 Task: Create an event for the paper crafting and origami workshop.
Action: Mouse moved to (75, 100)
Screenshot: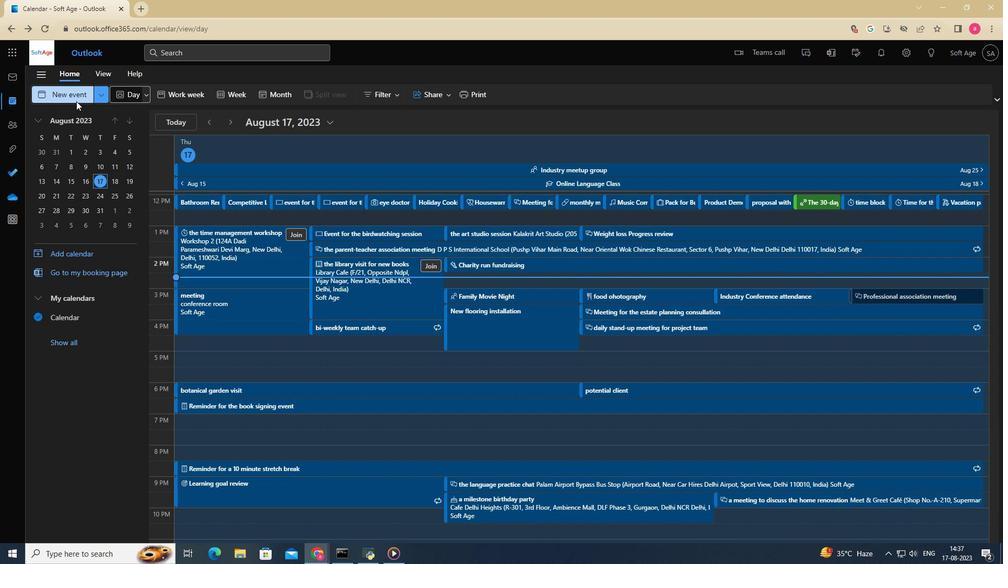 
Action: Mouse pressed left at (75, 100)
Screenshot: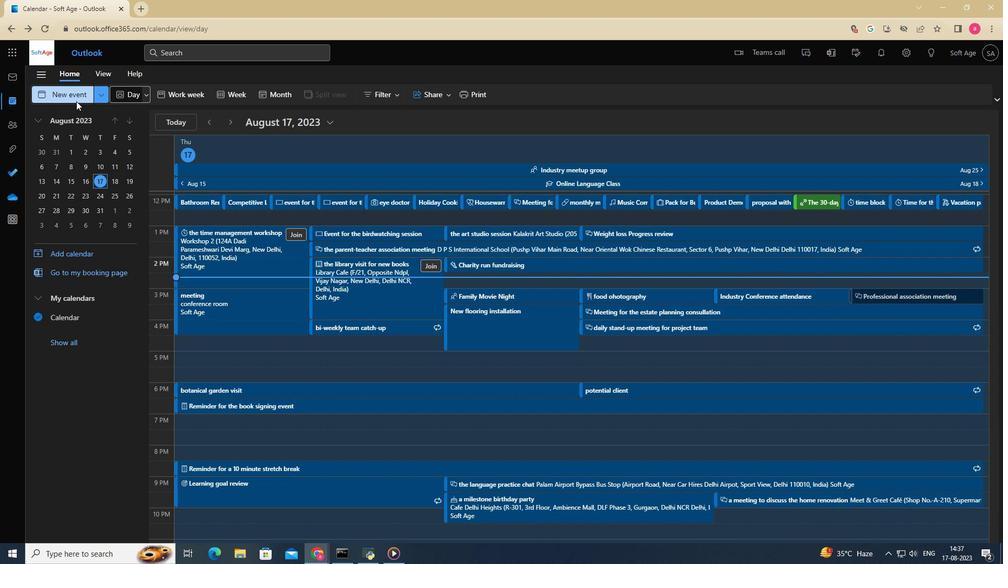 
Action: Mouse moved to (257, 157)
Screenshot: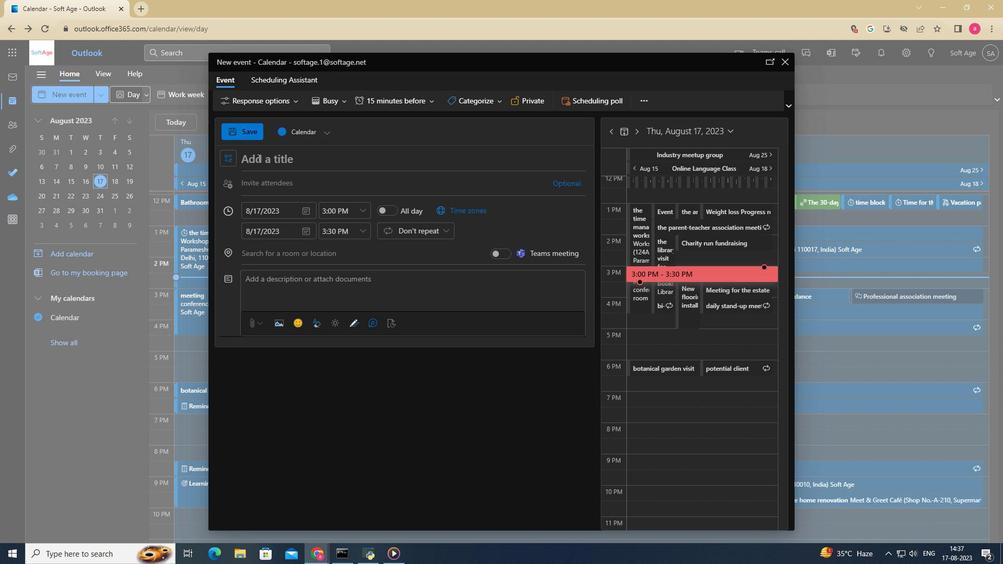 
Action: Key pressed the<Key.space>paper<Key.space>crafting<Key.space>and<Key.space>origami<Key.space>workshop
Screenshot: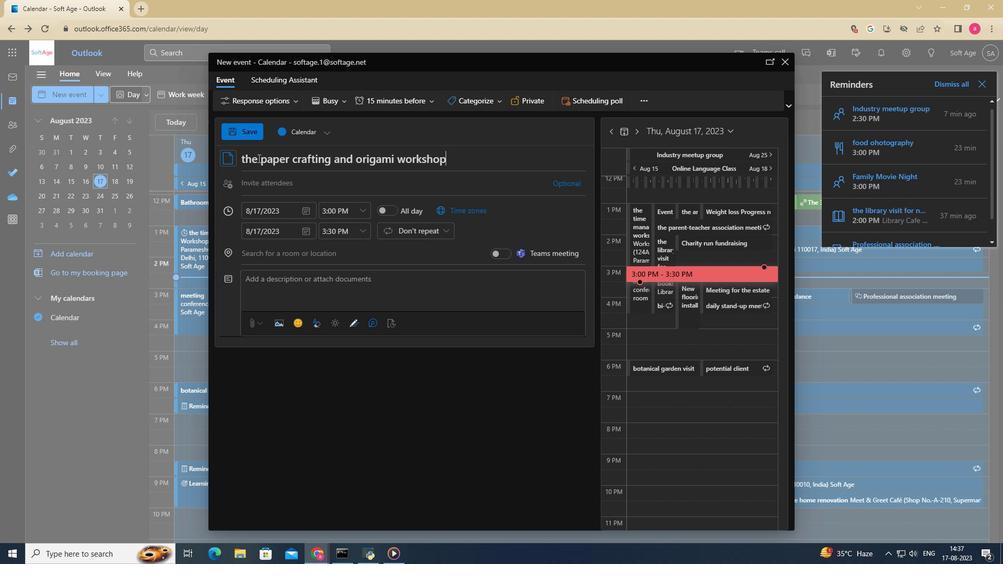 
Action: Mouse moved to (286, 187)
Screenshot: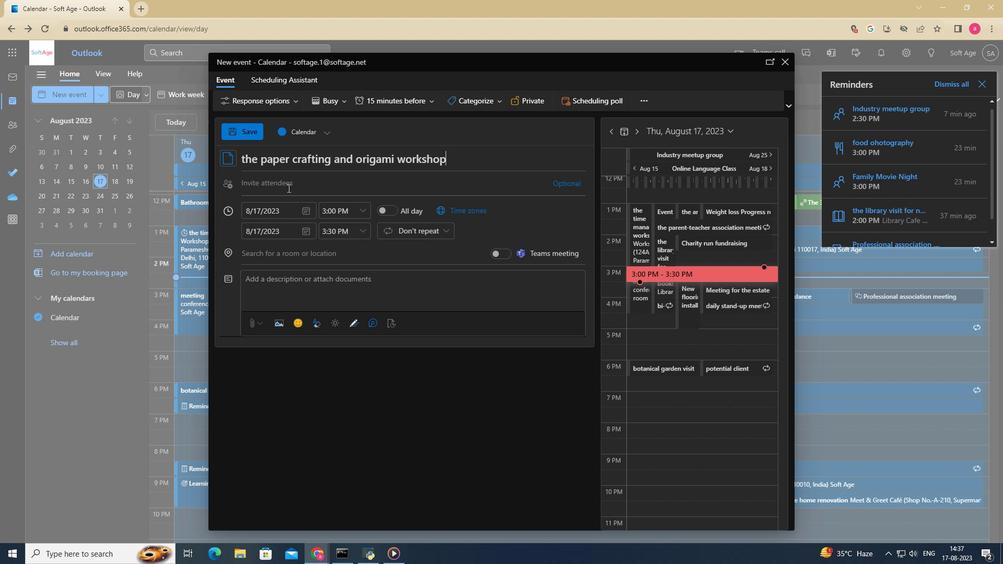 
Action: Mouse pressed left at (286, 187)
Screenshot: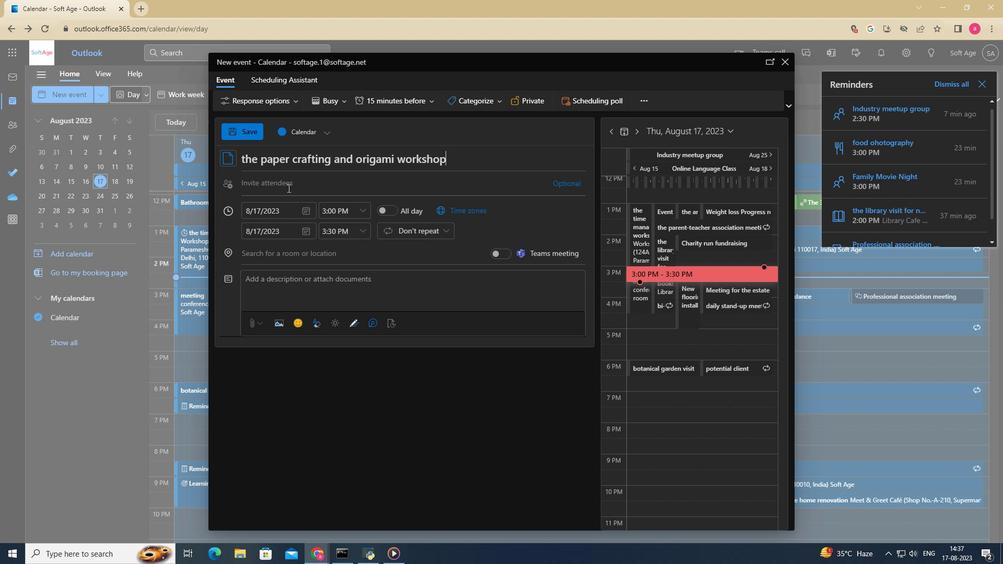 
Action: Mouse moved to (281, 224)
Screenshot: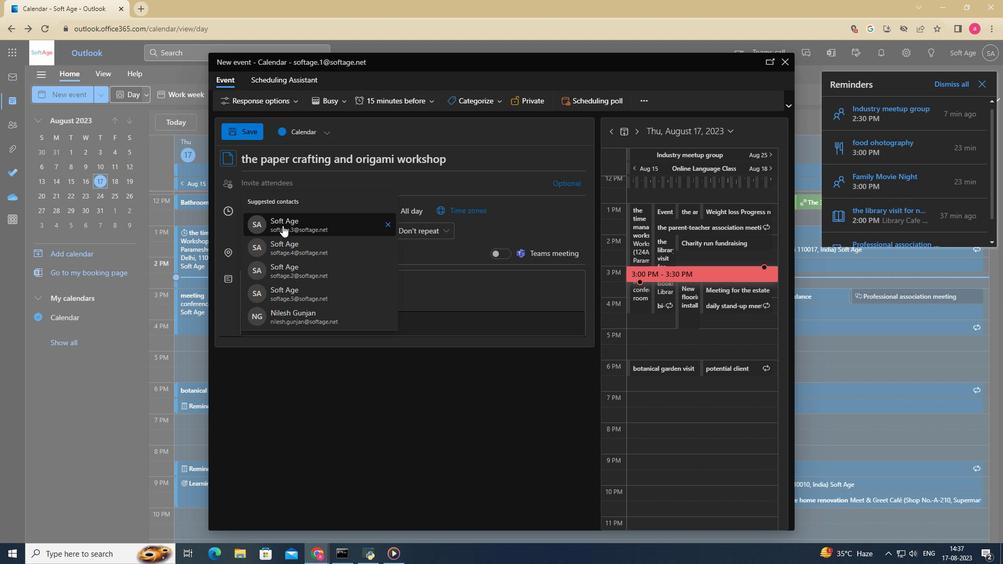 
Action: Mouse pressed left at (281, 224)
Screenshot: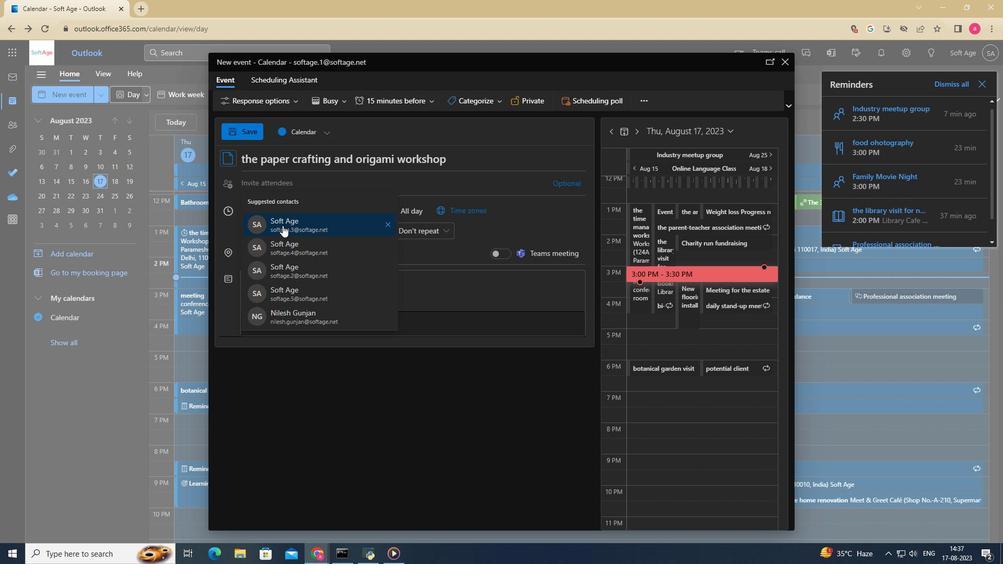 
Action: Mouse moved to (337, 267)
Screenshot: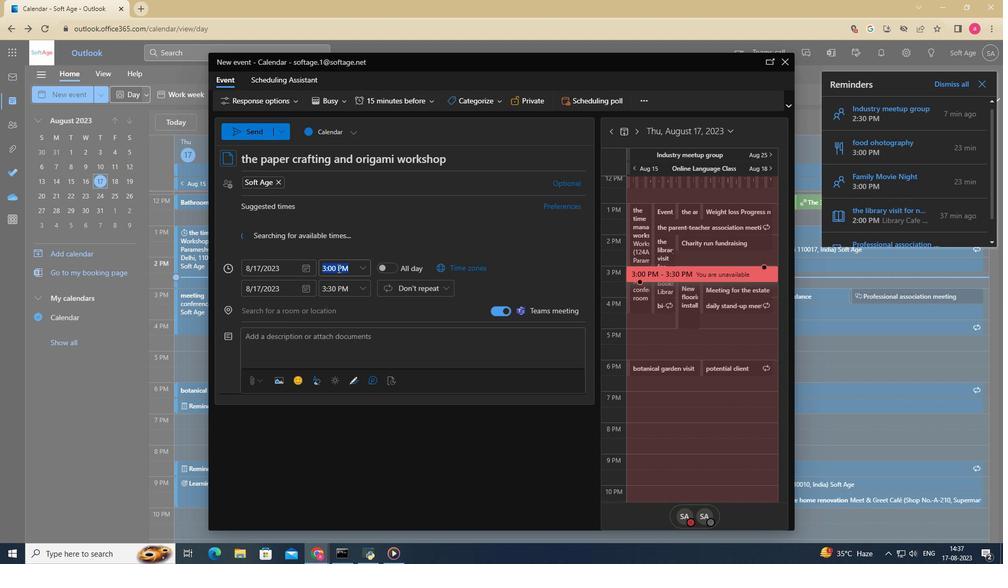 
Action: Mouse pressed left at (337, 267)
Screenshot: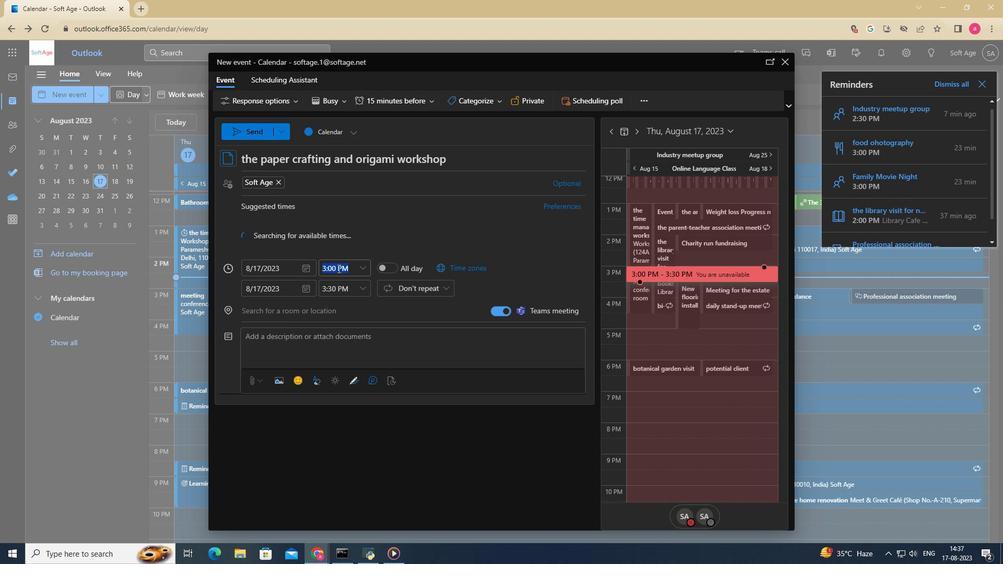 
Action: Mouse moved to (364, 267)
Screenshot: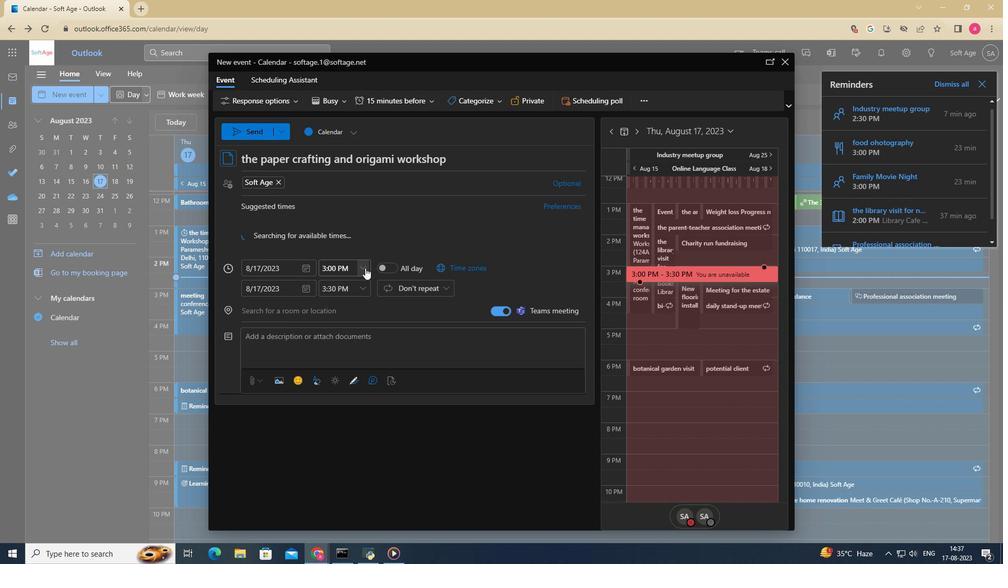 
Action: Mouse pressed left at (364, 267)
Screenshot: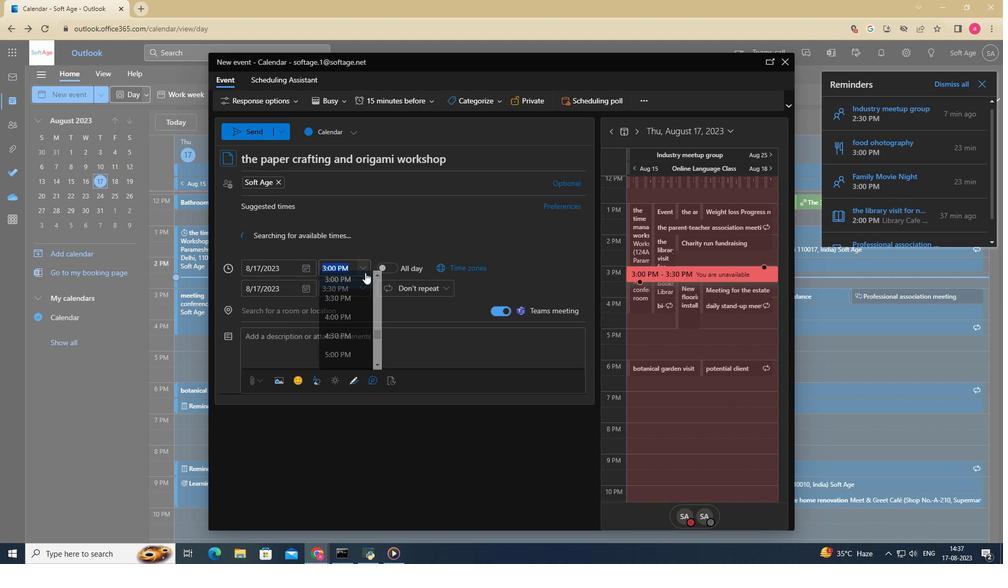 
Action: Mouse moved to (338, 322)
Screenshot: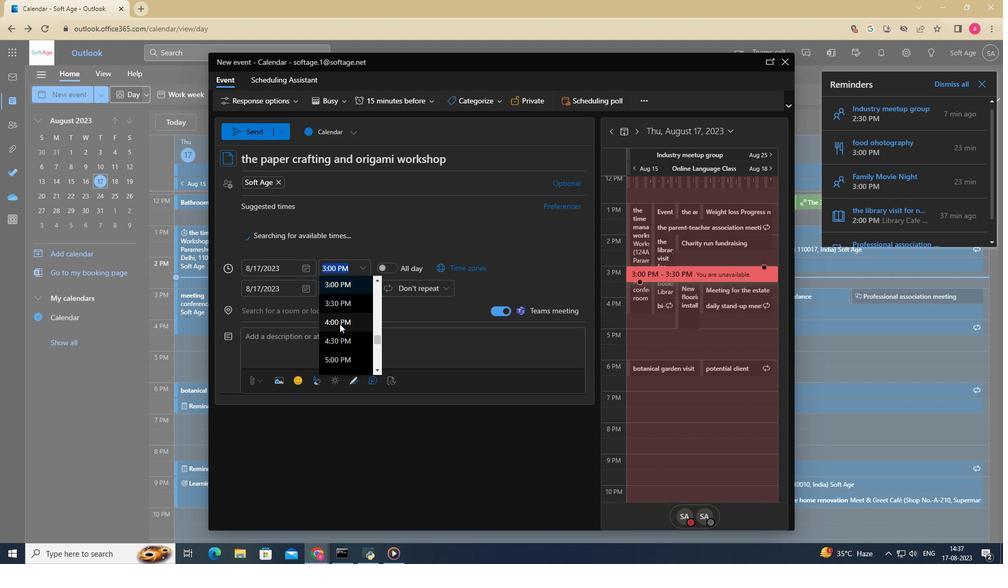 
Action: Mouse pressed left at (338, 322)
Screenshot: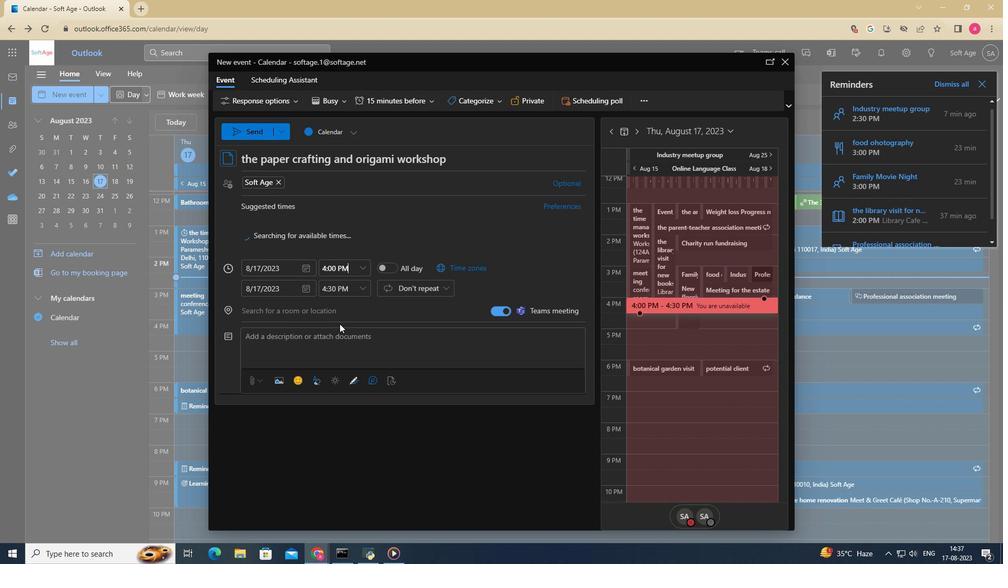 
Action: Mouse moved to (359, 286)
Screenshot: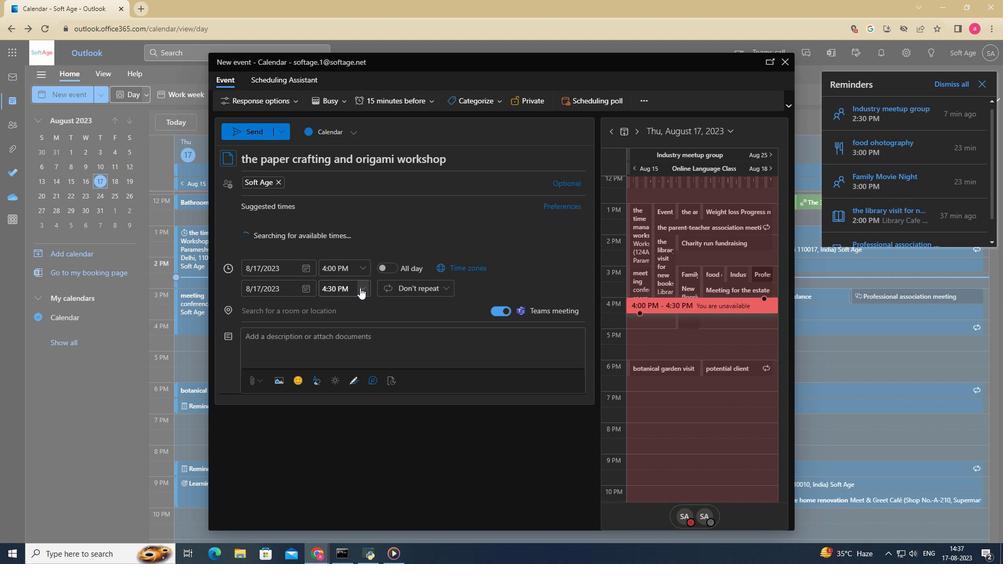 
Action: Mouse pressed left at (359, 286)
Screenshot: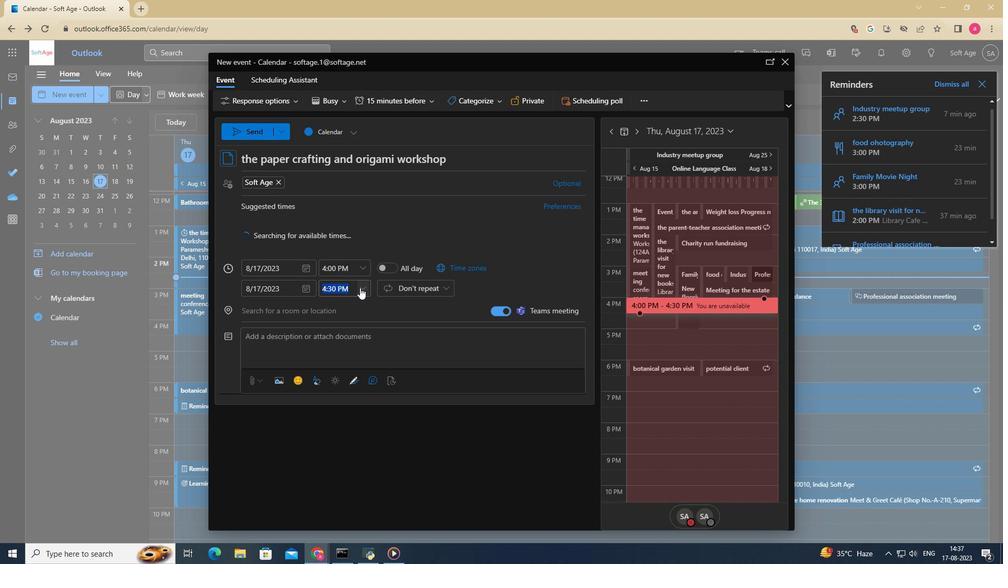 
Action: Mouse moved to (335, 342)
Screenshot: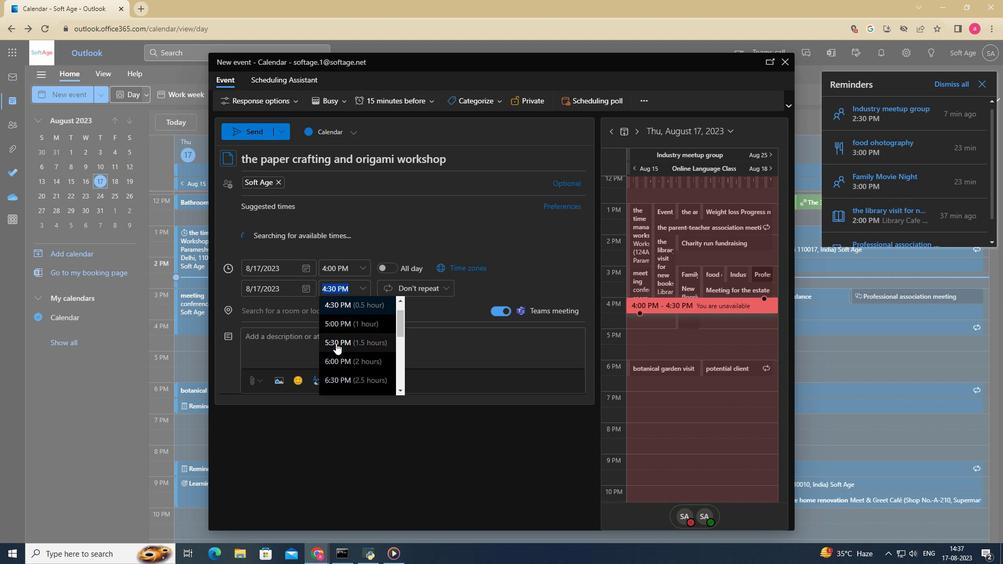 
Action: Mouse pressed left at (335, 342)
Screenshot: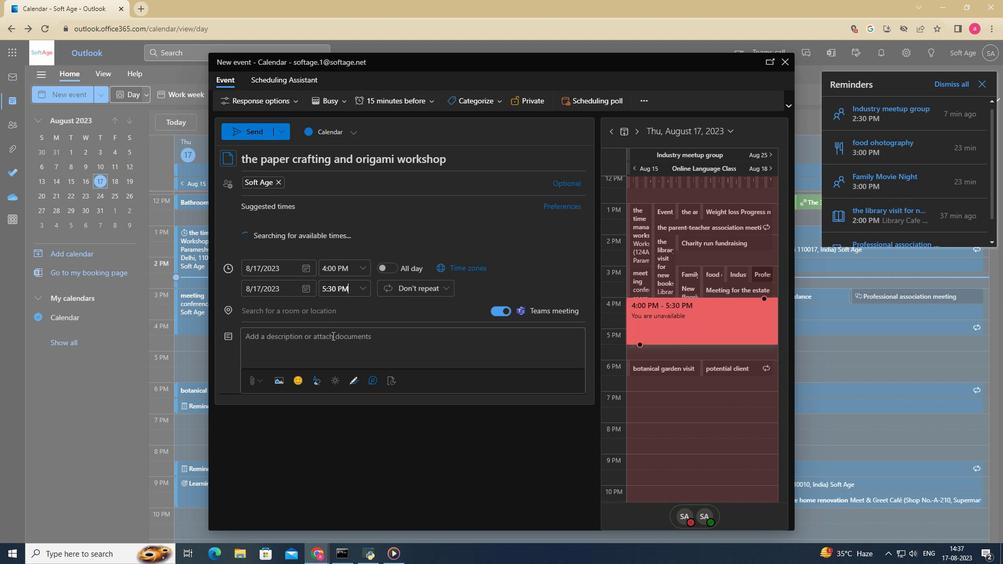 
Action: Mouse moved to (300, 310)
Screenshot: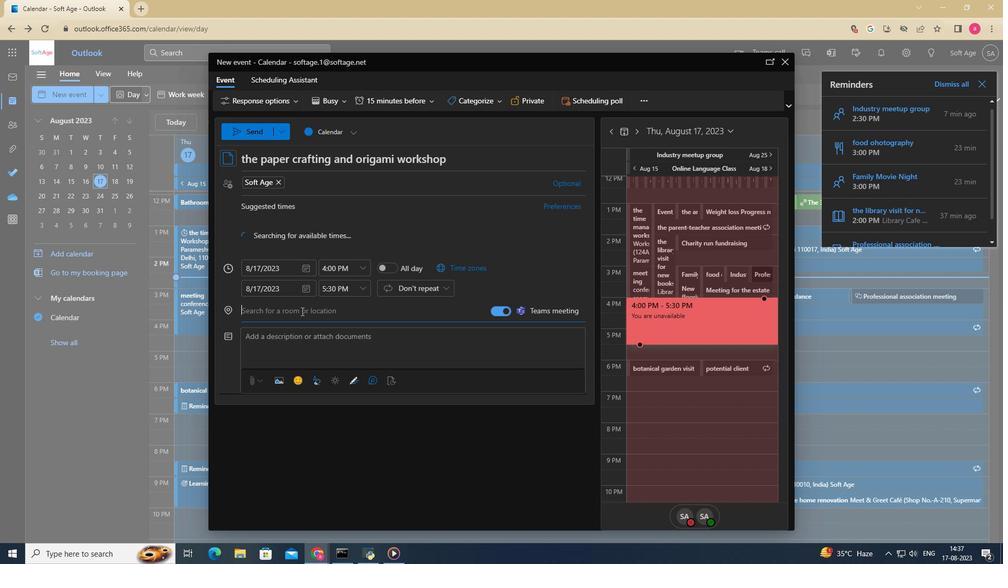 
Action: Mouse pressed left at (300, 310)
Screenshot: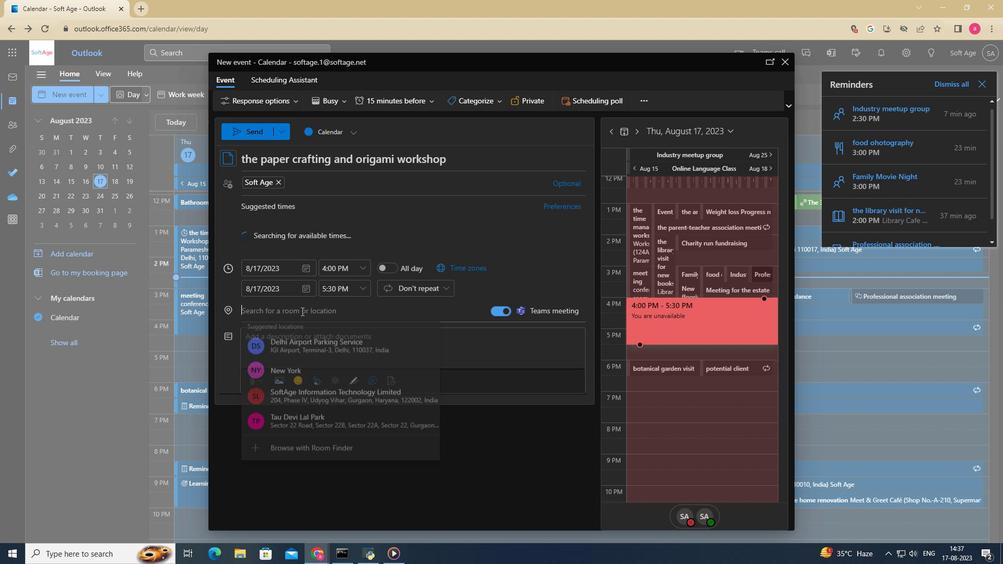 
Action: Key pressed china<Key.space>park
Screenshot: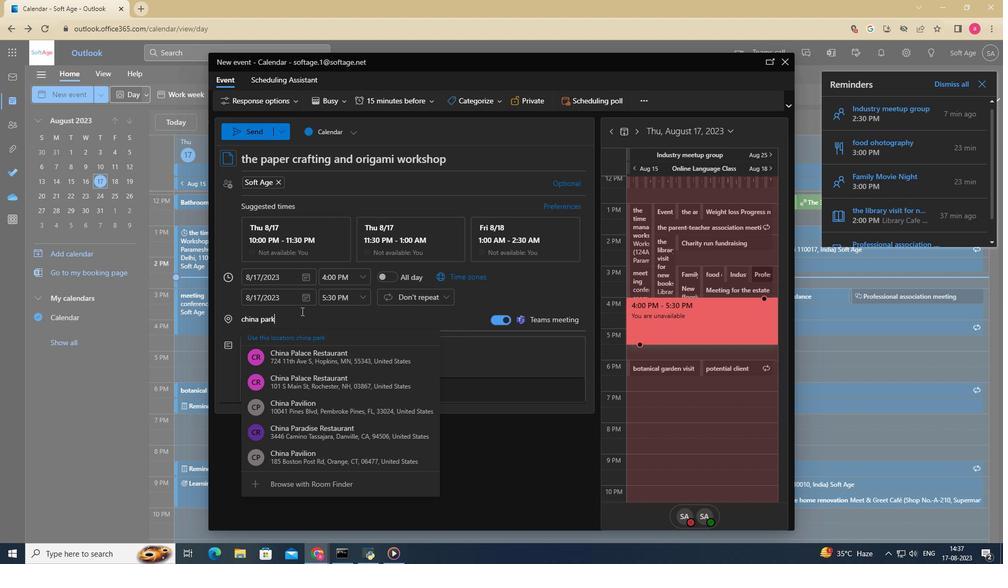 
Action: Mouse moved to (303, 366)
Screenshot: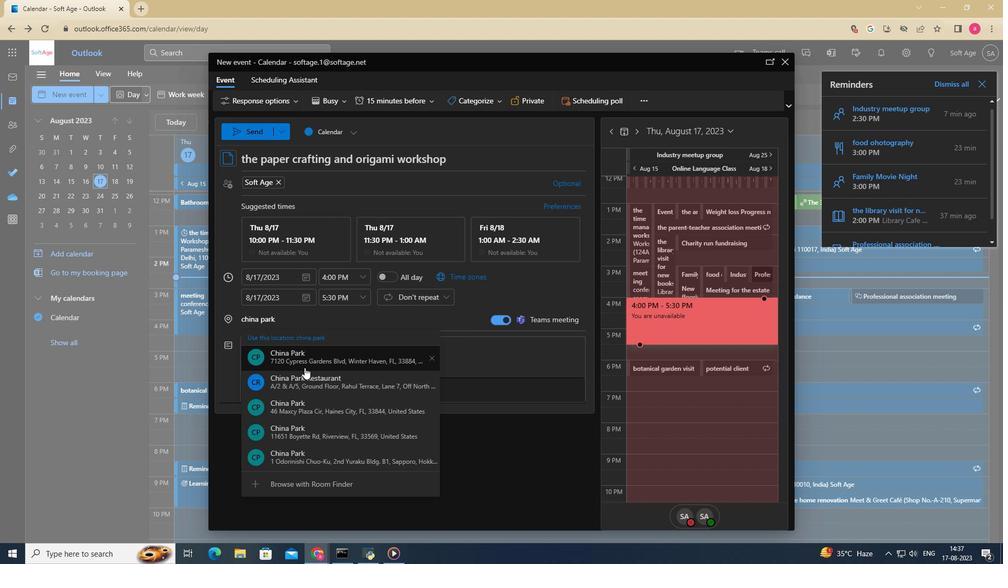 
Action: Mouse pressed left at (303, 366)
Screenshot: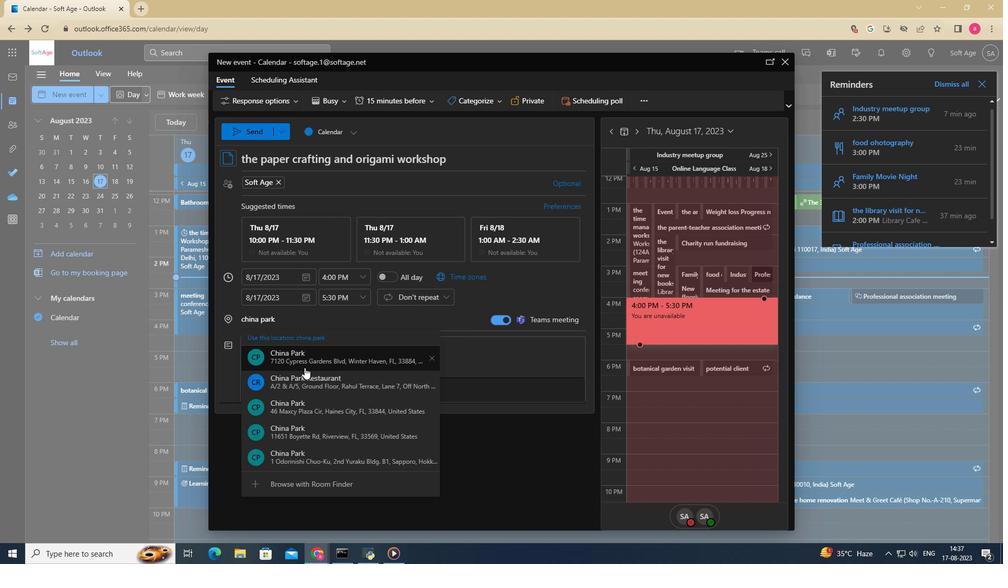 
Action: Mouse moved to (275, 343)
Screenshot: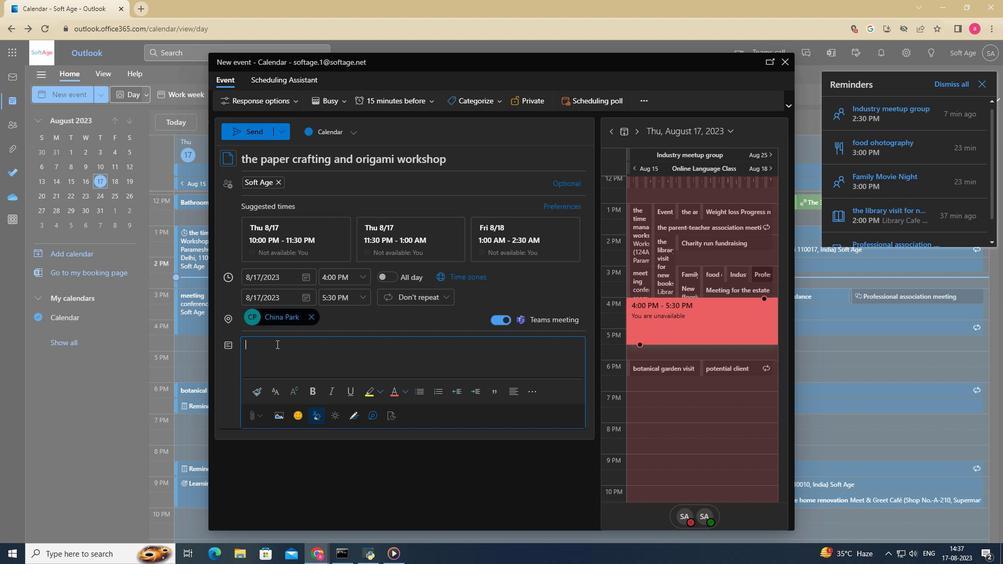 
Action: Mouse pressed left at (275, 343)
Screenshot: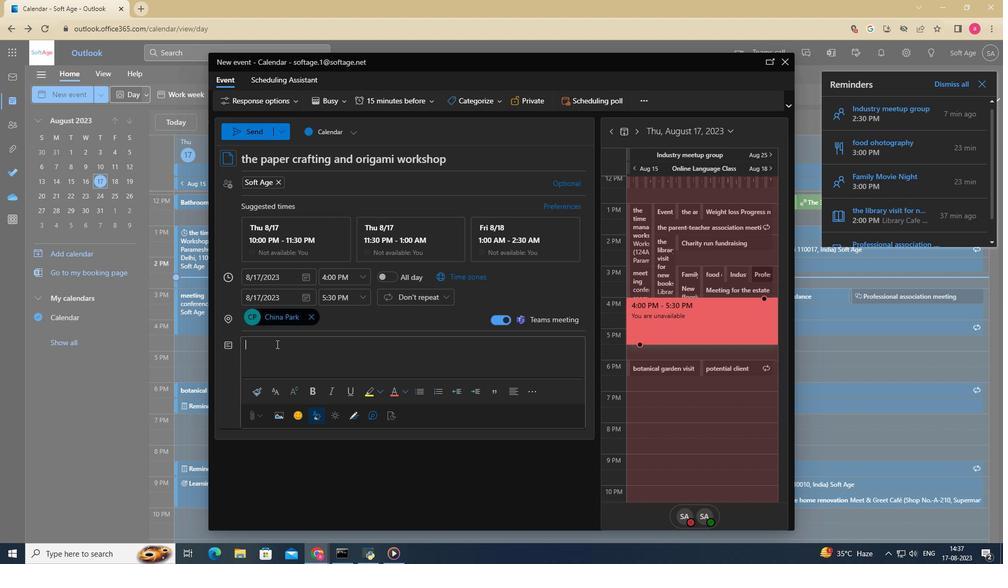 
Action: Key pressed <Key.shift>Unleash<Key.space>your<Key.space>creativity<Key.space>and<Key.space>dive<Key.space>into<Key.space>the<Key.space>enchanting<Key.space>world<Key.space>of<Key.space>paper<Key.space>craftiong<Key.space>and<Key.space>origami<Key.space>with<Key.space>our<Key.space>immersive<Key.space>workshop<Key.shift>!<Key.space><Key.shift>Whether<Key.space>you're<Key.space>a<Key.space>novice<Key.space>or<Key.space>an<Key.space>experinced<Key.space>paper<Key.space>enthusis<Key.backspace>asr<Key.backspace>t,<Key.space>this<Key.space>workshop<Key.space>offers<Key.space>an<Key.space>engaging<Key.space>and<Key.space>hands-on-experience<Key.space>that<Key.space>will<Key.space>leave<Key.space>you<Key.space>amazed<Key.space>by<Key.space>you<Key.space>can<Key.space>create<Key.space>with<Key.space>a<Key.space>simple<Key.space>sheet<Key.space>of<Key.space>paper.
Screenshot: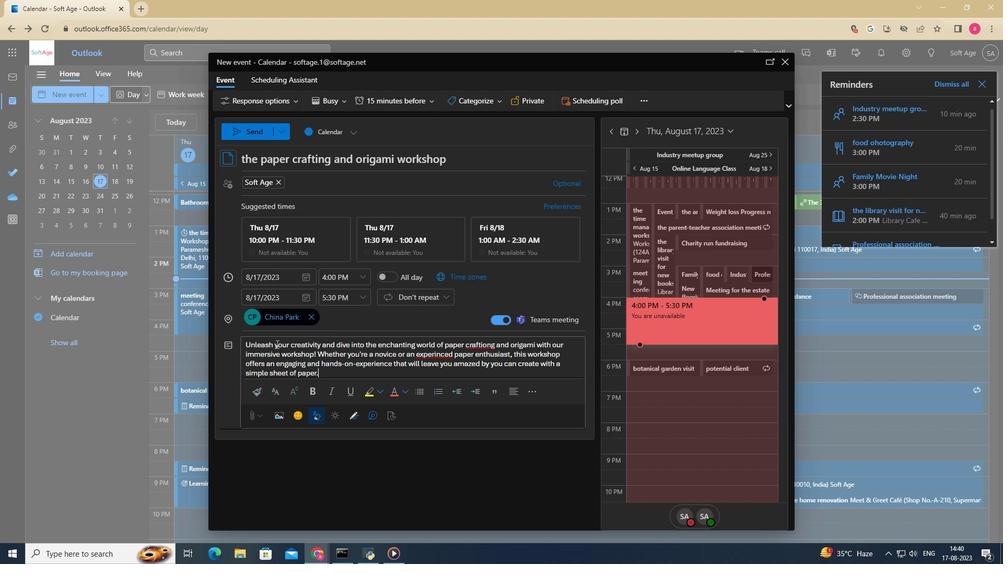 
Action: Mouse moved to (304, 355)
Screenshot: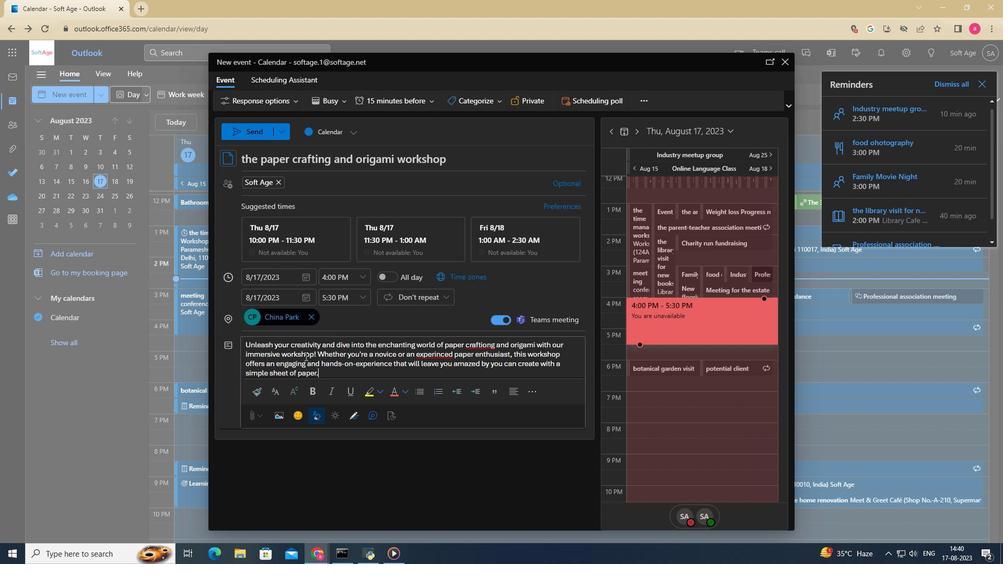 
Action: Mouse pressed left at (304, 355)
Screenshot: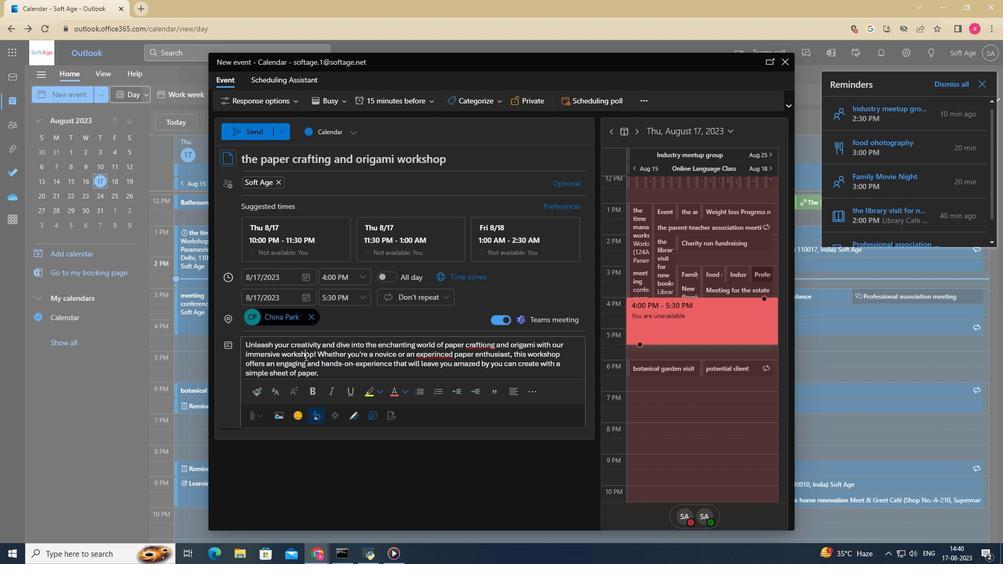 
Action: Mouse pressed left at (304, 355)
Screenshot: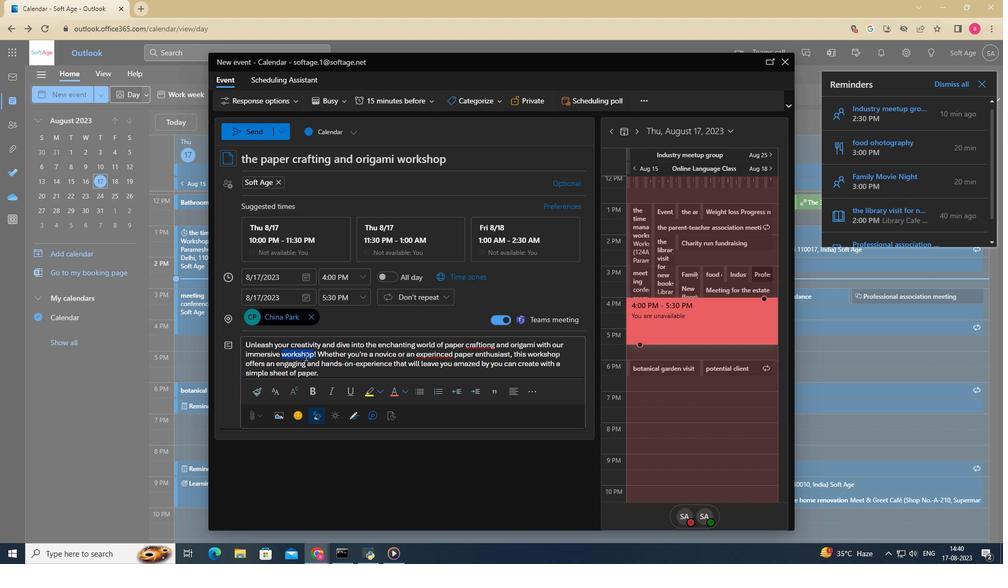 
Action: Mouse pressed left at (304, 355)
Screenshot: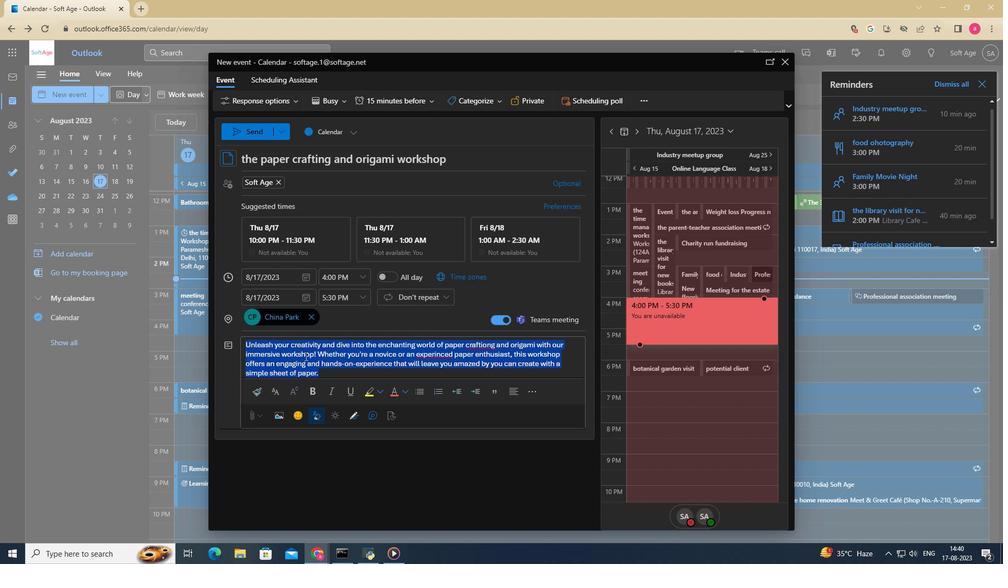 
Action: Mouse moved to (280, 393)
Screenshot: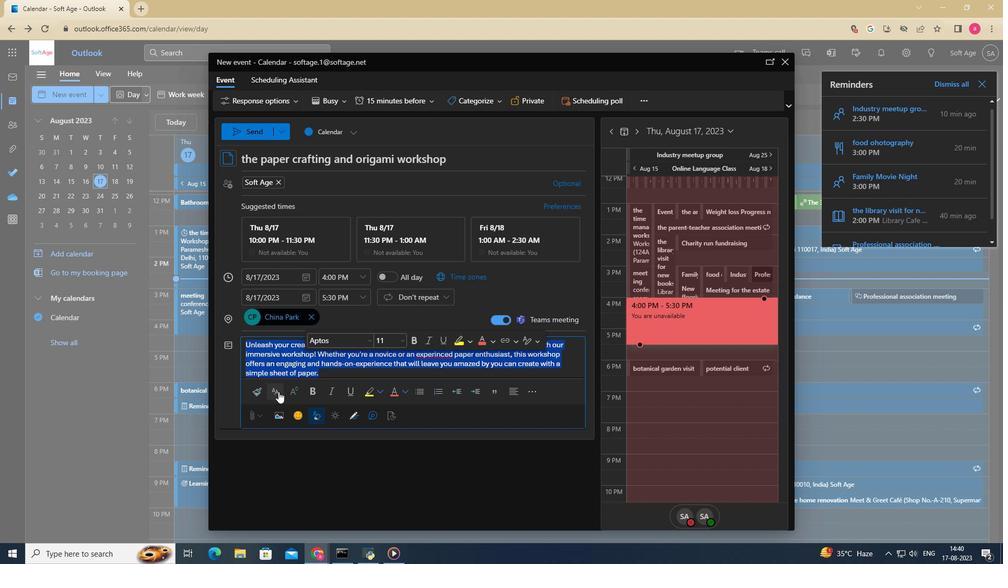 
Action: Mouse pressed left at (280, 393)
Screenshot: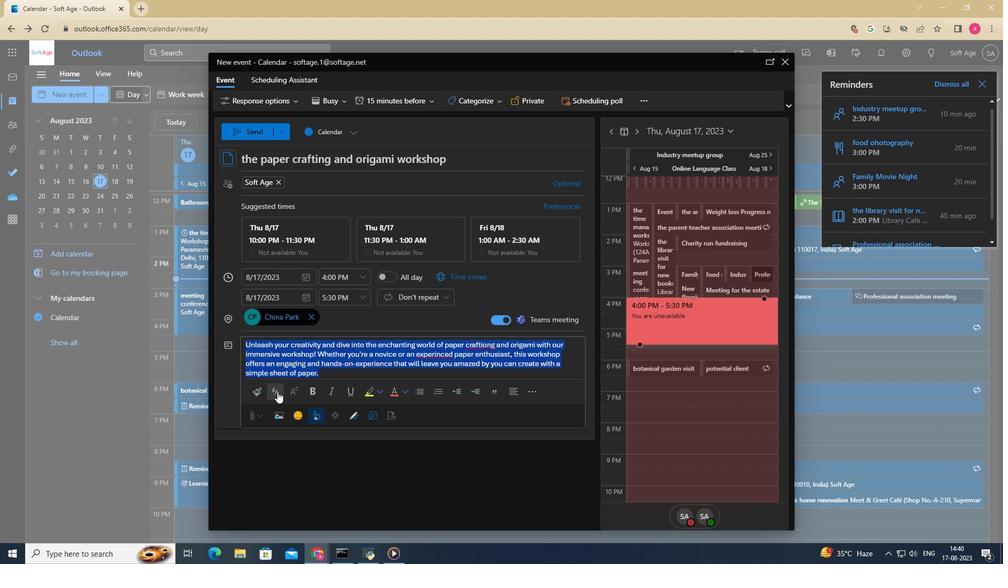 
Action: Mouse moved to (287, 343)
Screenshot: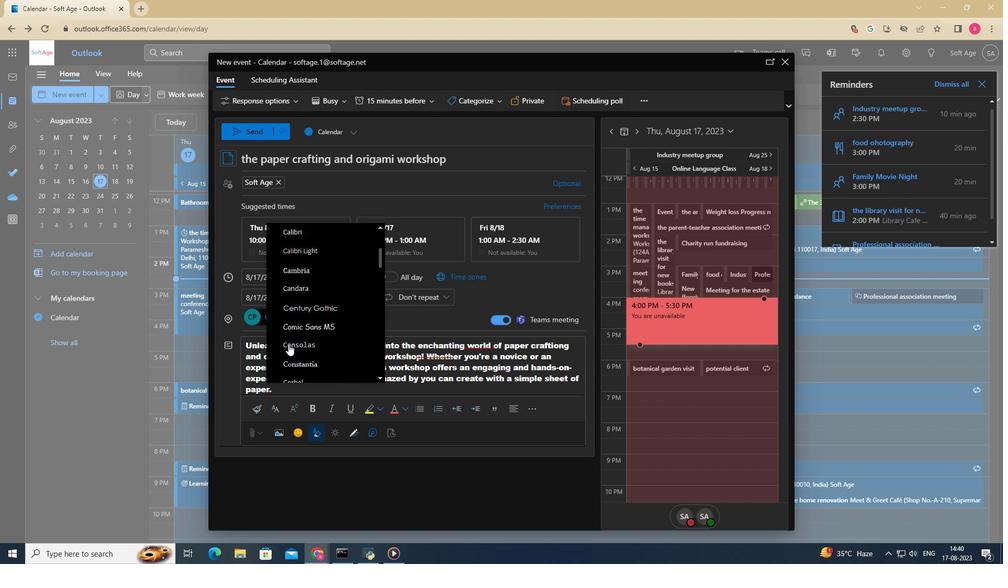 
Action: Mouse scrolled (287, 342) with delta (0, 0)
Screenshot: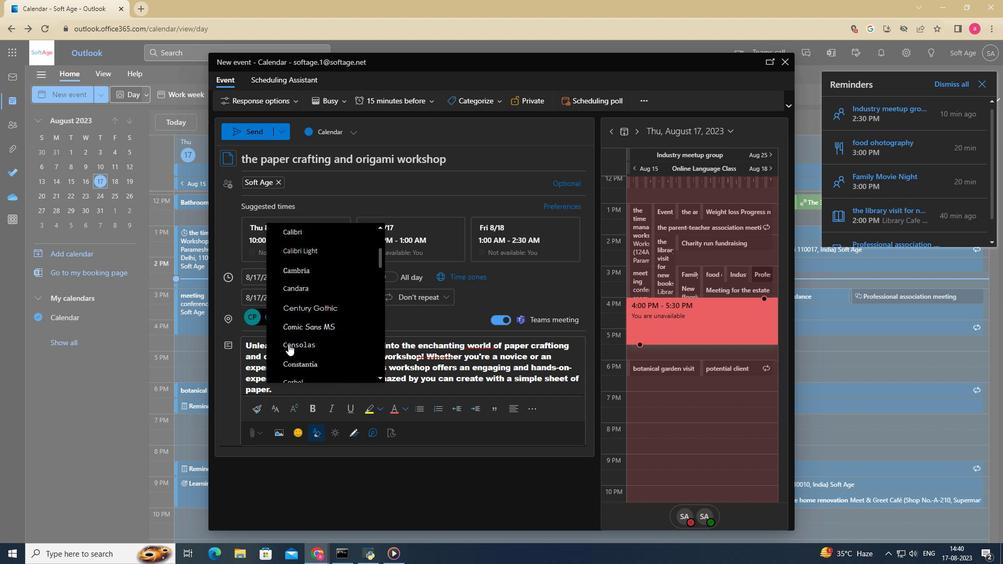 
Action: Mouse scrolled (287, 342) with delta (0, 0)
Screenshot: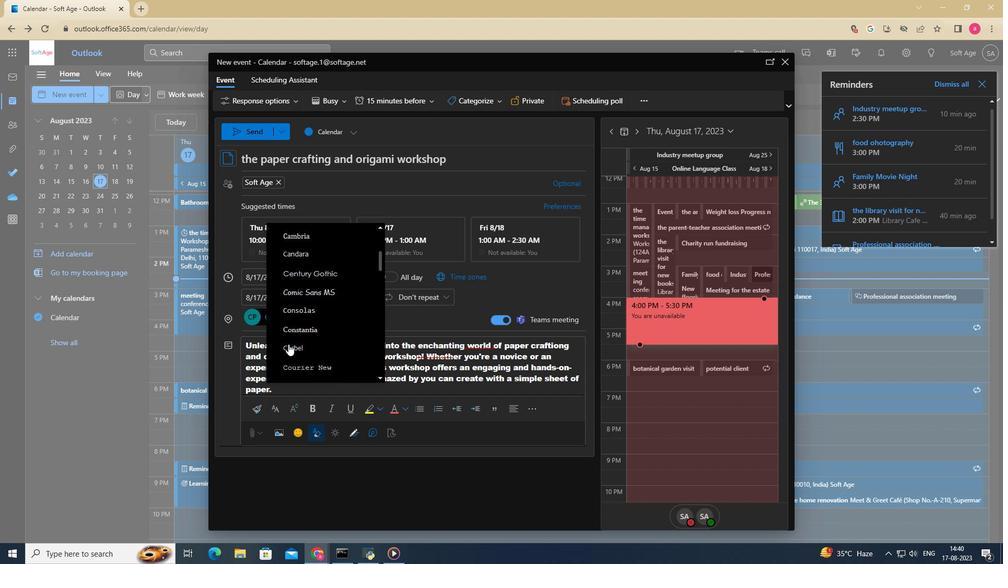 
Action: Mouse scrolled (287, 342) with delta (0, 0)
Screenshot: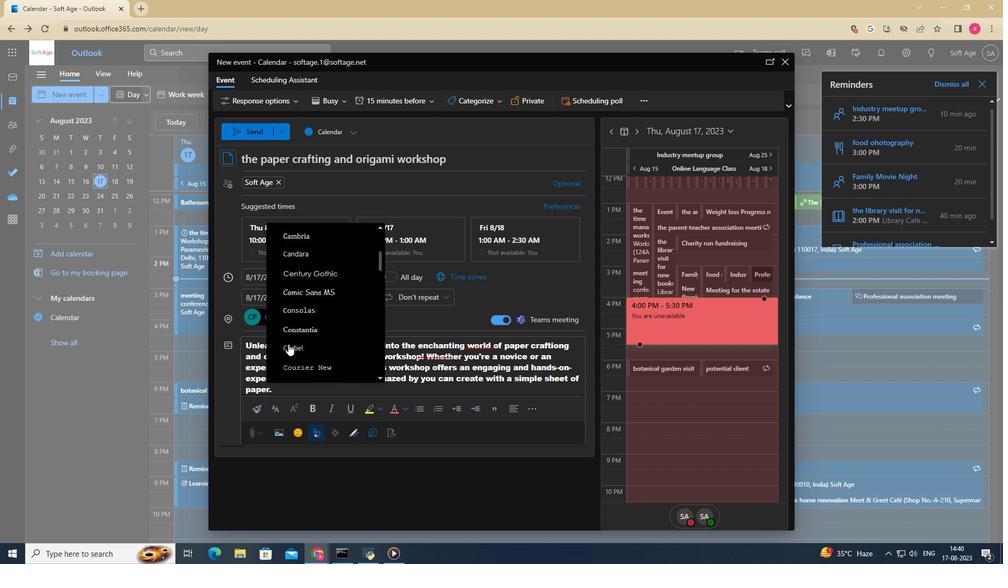 
Action: Mouse moved to (315, 297)
Screenshot: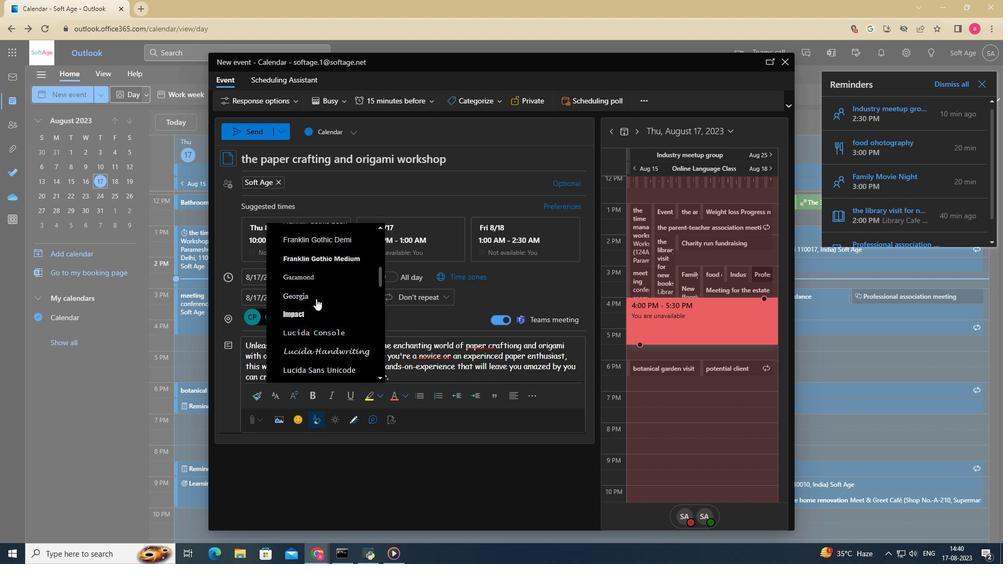 
Action: Mouse scrolled (315, 297) with delta (0, 0)
Screenshot: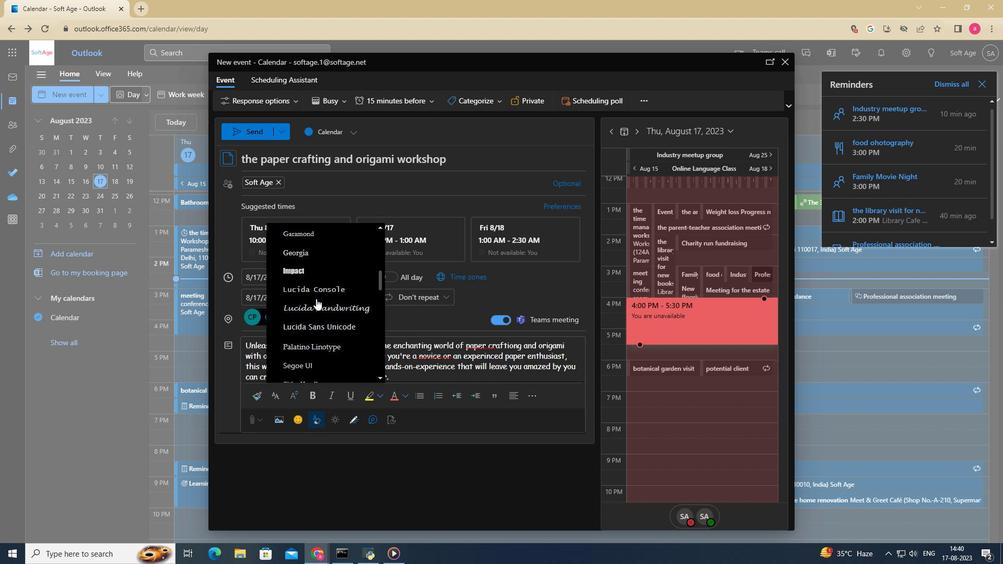 
Action: Mouse scrolled (315, 297) with delta (0, 0)
Screenshot: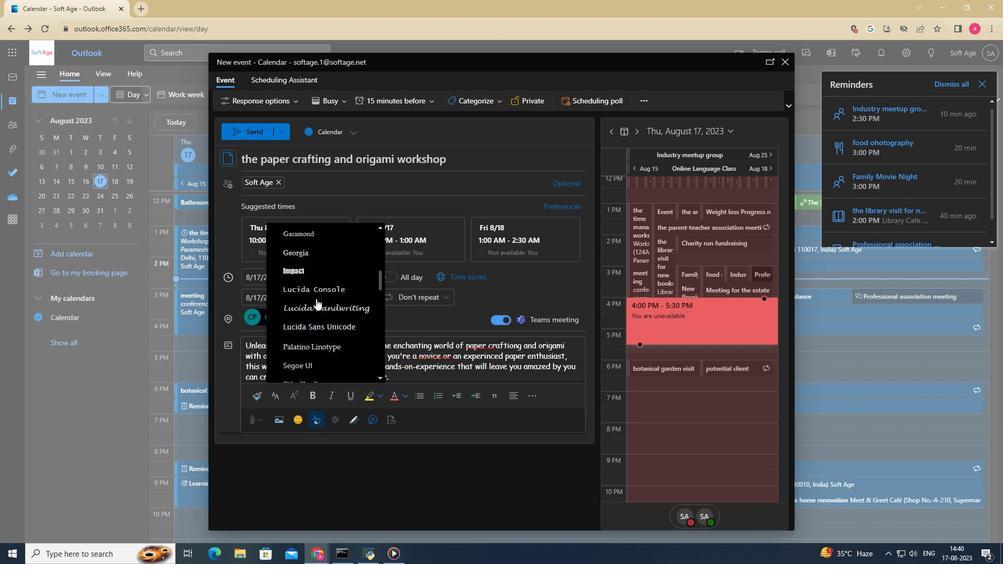 
Action: Mouse scrolled (315, 297) with delta (0, 0)
Screenshot: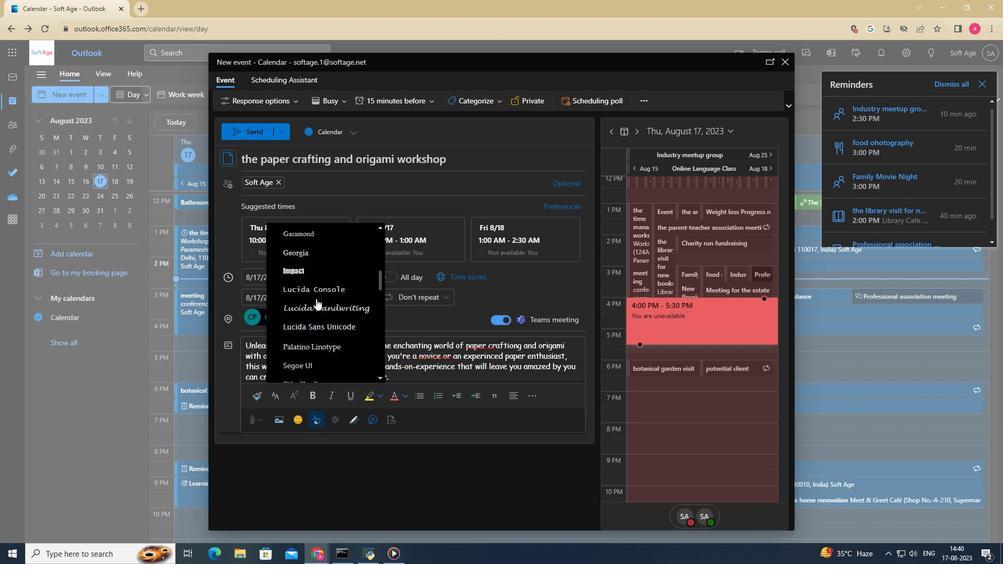 
Action: Mouse scrolled (315, 297) with delta (0, 0)
Screenshot: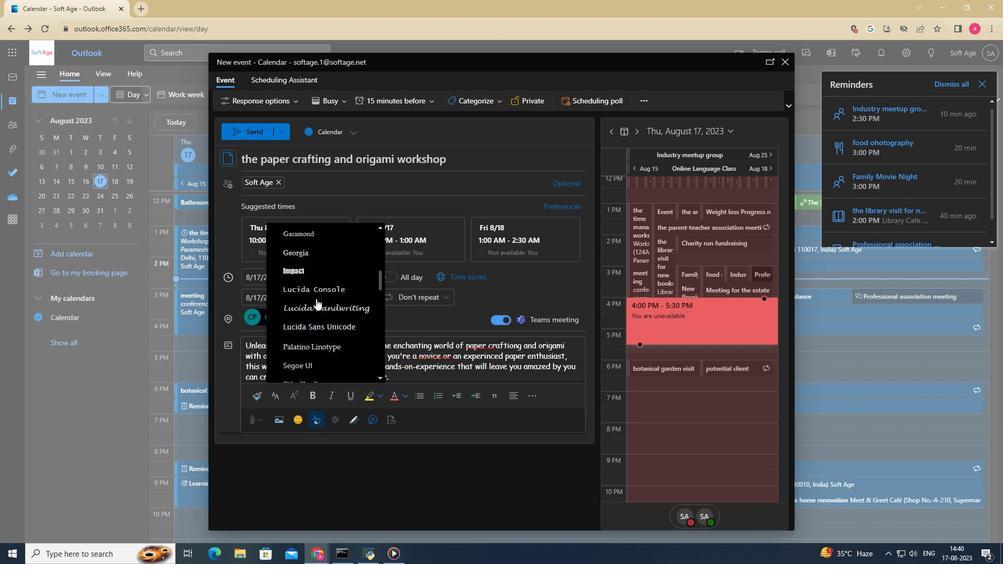
Action: Mouse moved to (295, 301)
Screenshot: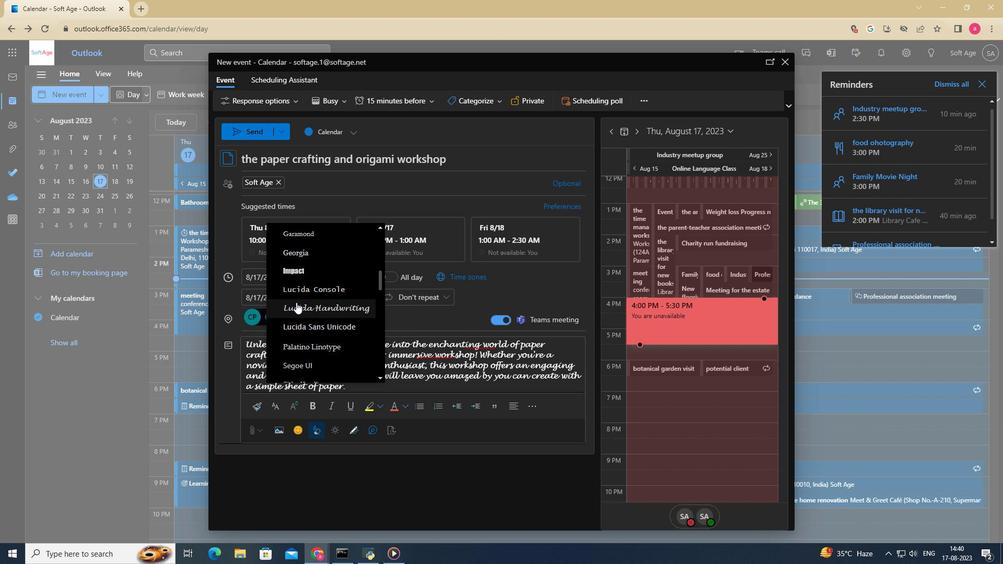 
Action: Mouse pressed left at (295, 301)
Screenshot: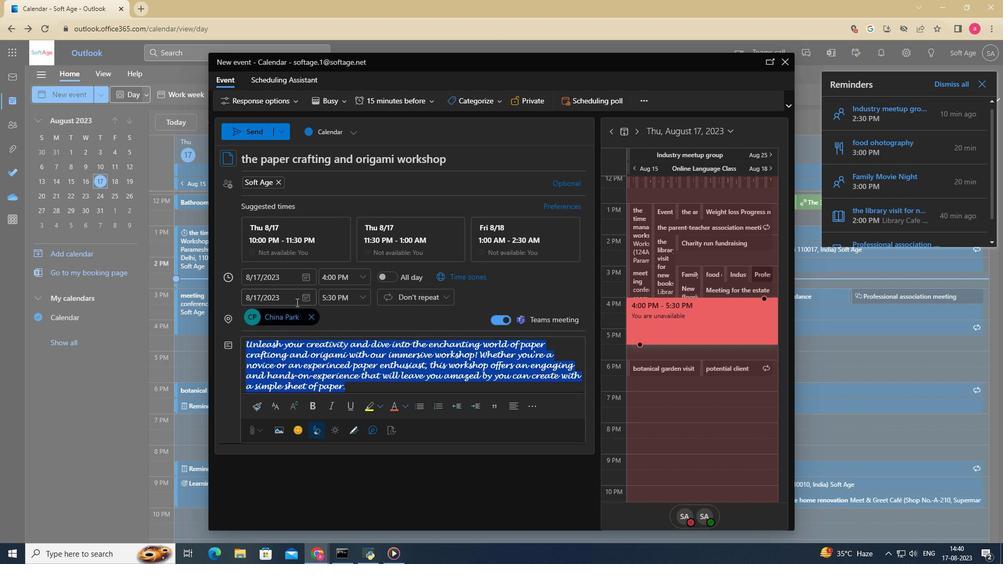 
Action: Mouse moved to (327, 411)
Screenshot: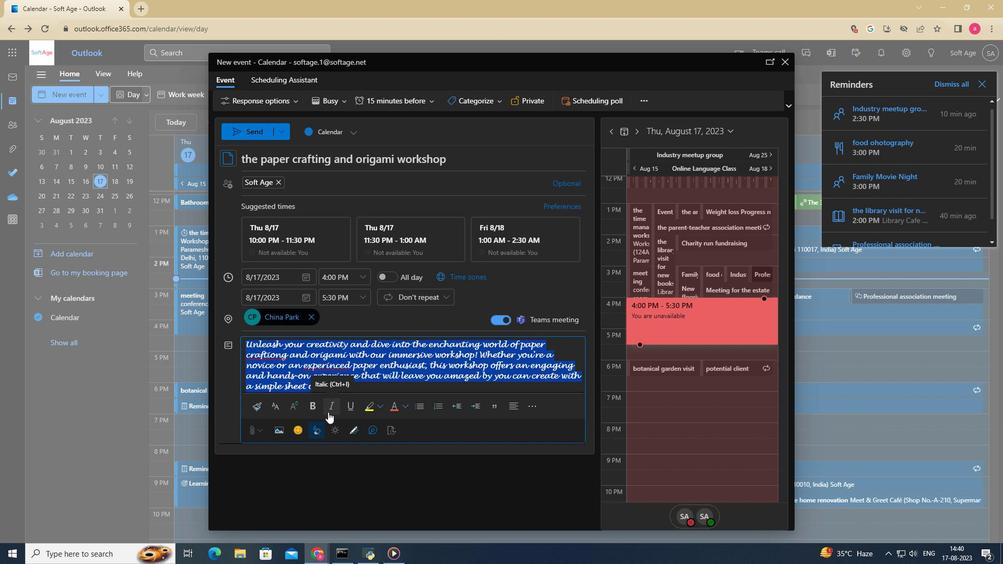 
Action: Mouse pressed left at (327, 411)
Screenshot: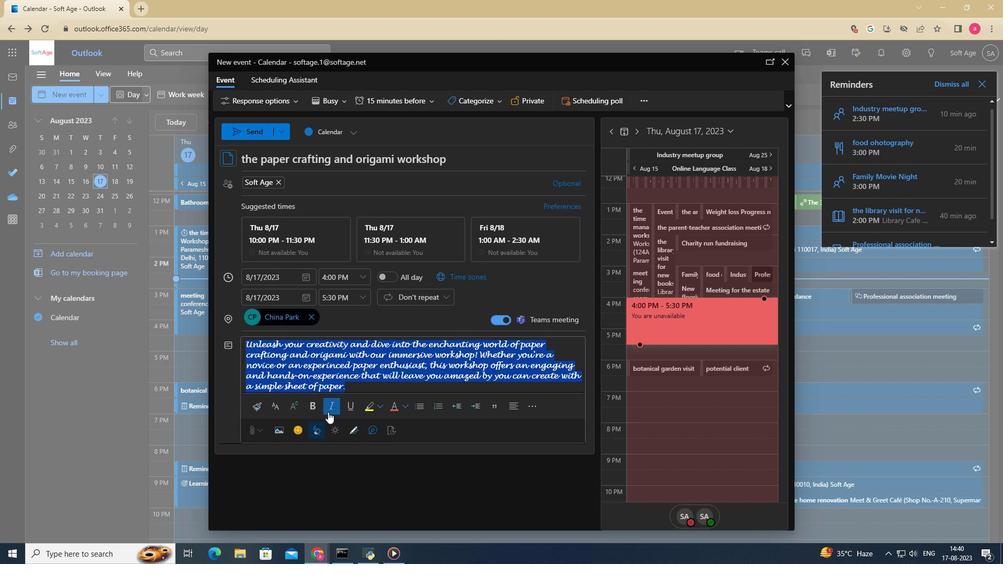 
Action: Mouse moved to (393, 403)
Screenshot: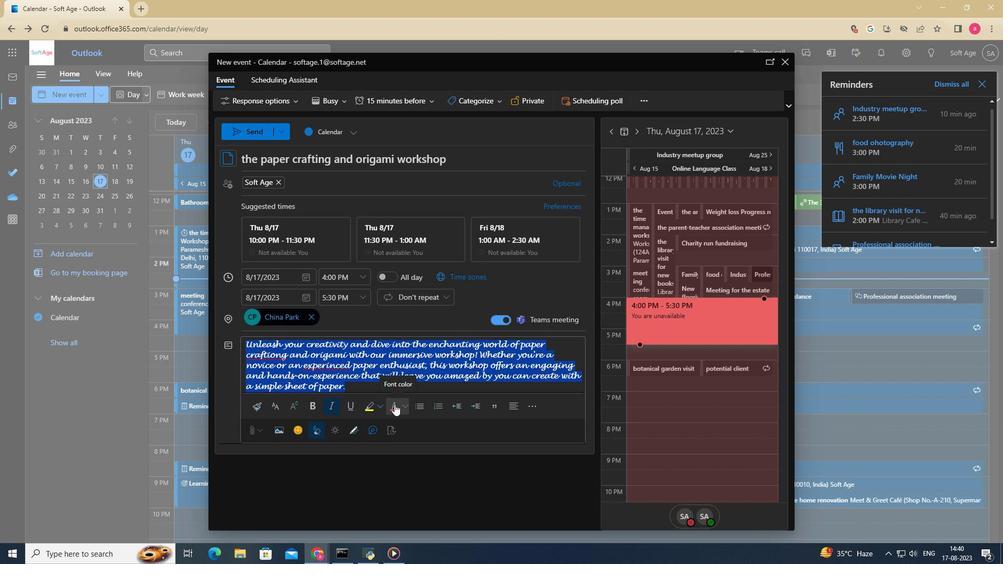 
Action: Mouse pressed left at (393, 403)
Screenshot: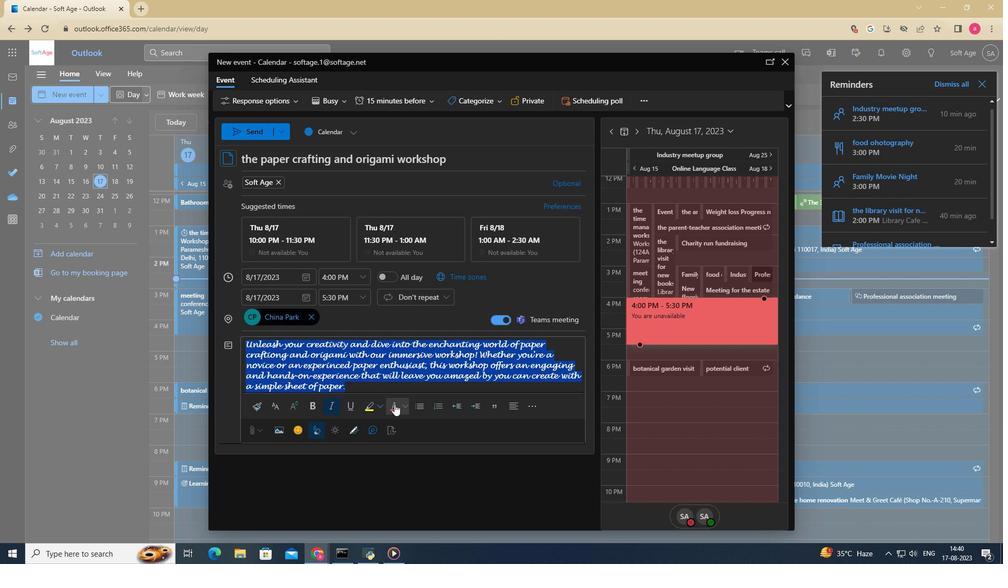 
Action: Mouse moved to (403, 401)
Screenshot: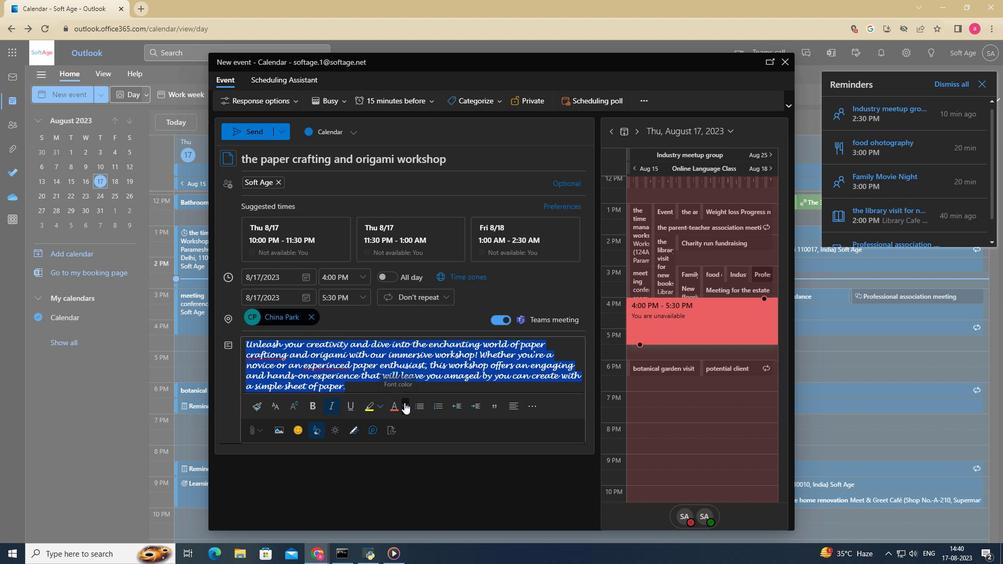 
Action: Mouse pressed left at (403, 401)
Screenshot: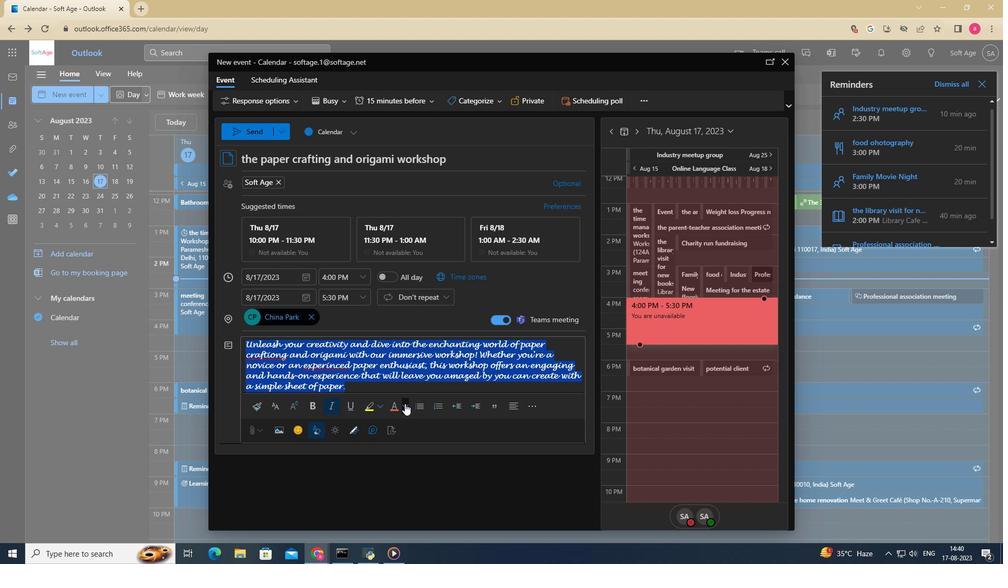 
Action: Mouse moved to (463, 445)
Screenshot: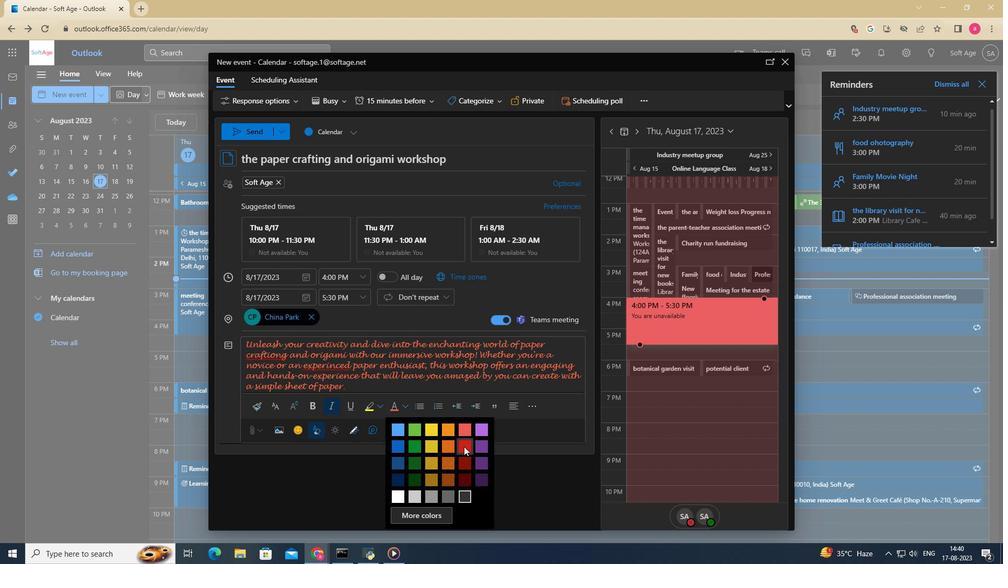 
Action: Mouse pressed left at (463, 445)
Screenshot: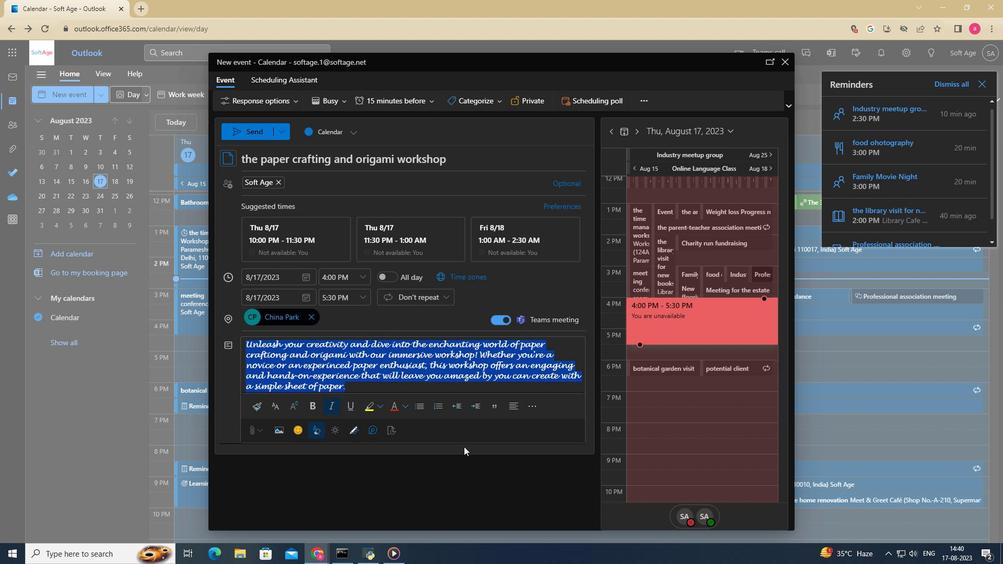 
Action: Mouse moved to (350, 387)
Screenshot: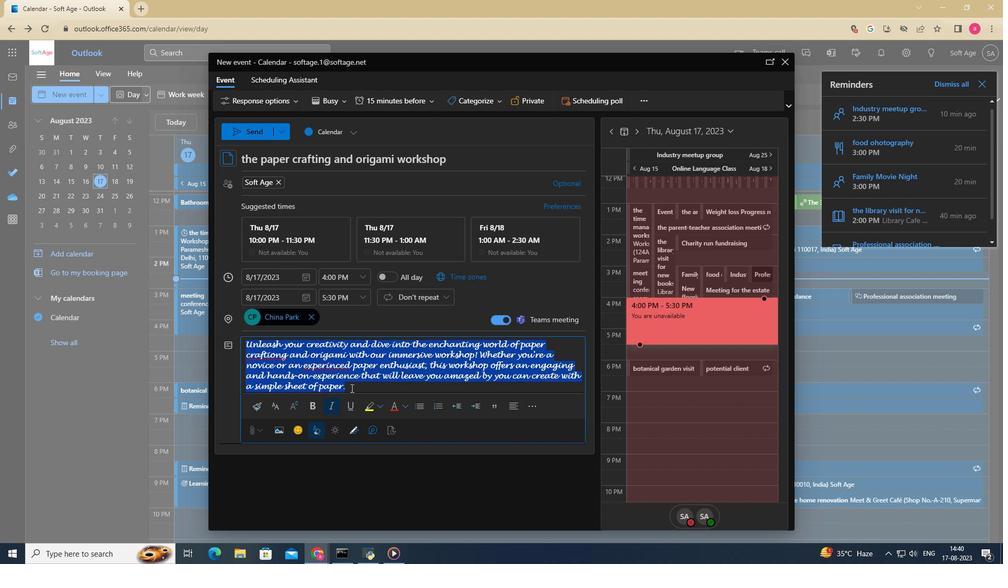 
Action: Mouse pressed left at (350, 387)
Screenshot: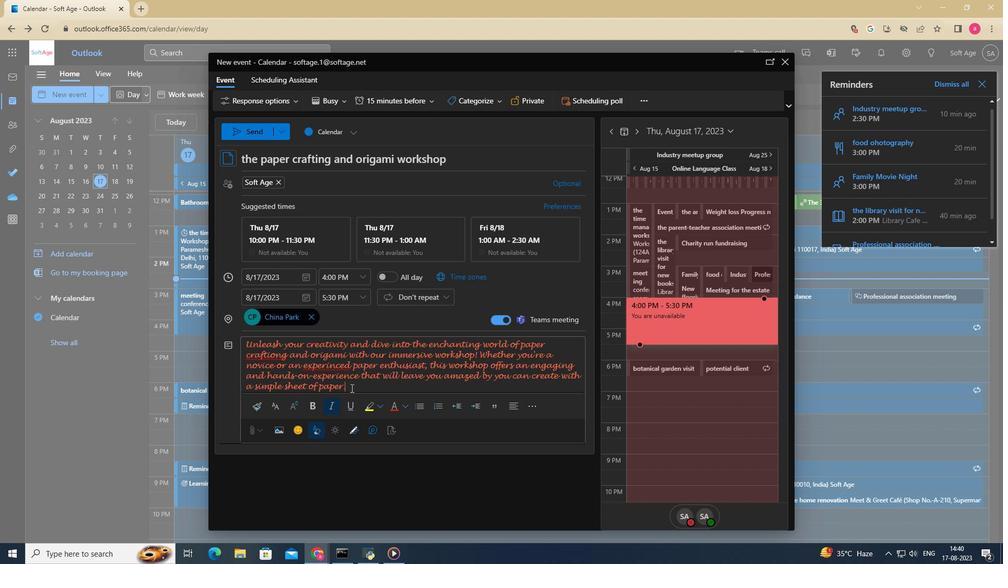 
Action: Mouse moved to (295, 427)
Screenshot: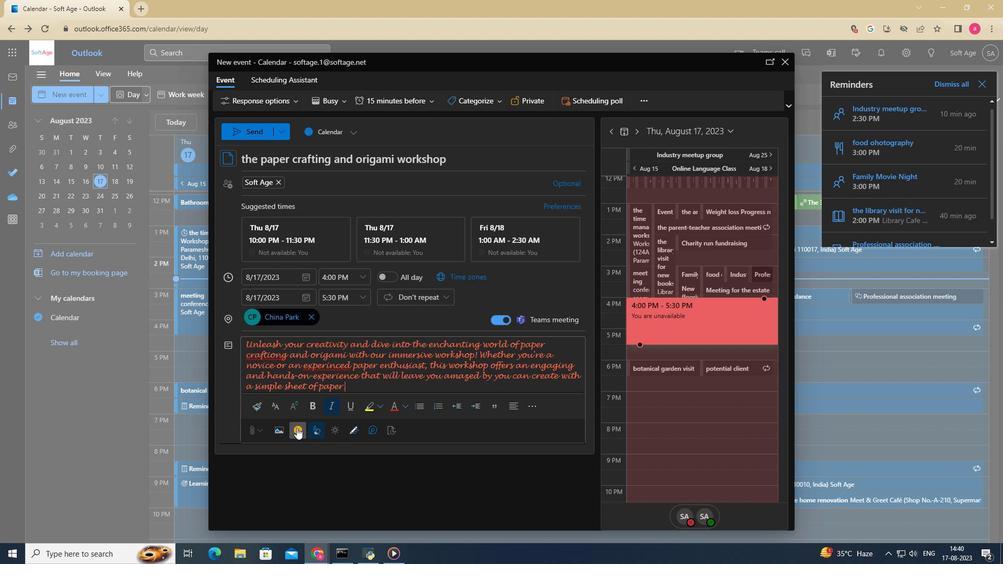 
Action: Mouse pressed left at (295, 427)
Screenshot: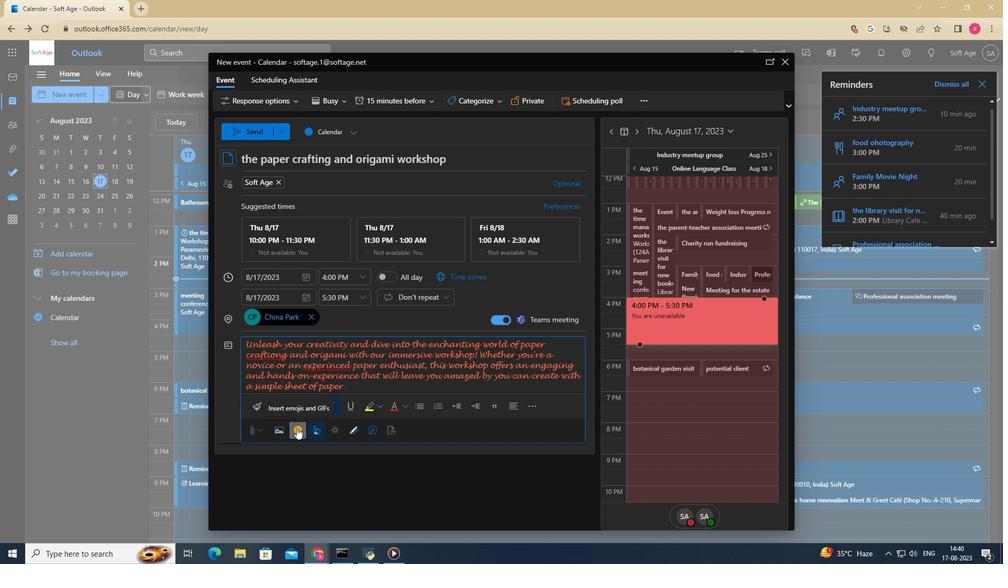 
Action: Mouse moved to (752, 211)
Screenshot: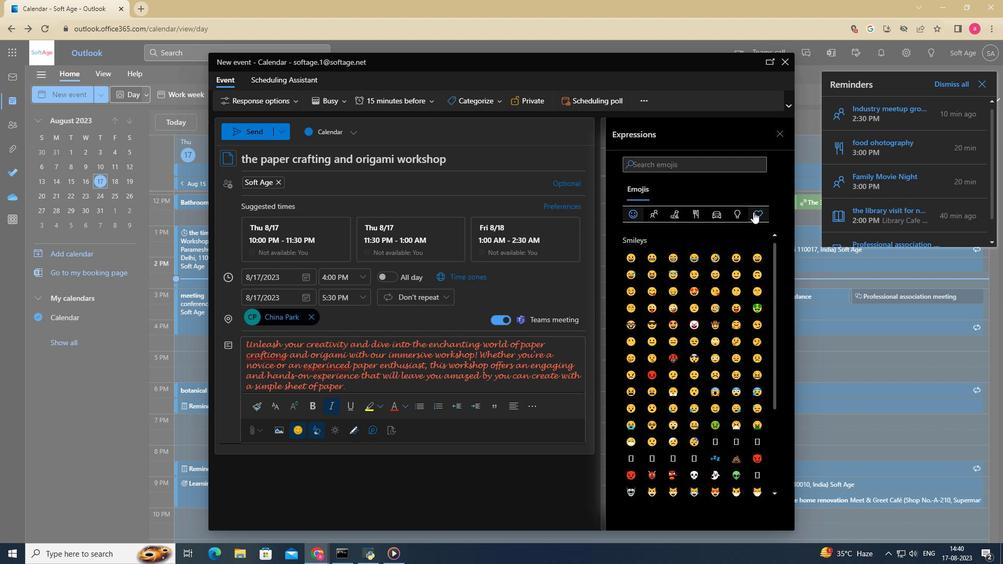 
Action: Mouse pressed left at (752, 211)
Screenshot: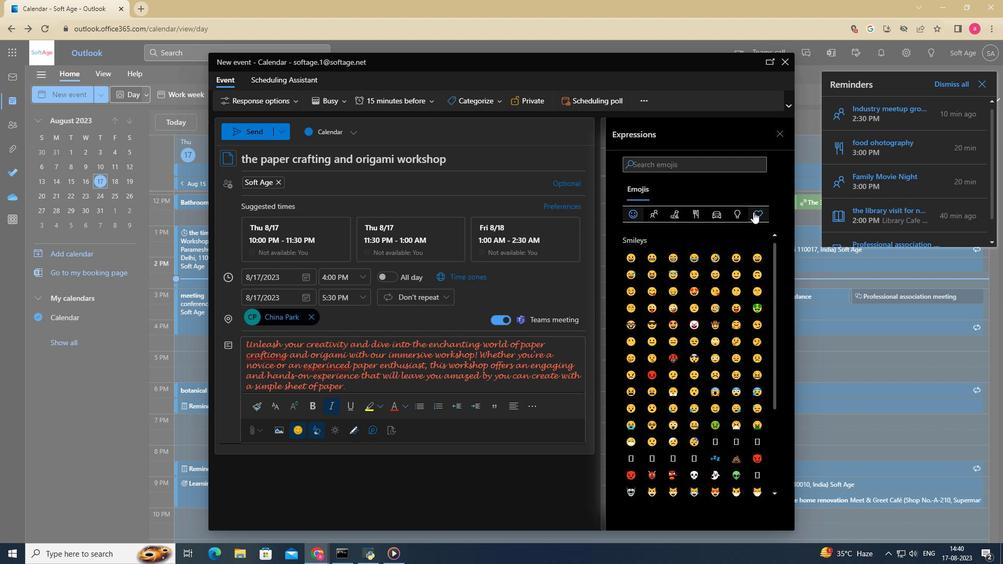 
Action: Mouse moved to (740, 272)
Screenshot: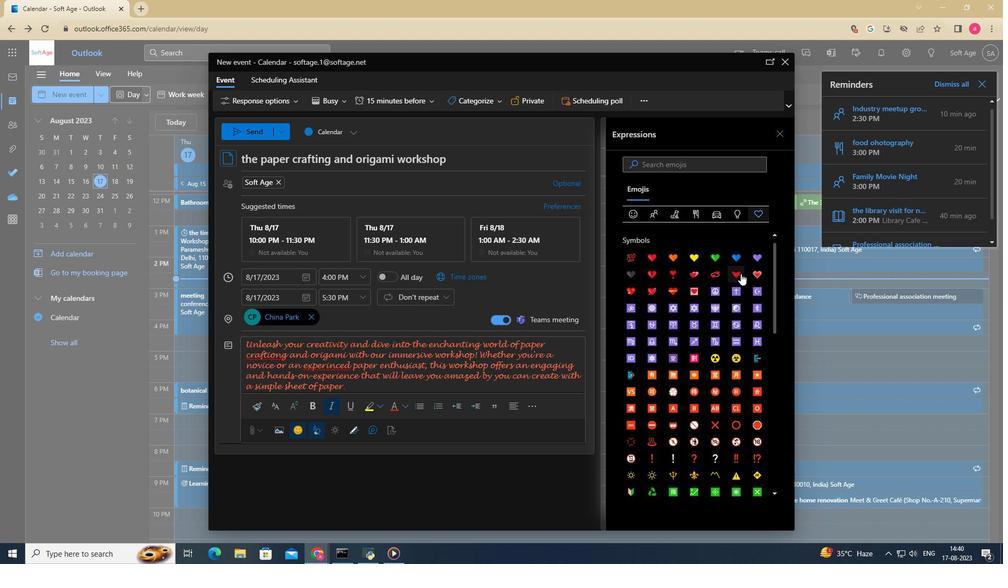
Action: Mouse pressed left at (740, 272)
Screenshot: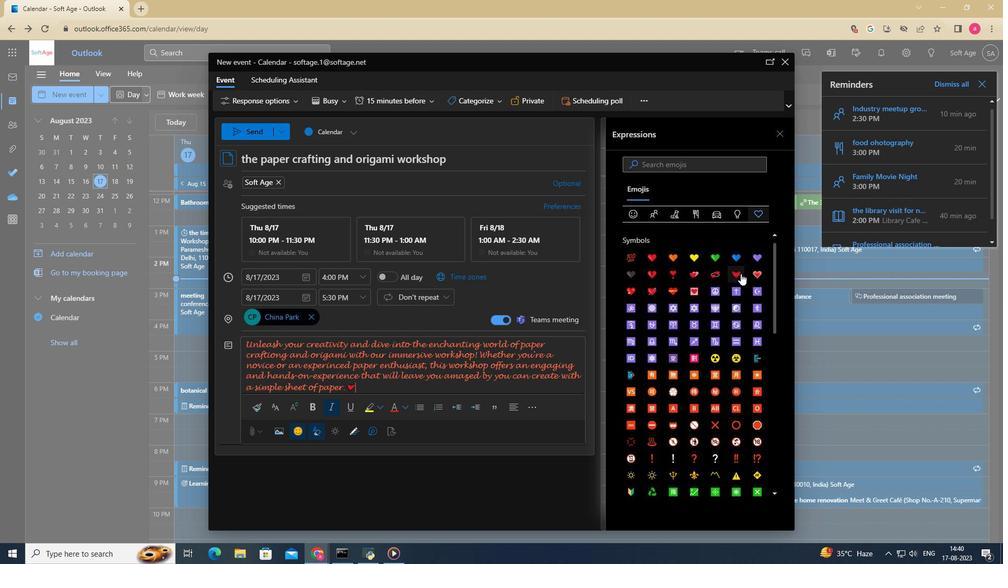 
Action: Mouse pressed left at (740, 272)
Screenshot: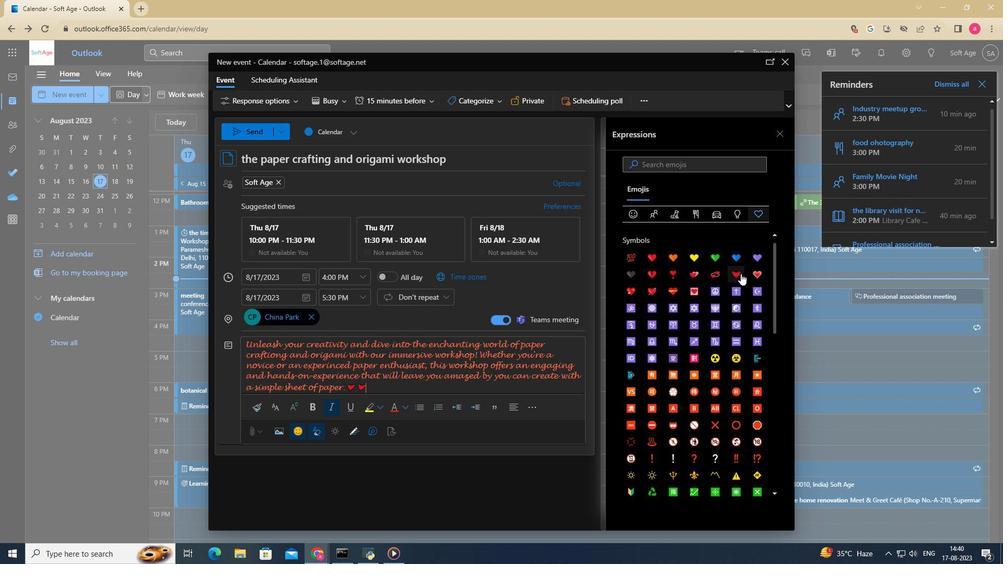 
Action: Mouse pressed left at (740, 272)
Screenshot: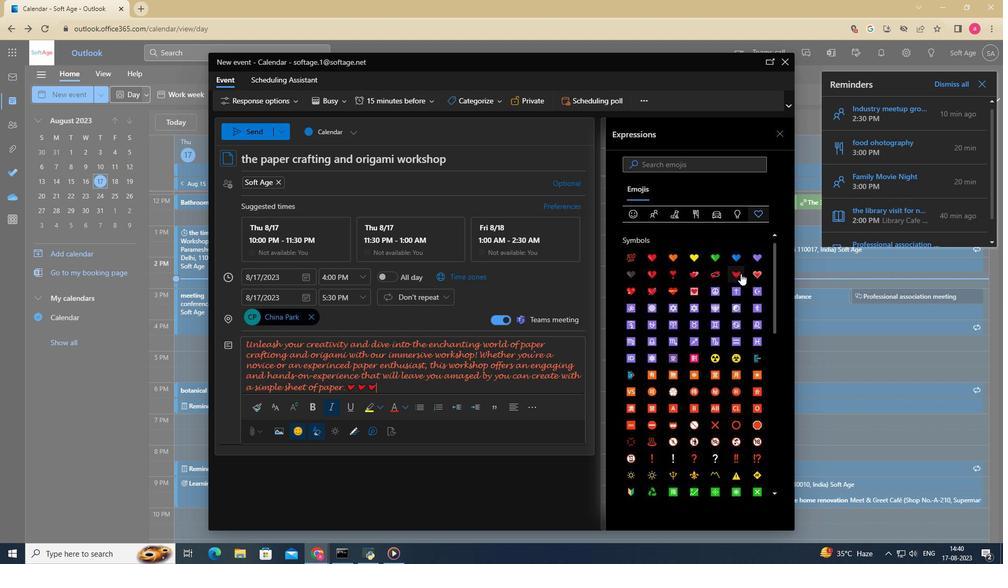 
Action: Mouse moved to (279, 435)
Screenshot: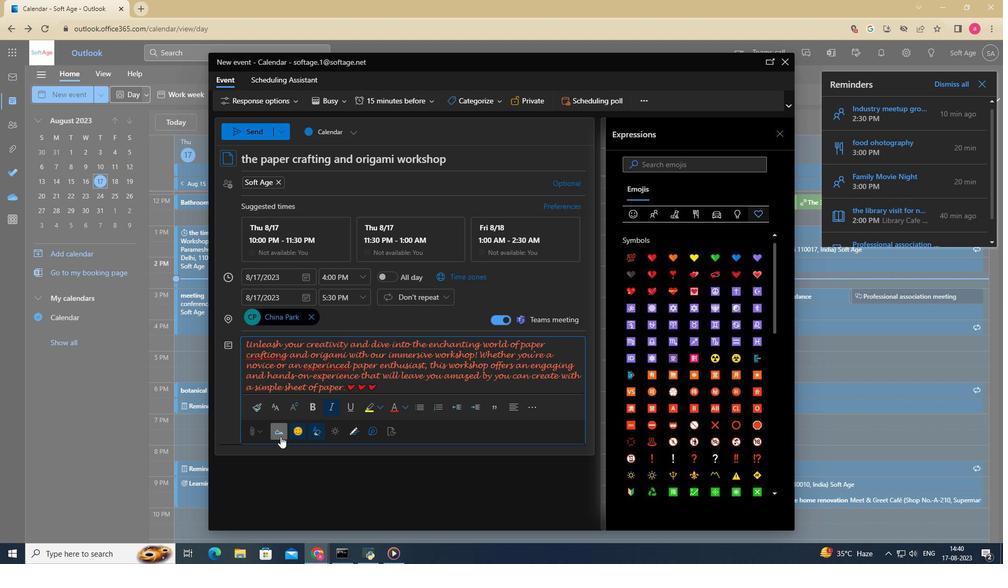 
Action: Mouse pressed left at (279, 435)
Screenshot: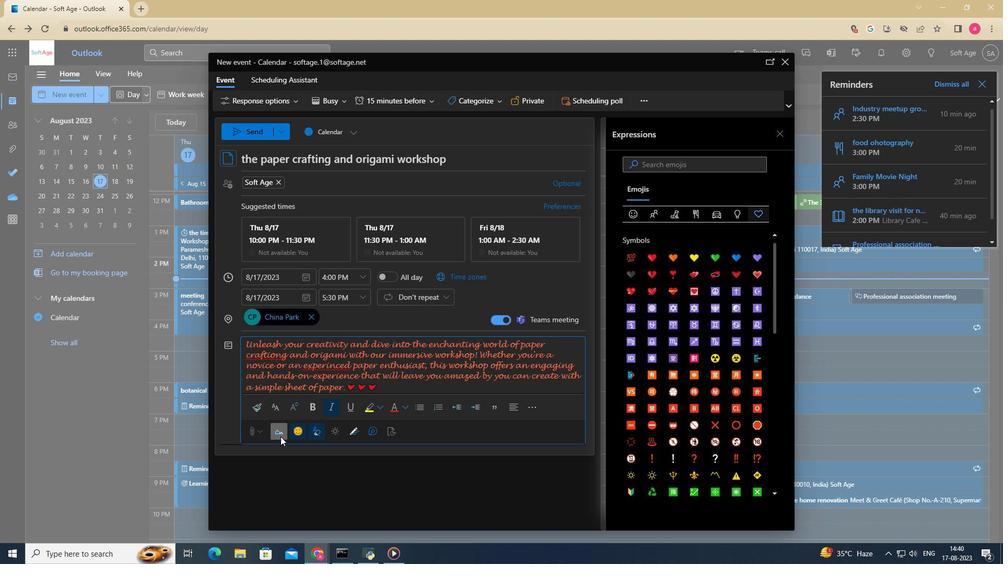 
Action: Mouse moved to (212, 163)
Screenshot: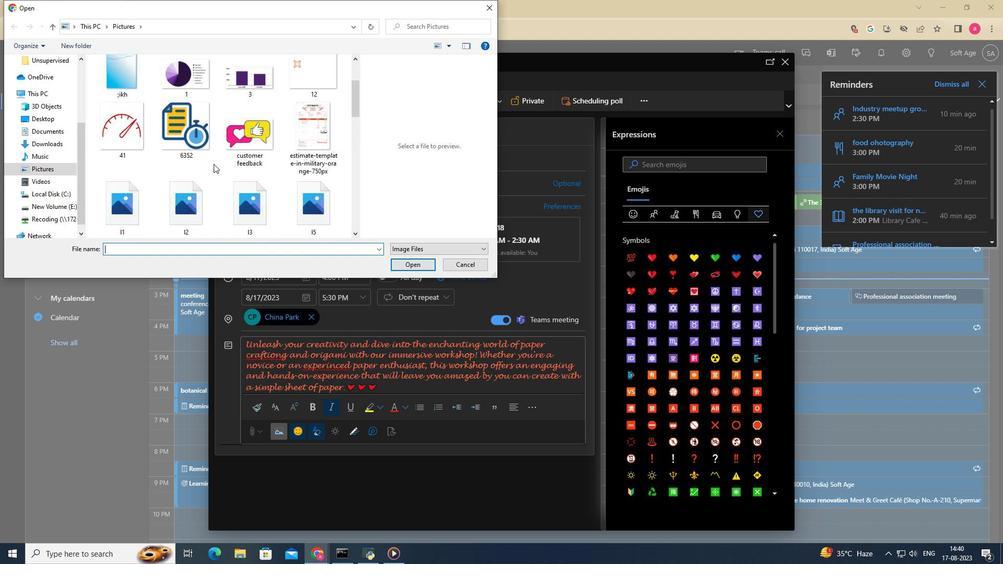 
Action: Mouse scrolled (212, 163) with delta (0, 0)
Screenshot: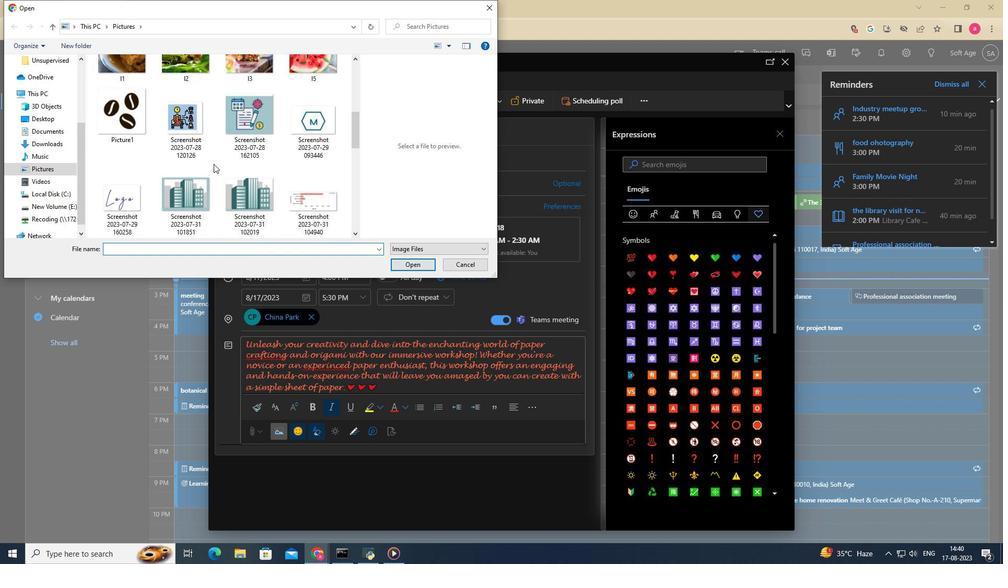 
Action: Mouse scrolled (212, 163) with delta (0, 0)
Screenshot: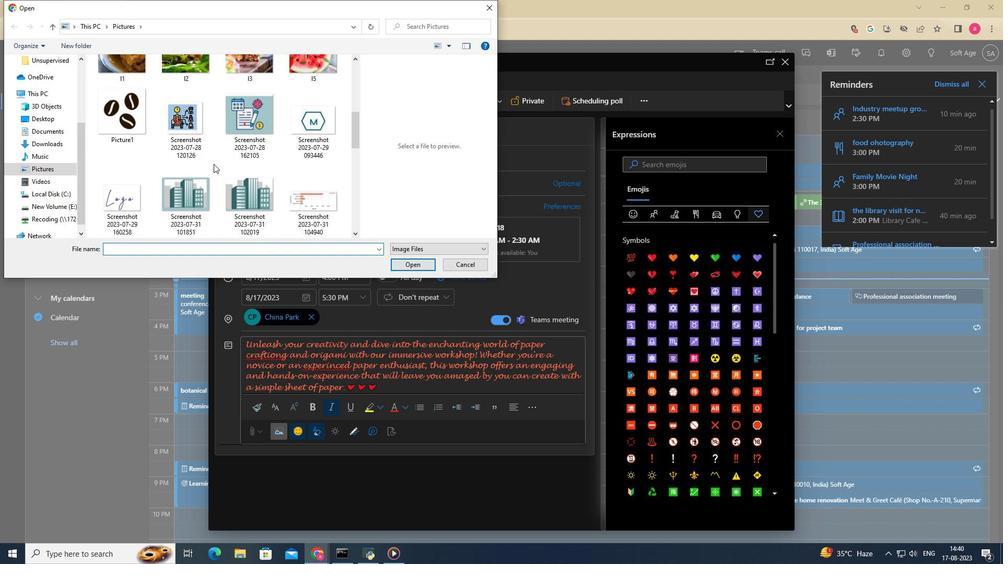 
Action: Mouse moved to (212, 163)
Screenshot: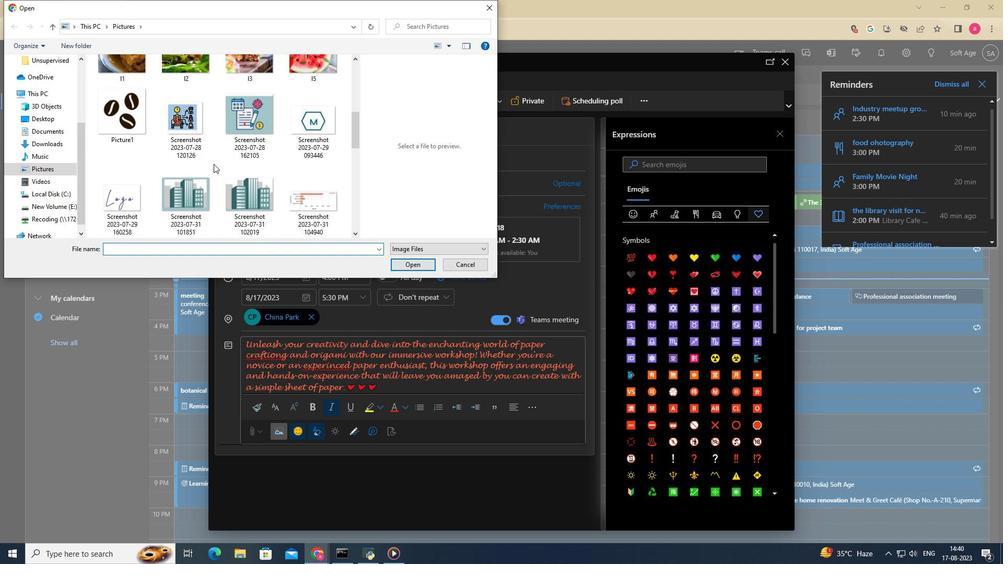 
Action: Mouse scrolled (212, 162) with delta (0, 0)
Screenshot: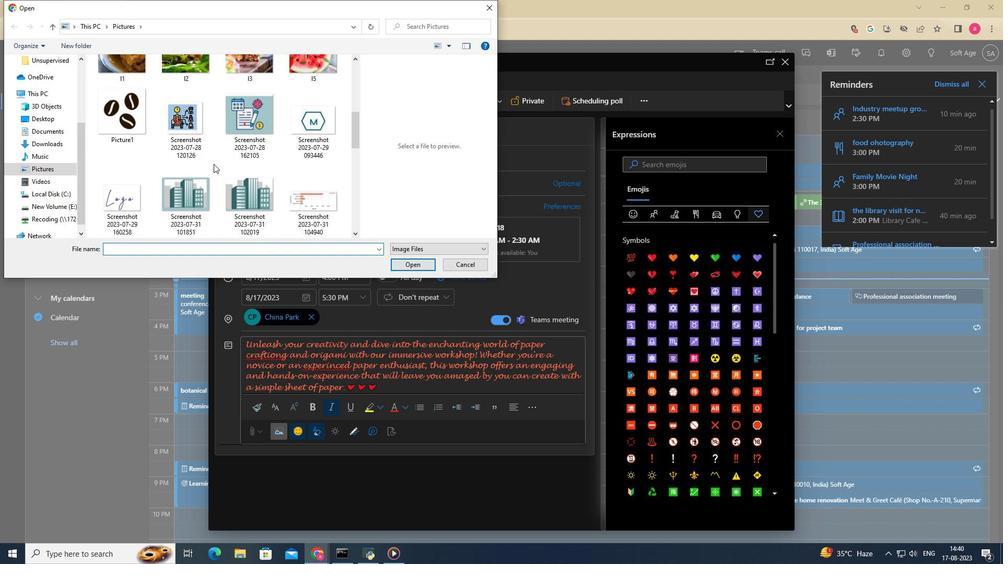 
Action: Mouse scrolled (212, 162) with delta (0, 0)
Screenshot: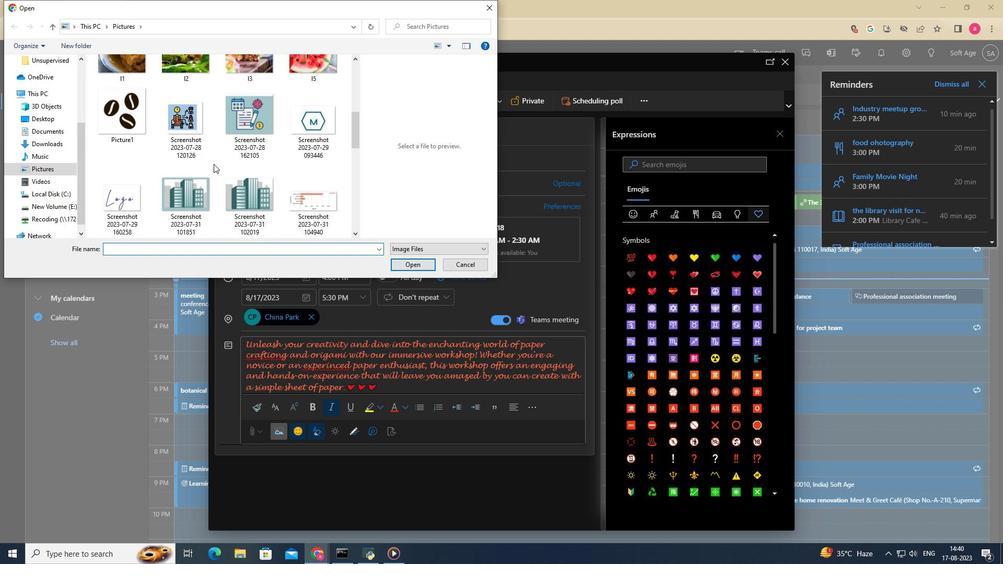 
Action: Mouse scrolled (212, 162) with delta (0, 0)
Screenshot: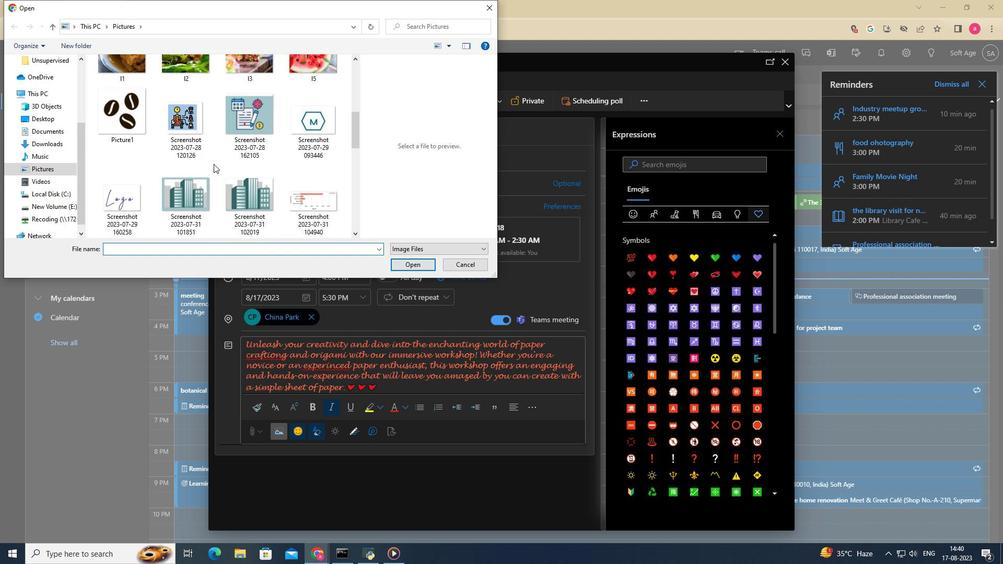 
Action: Mouse moved to (221, 174)
Screenshot: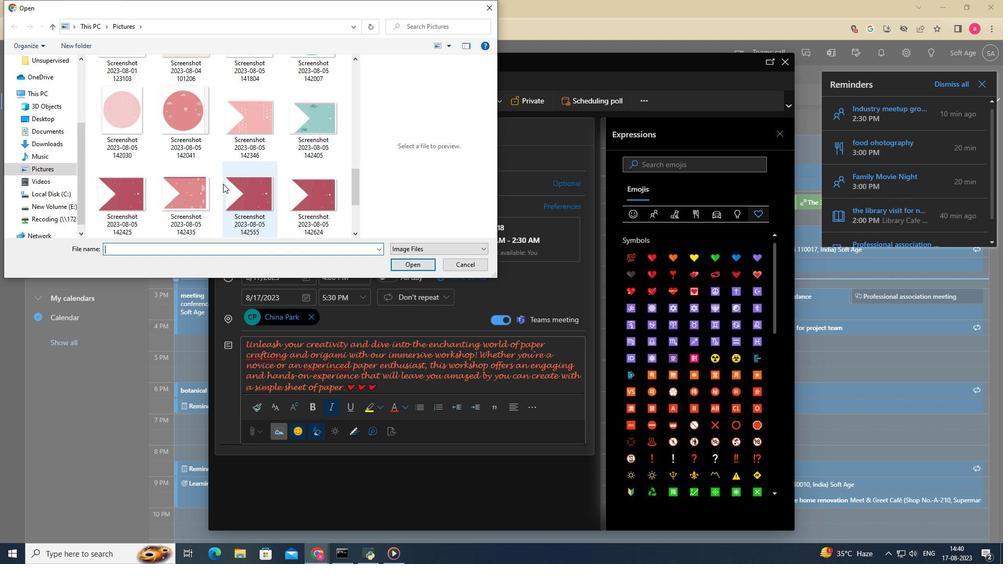 
Action: Mouse scrolled (221, 171) with delta (0, 0)
Screenshot: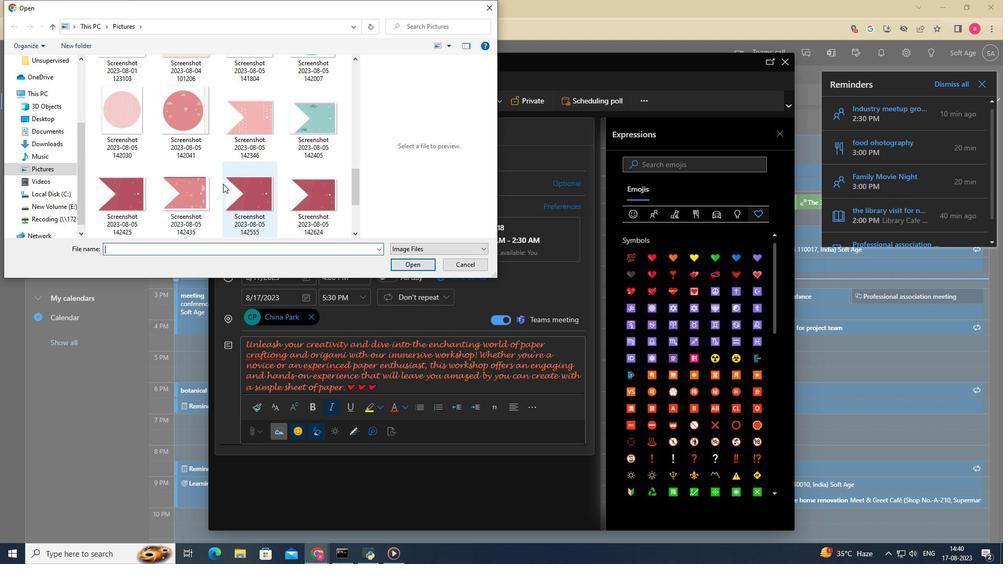 
Action: Mouse moved to (221, 176)
Screenshot: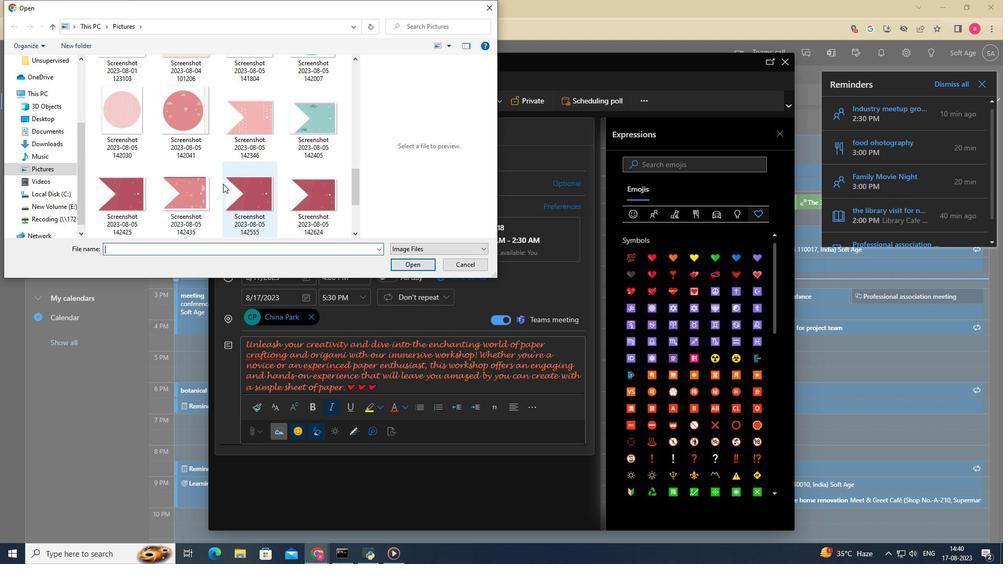 
Action: Mouse scrolled (221, 174) with delta (0, 0)
Screenshot: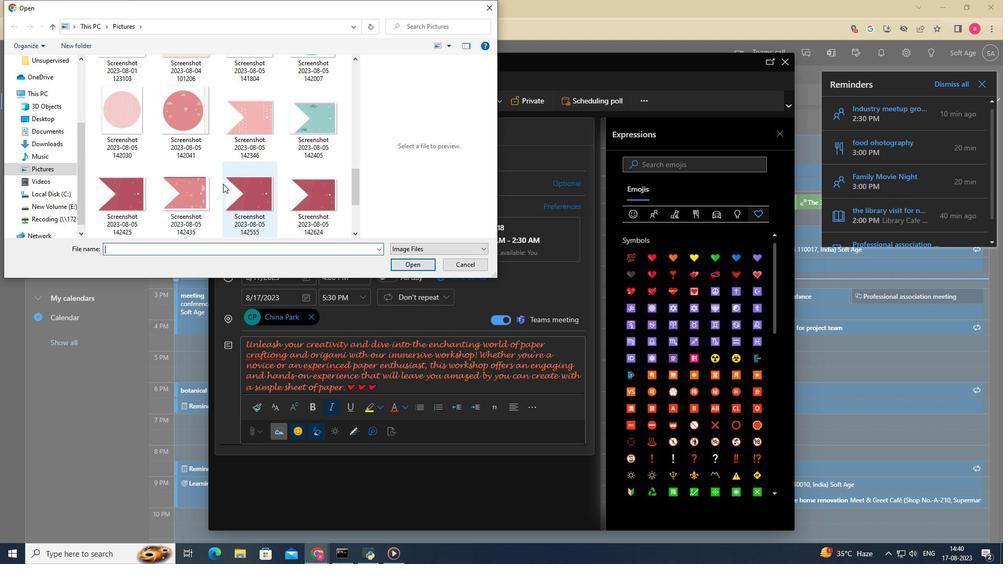 
Action: Mouse moved to (221, 179)
Screenshot: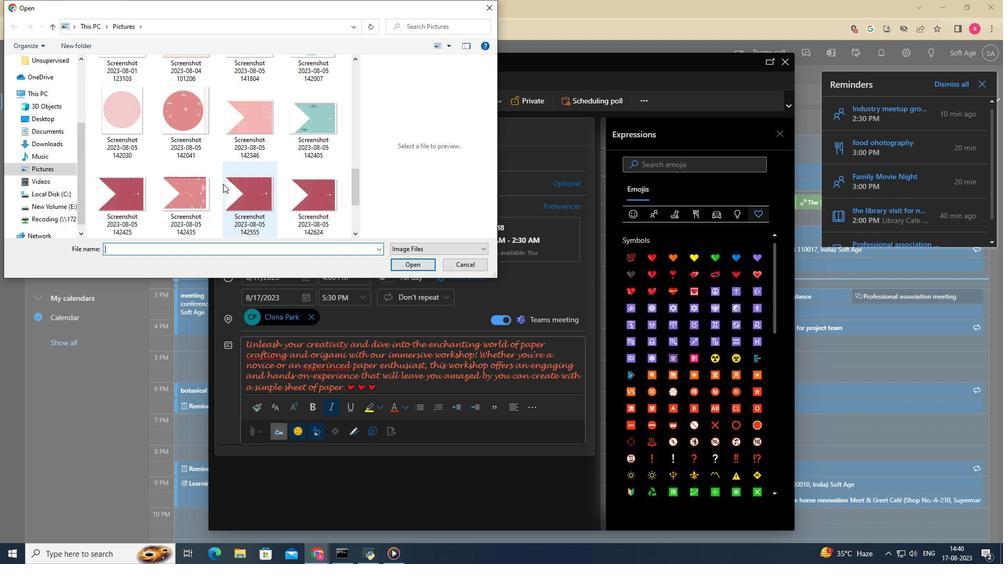 
Action: Mouse scrolled (221, 177) with delta (0, 0)
Screenshot: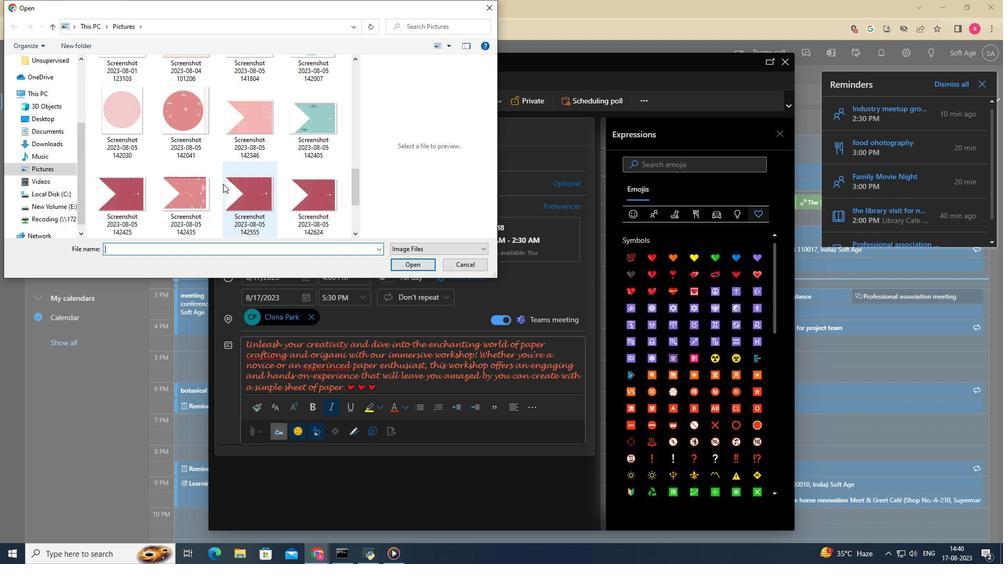 
Action: Mouse moved to (221, 181)
Screenshot: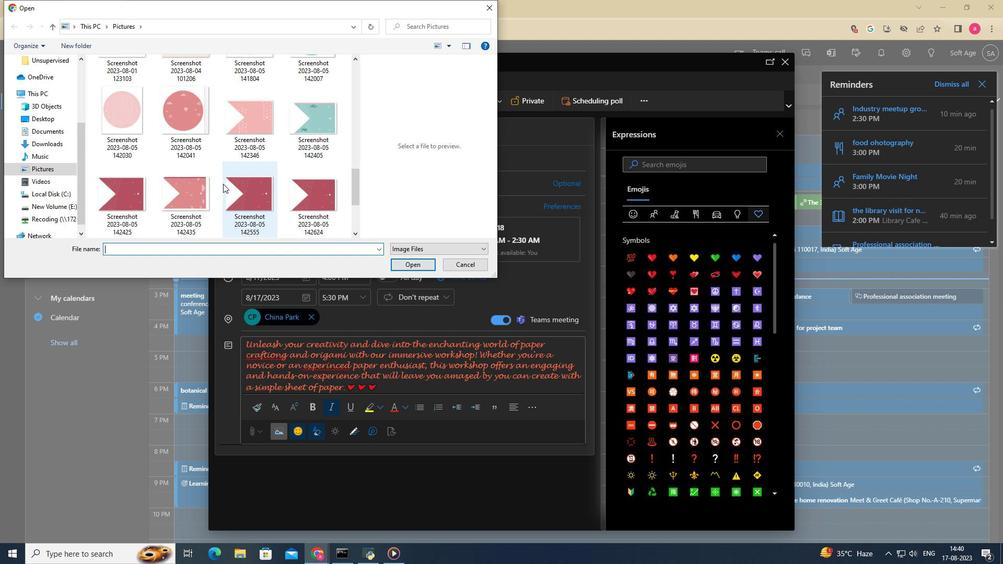 
Action: Mouse scrolled (221, 179) with delta (0, 0)
Screenshot: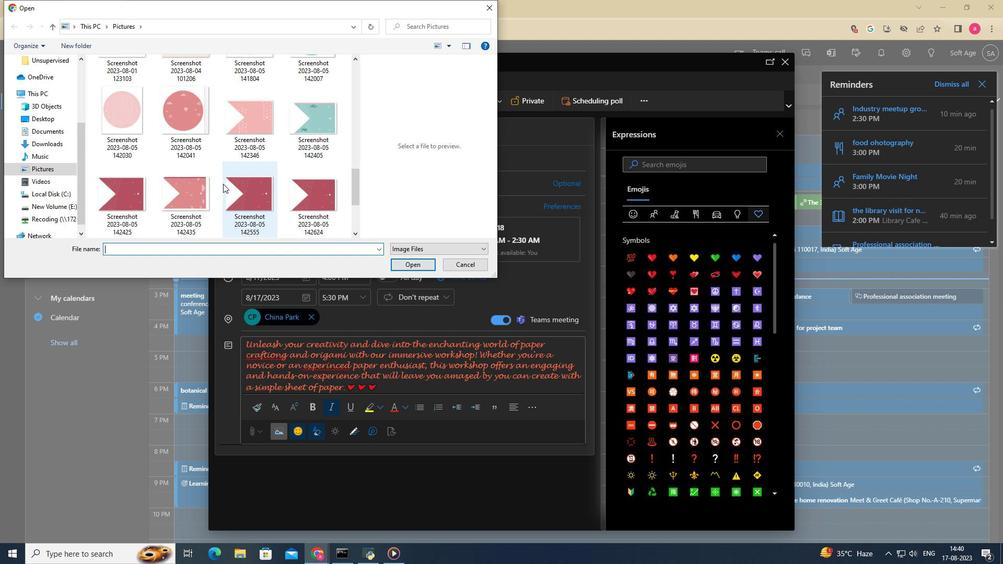 
Action: Mouse moved to (146, 135)
Screenshot: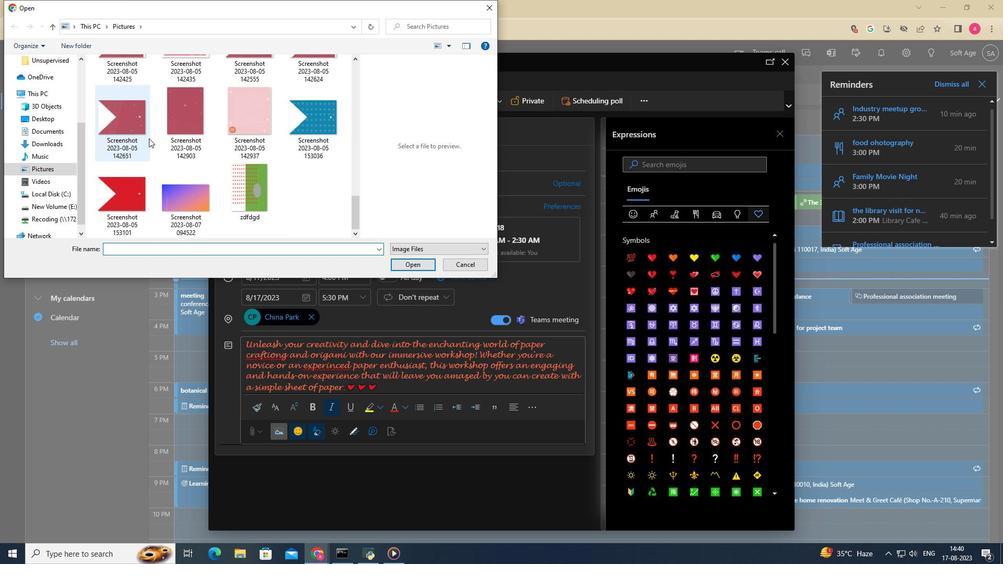 
Action: Mouse scrolled (145, 131) with delta (0, 0)
Screenshot: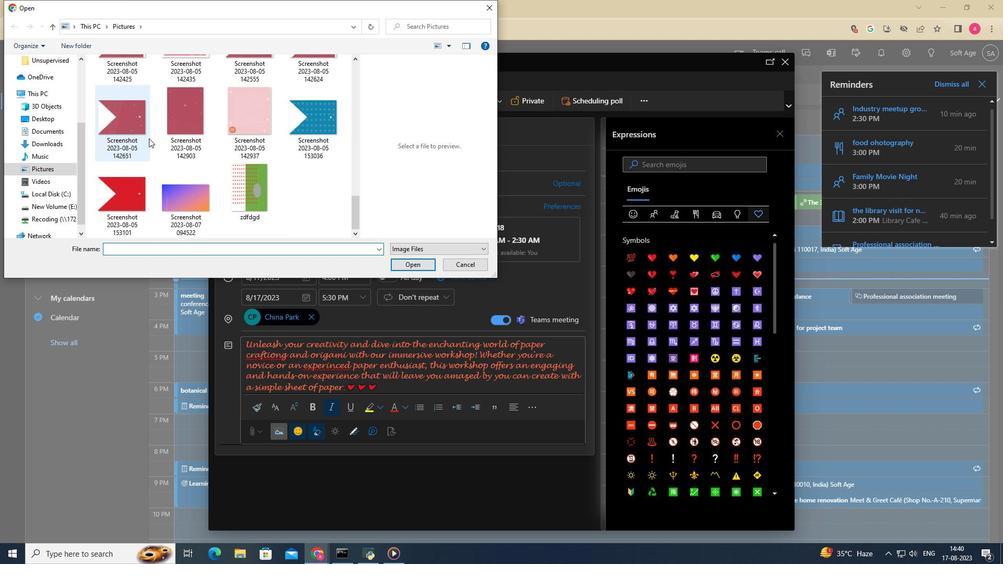 
Action: Mouse moved to (146, 135)
Screenshot: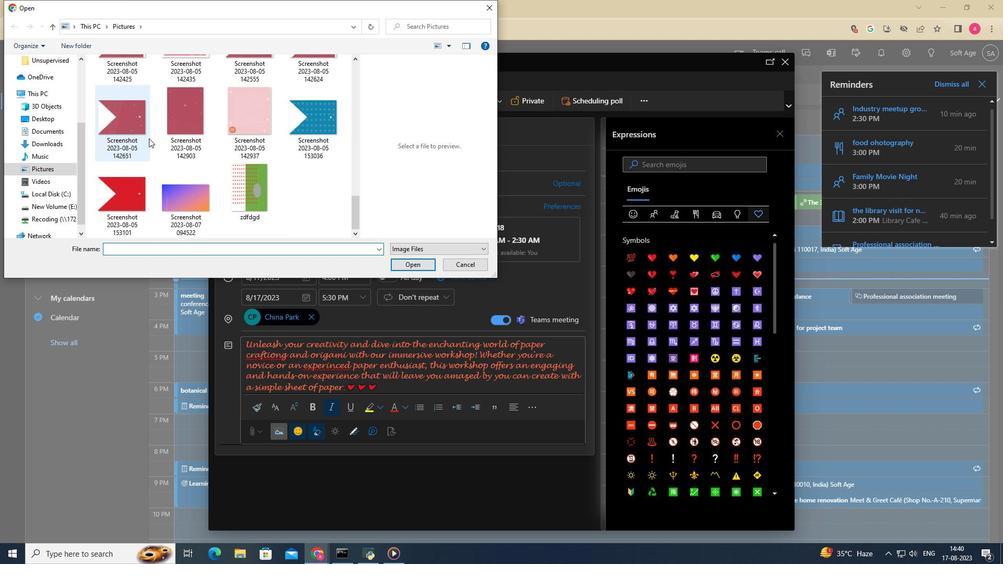 
Action: Mouse scrolled (145, 133) with delta (0, 0)
Screenshot: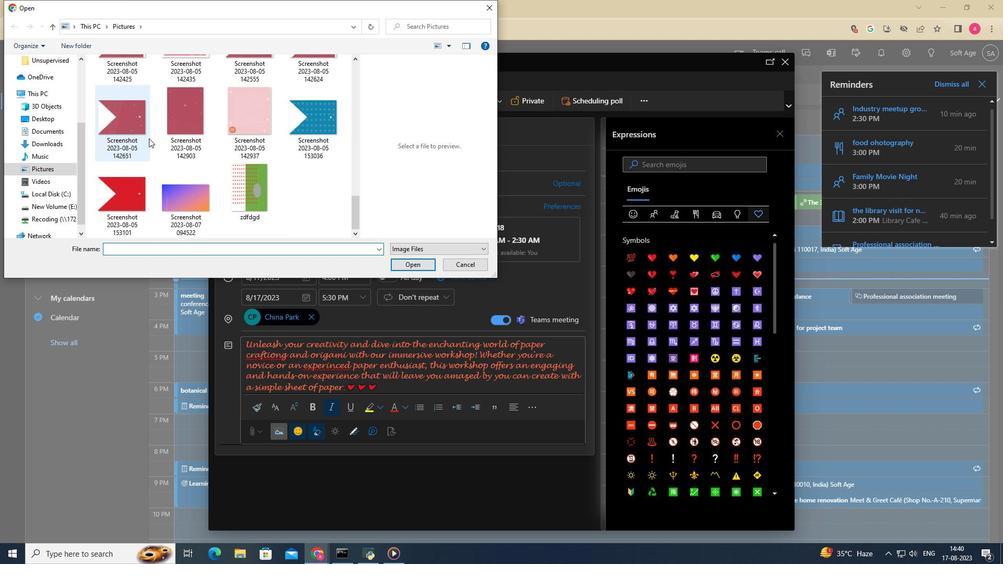 
Action: Mouse moved to (146, 135)
Screenshot: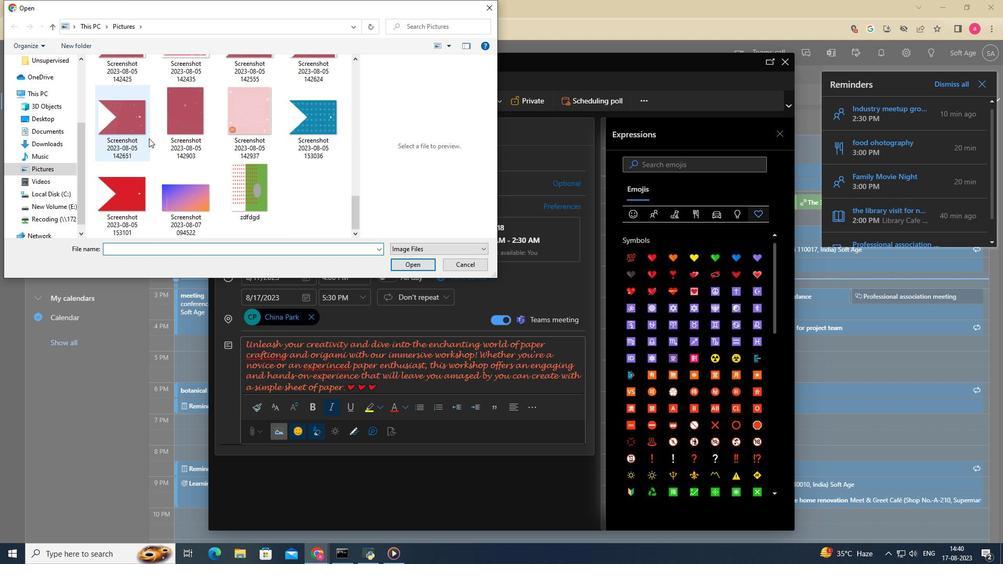 
Action: Mouse scrolled (146, 134) with delta (0, 0)
Screenshot: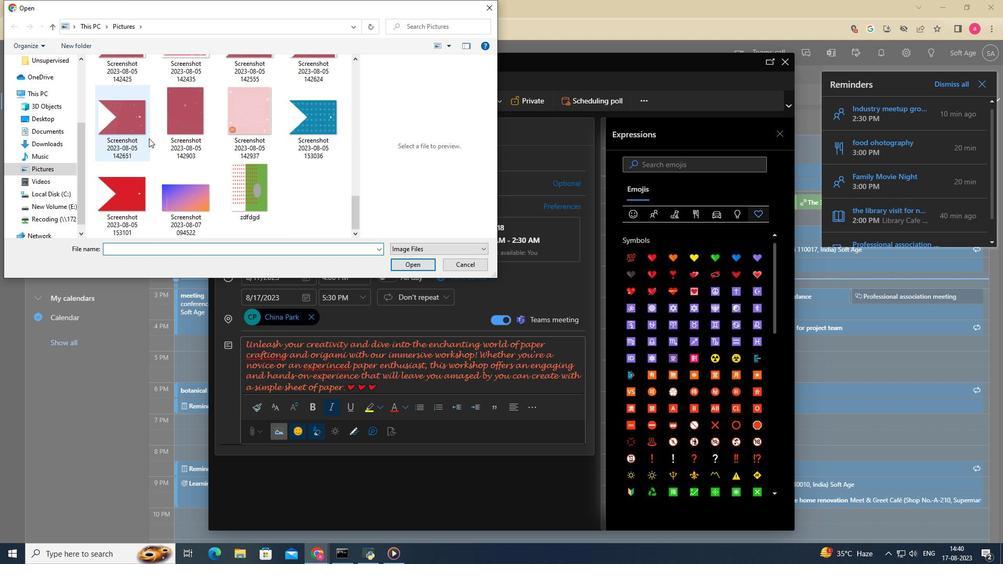 
Action: Mouse moved to (147, 136)
Screenshot: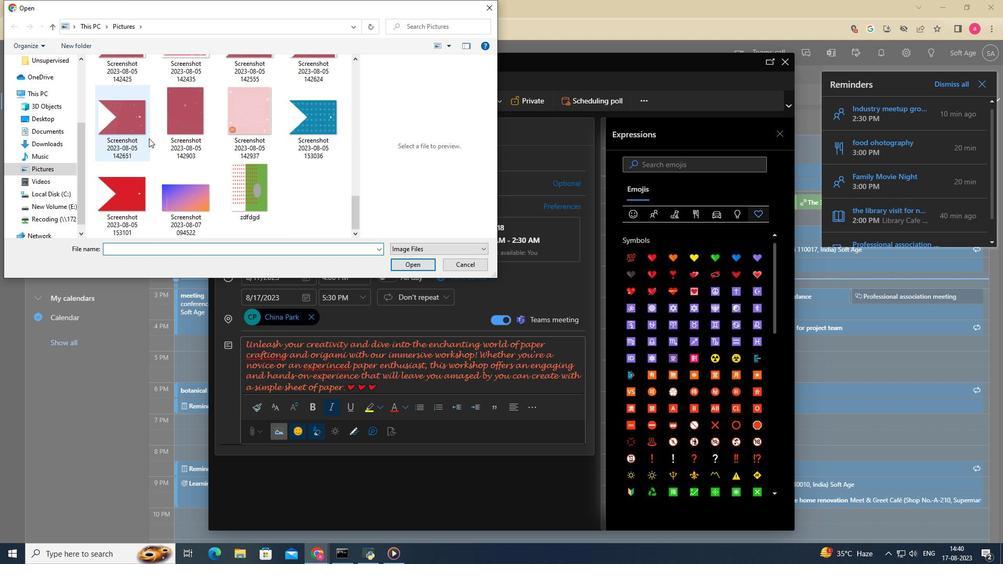 
Action: Mouse scrolled (146, 135) with delta (0, 0)
Screenshot: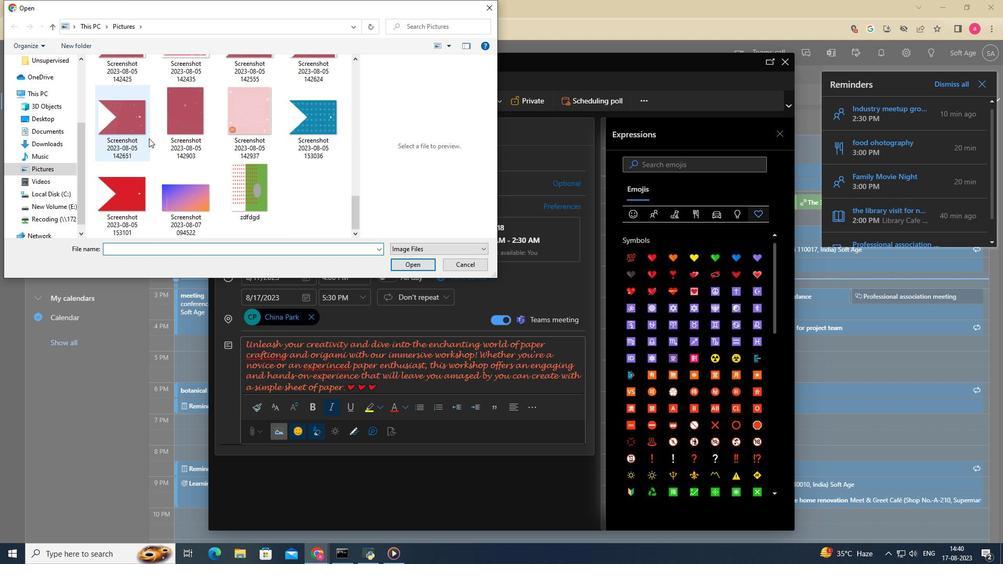 
Action: Mouse moved to (147, 137)
Screenshot: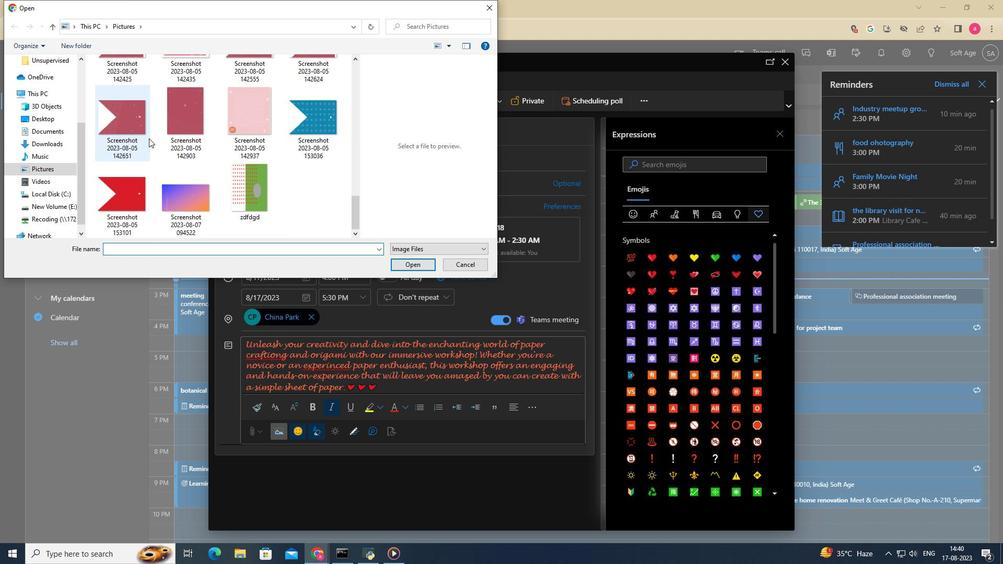 
Action: Mouse scrolled (147, 136) with delta (0, 0)
Screenshot: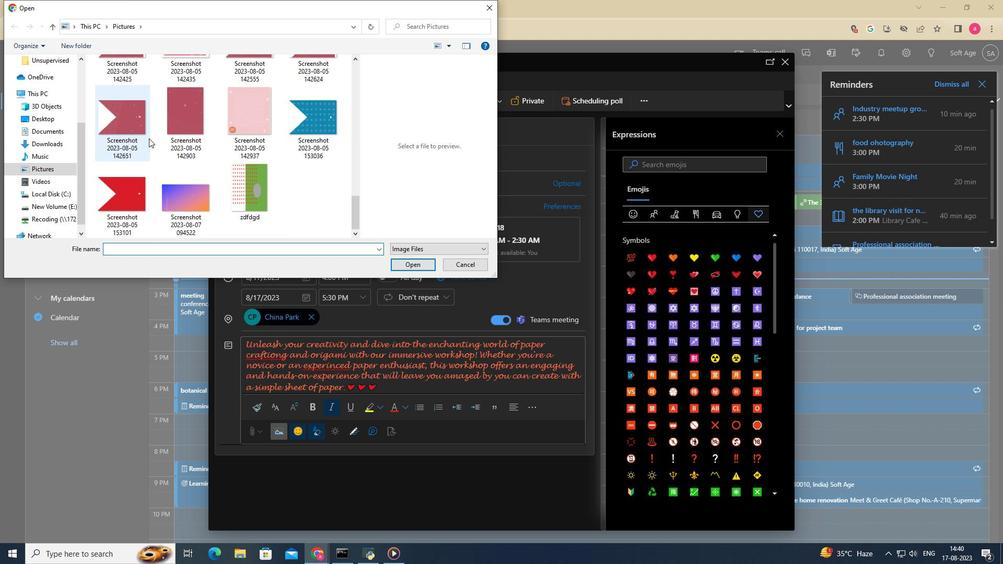 
Action: Mouse moved to (180, 190)
Screenshot: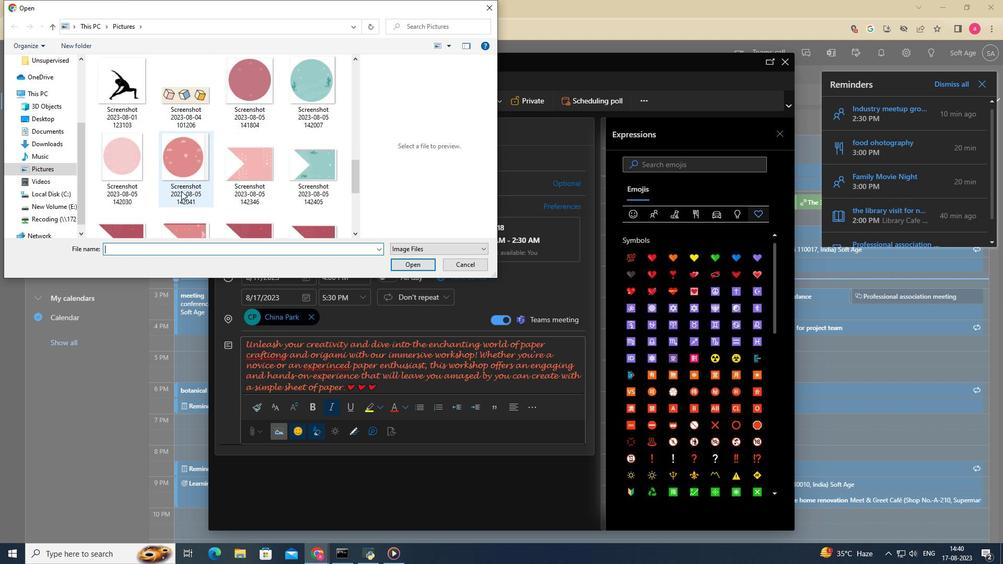 
Action: Mouse scrolled (180, 190) with delta (0, 0)
Screenshot: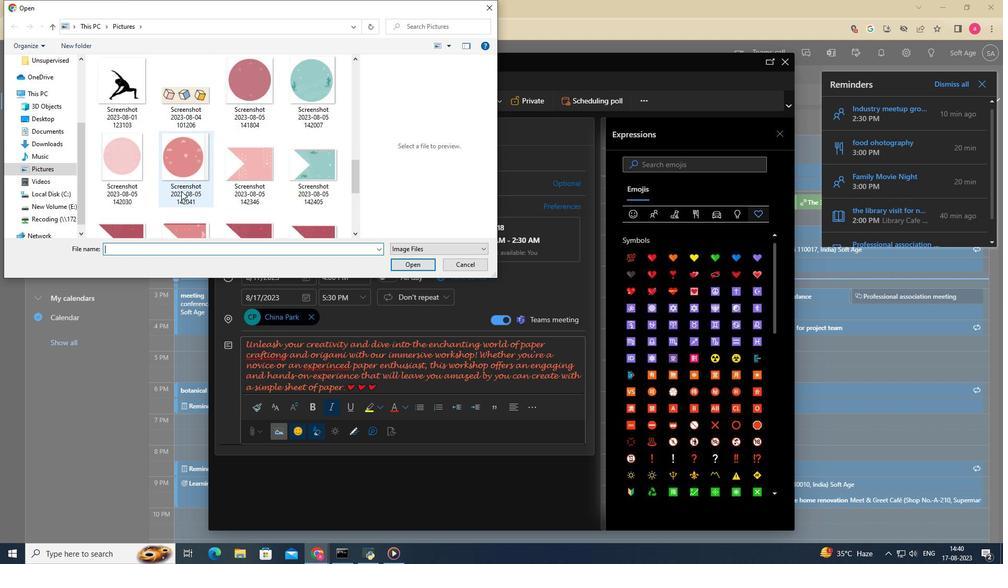 
Action: Mouse scrolled (180, 190) with delta (0, 0)
Screenshot: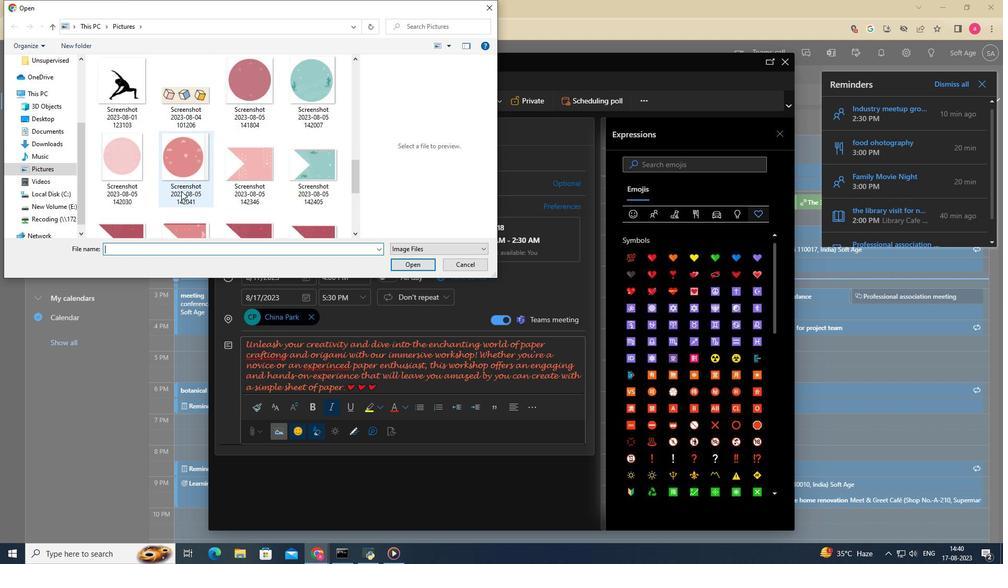 
Action: Mouse scrolled (180, 190) with delta (0, 0)
Screenshot: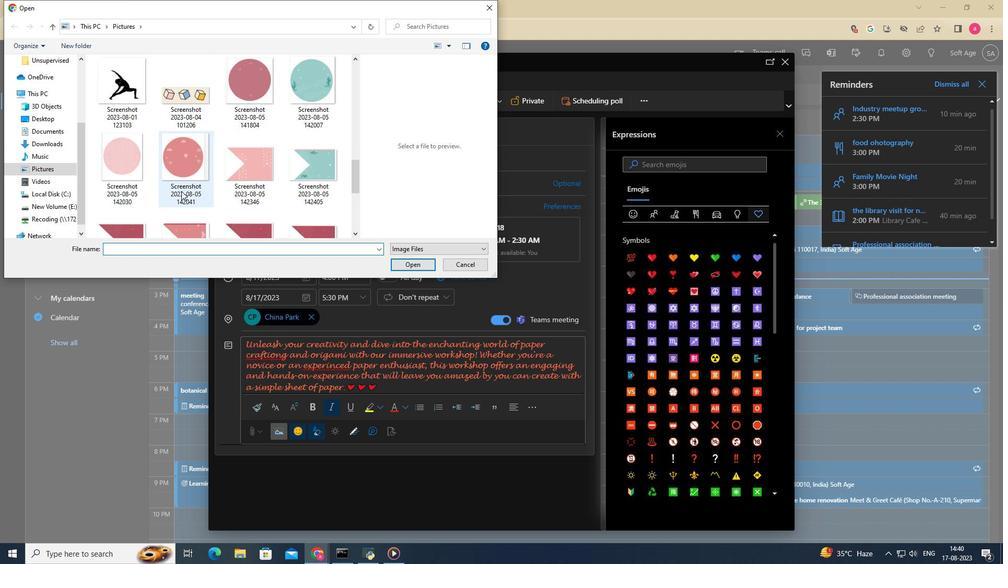 
Action: Mouse scrolled (180, 190) with delta (0, 0)
Screenshot: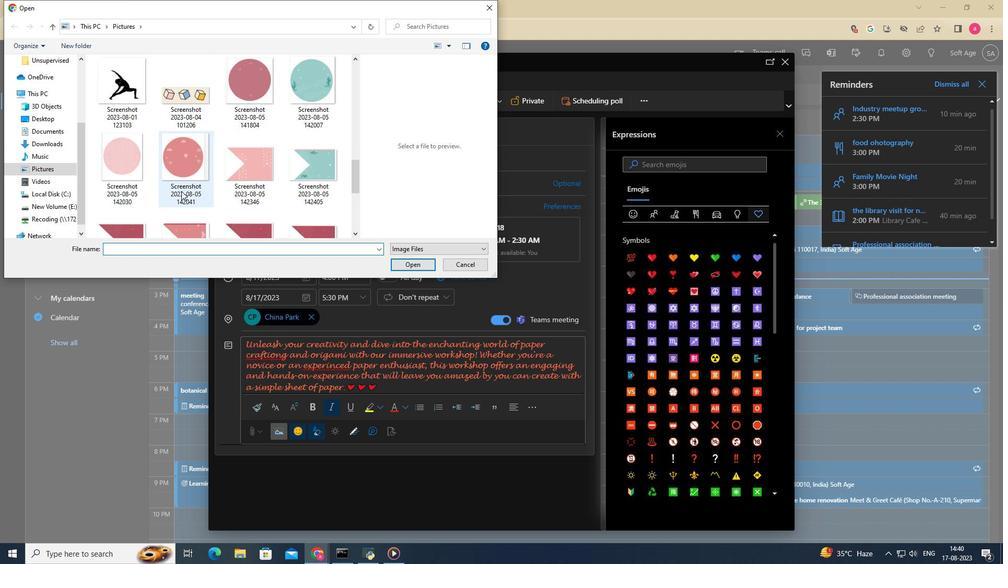
Action: Mouse scrolled (180, 190) with delta (0, 0)
Screenshot: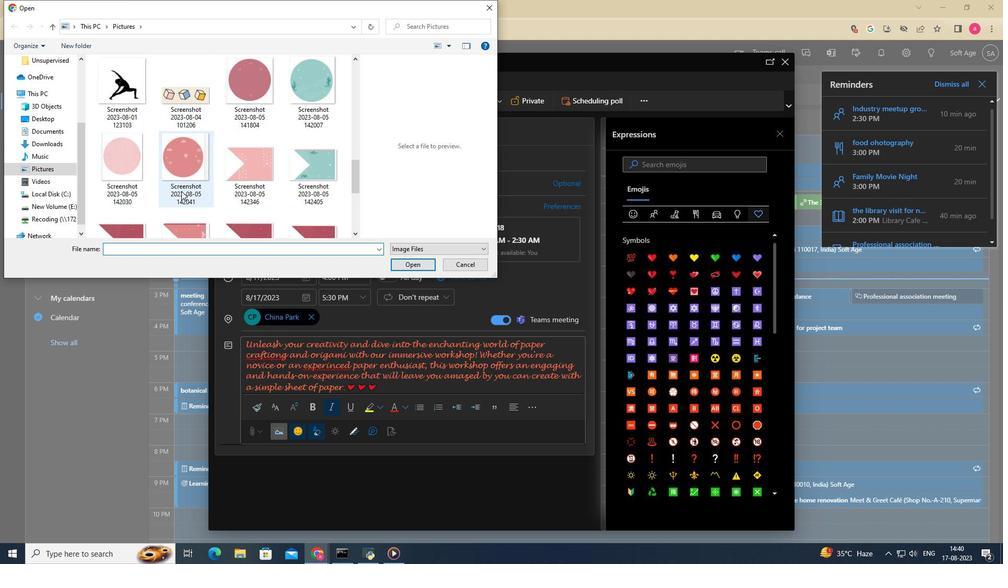 
Action: Mouse moved to (165, 98)
Screenshot: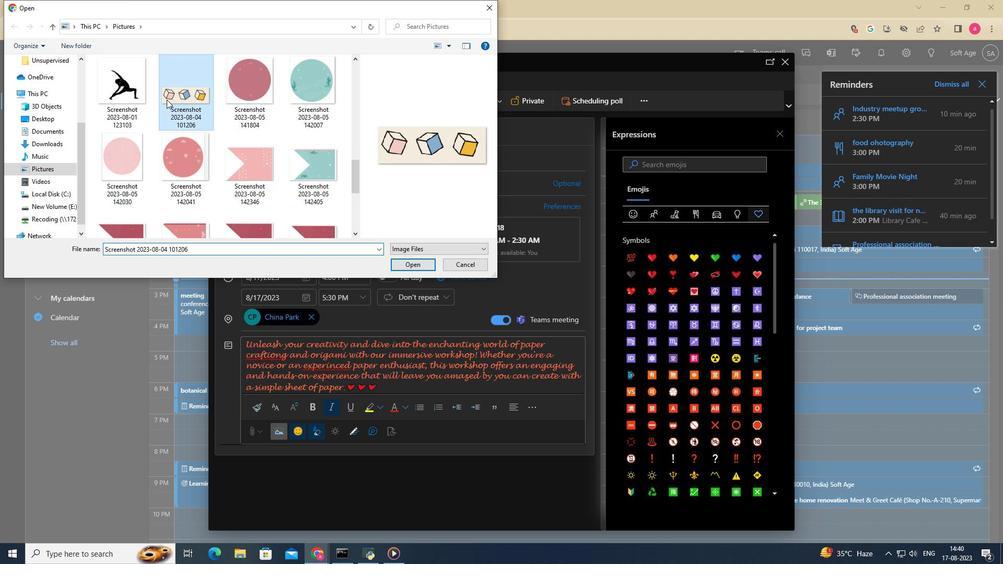 
Action: Mouse pressed left at (165, 98)
Screenshot: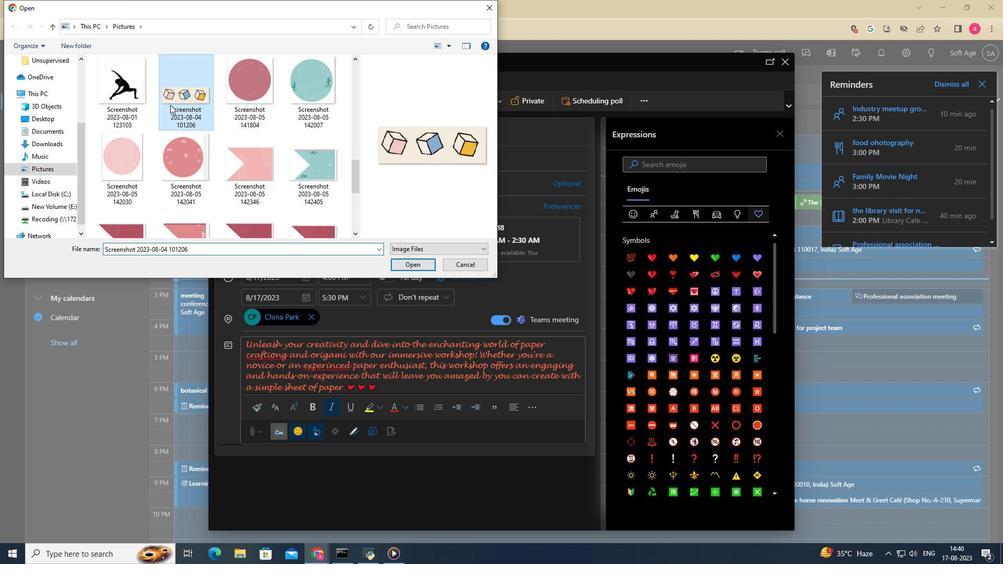 
Action: Mouse moved to (408, 267)
Screenshot: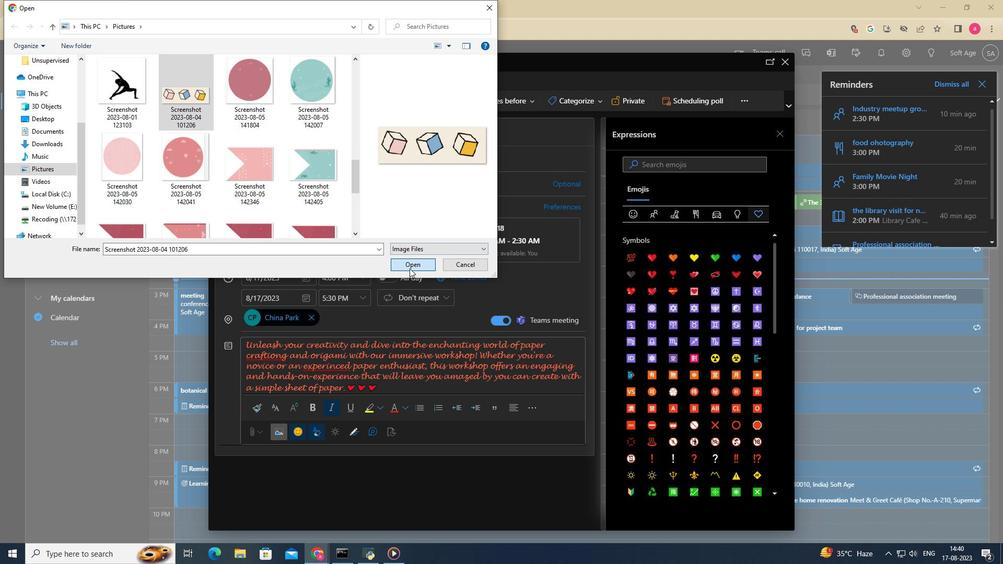 
Action: Mouse pressed left at (408, 267)
Screenshot: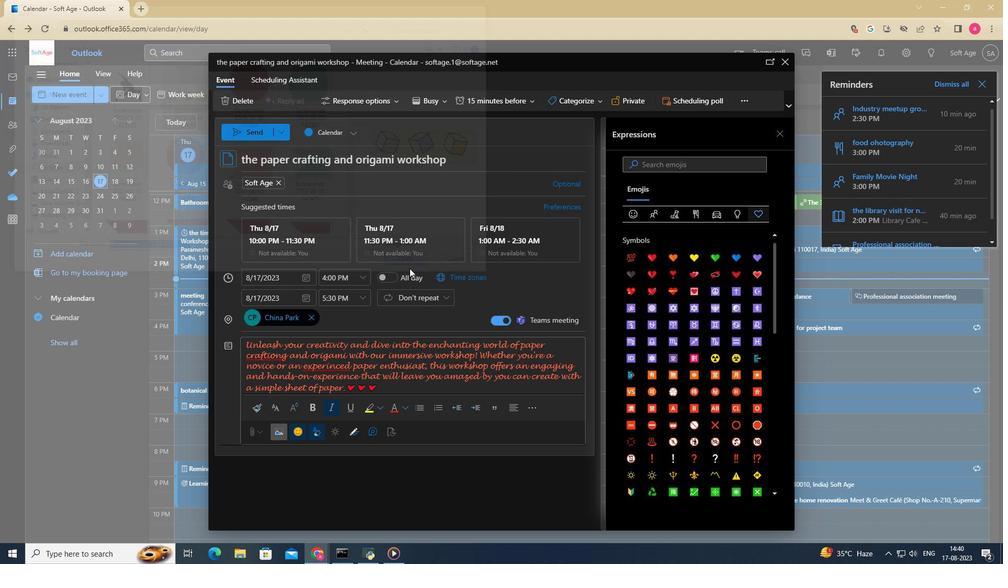 
Action: Mouse moved to (378, 313)
Screenshot: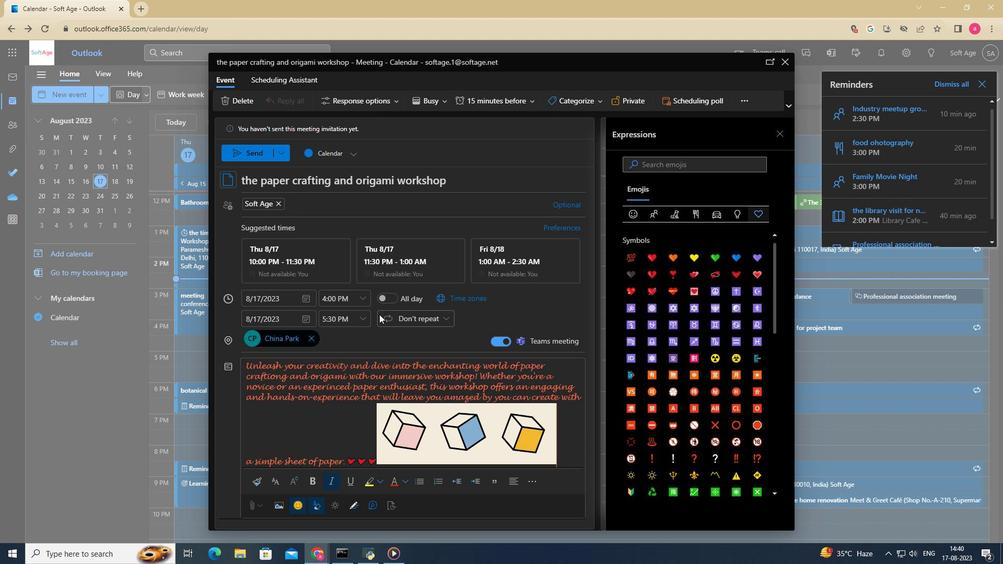 
Action: Mouse scrolled (378, 313) with delta (0, 0)
Screenshot: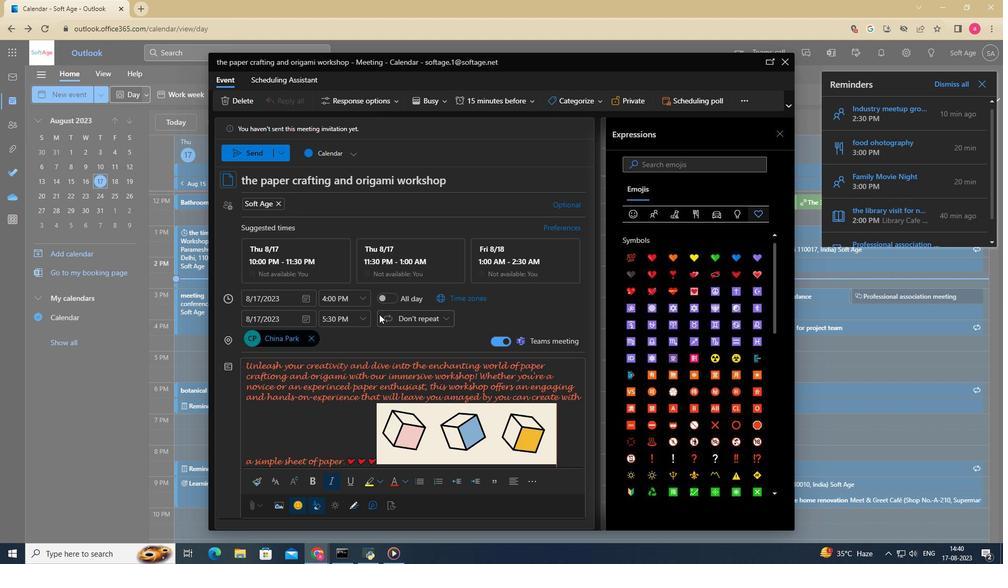 
Action: Mouse scrolled (378, 313) with delta (0, 0)
Screenshot: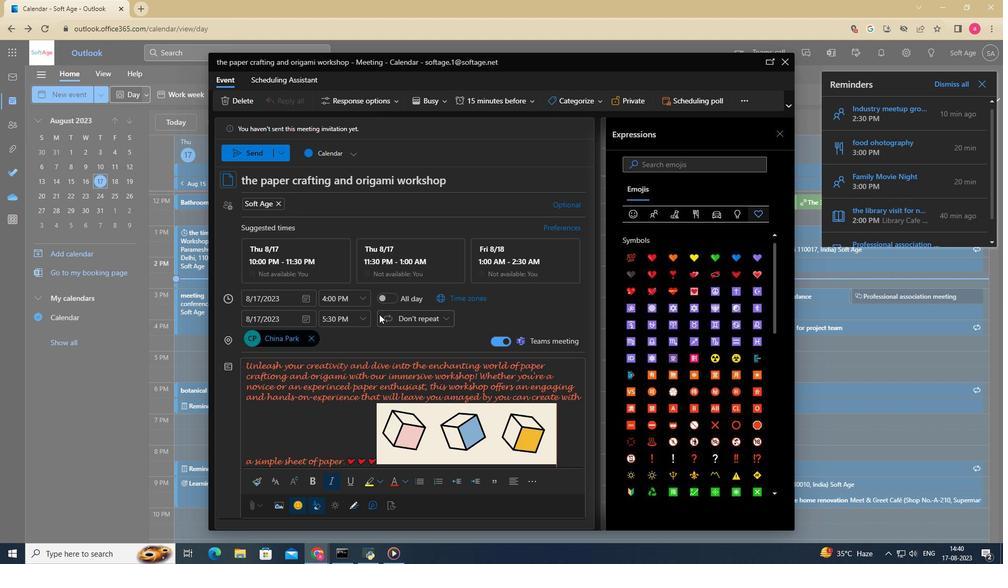 
Action: Mouse moved to (418, 367)
Screenshot: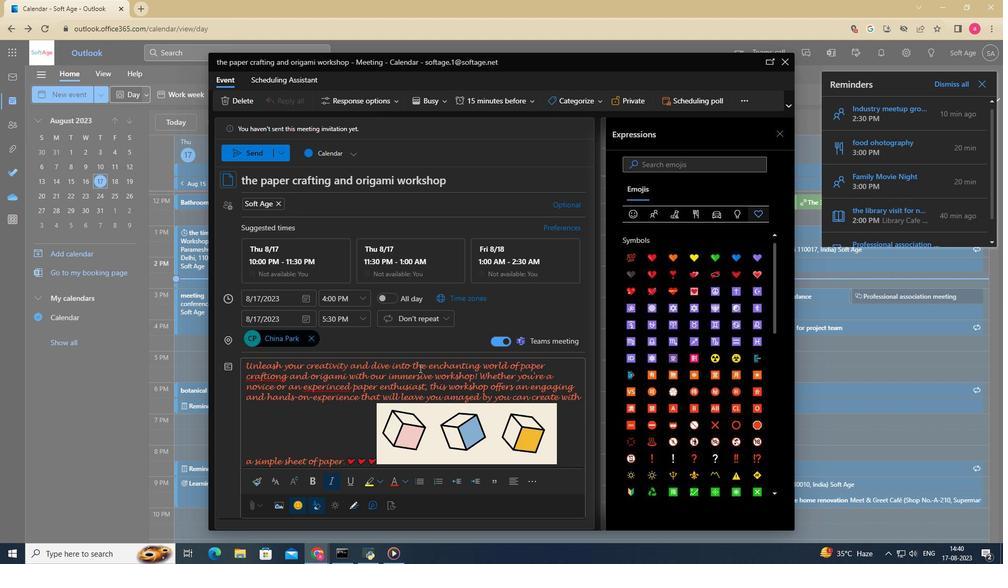 
Action: Mouse scrolled (418, 366) with delta (0, 0)
Screenshot: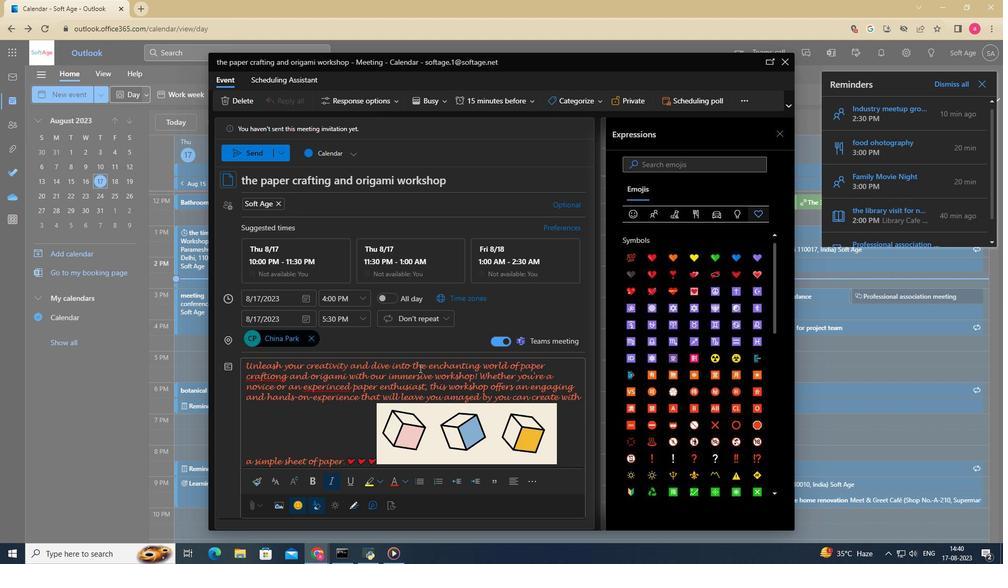 
Action: Mouse scrolled (418, 366) with delta (0, 0)
Screenshot: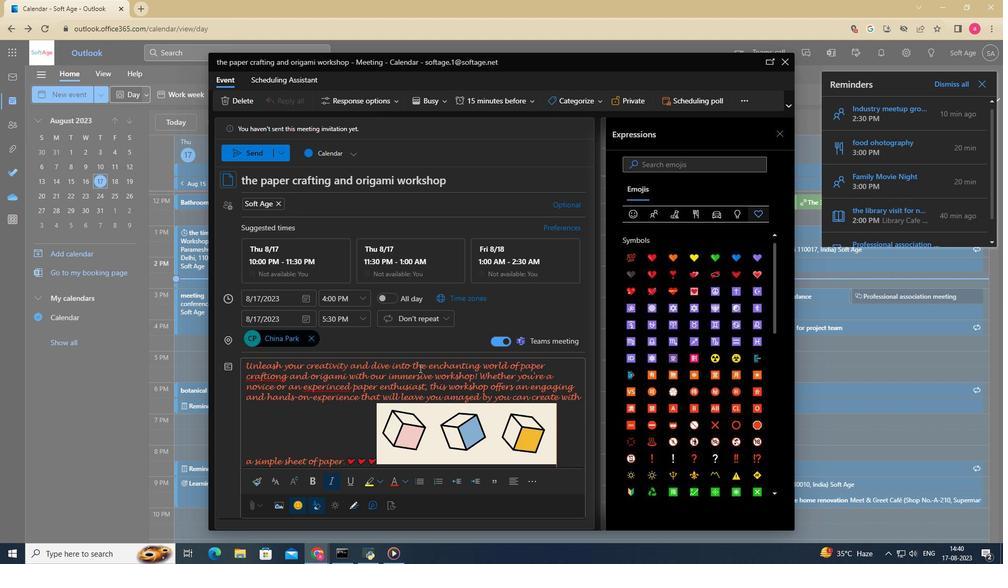 
Action: Mouse moved to (416, 447)
Screenshot: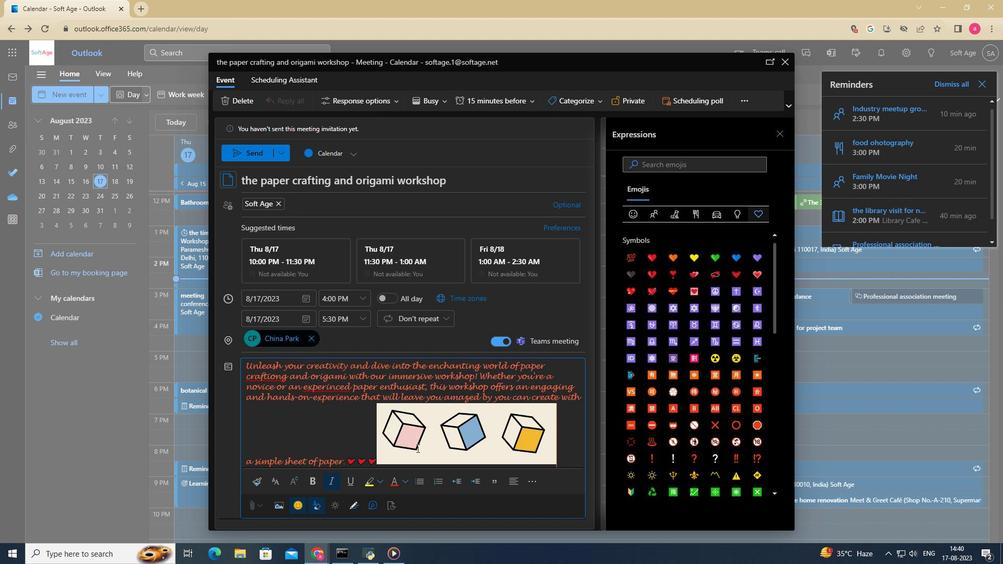 
Action: Mouse pressed left at (416, 447)
Screenshot: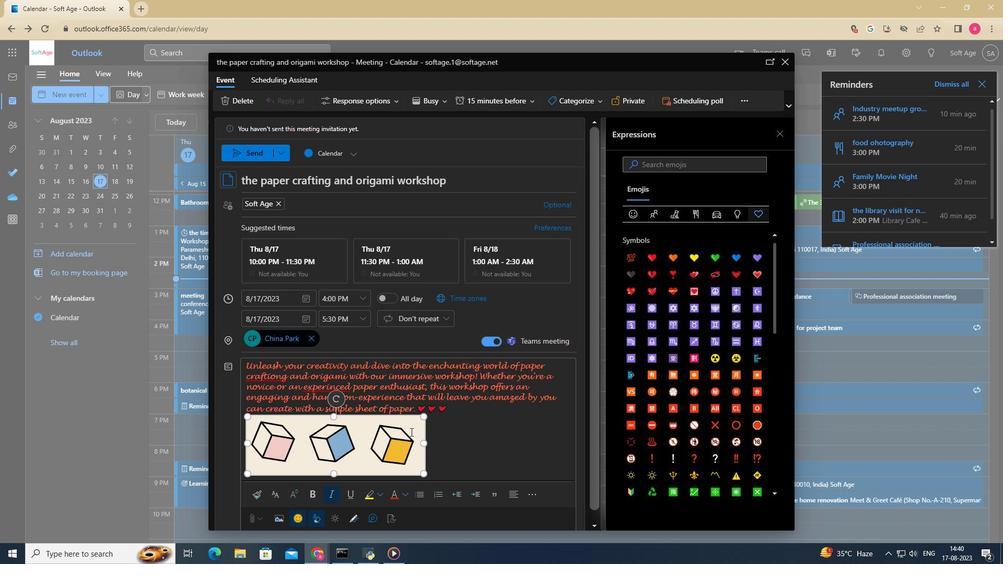 
Action: Mouse moved to (479, 431)
Screenshot: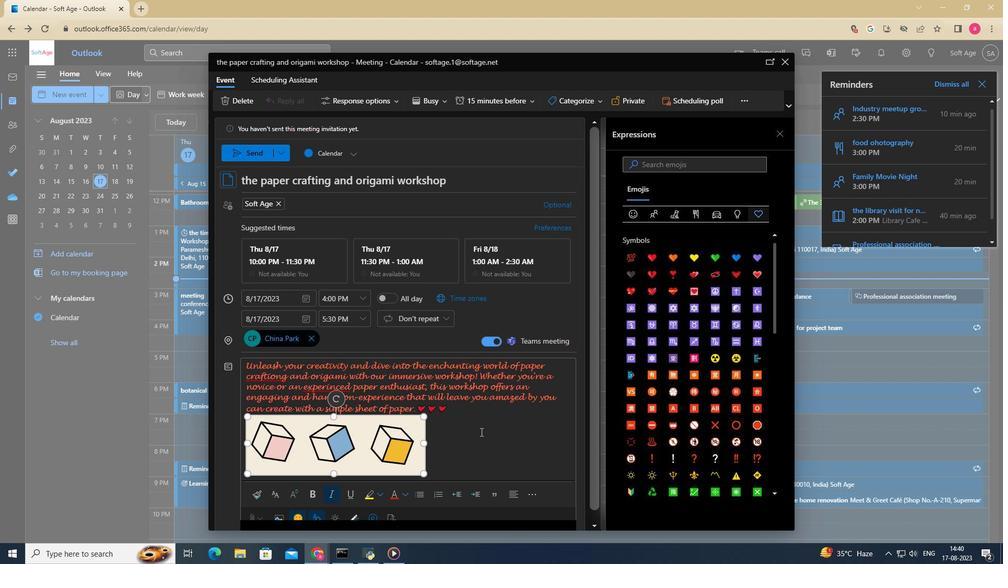 
Action: Mouse pressed left at (479, 431)
Screenshot: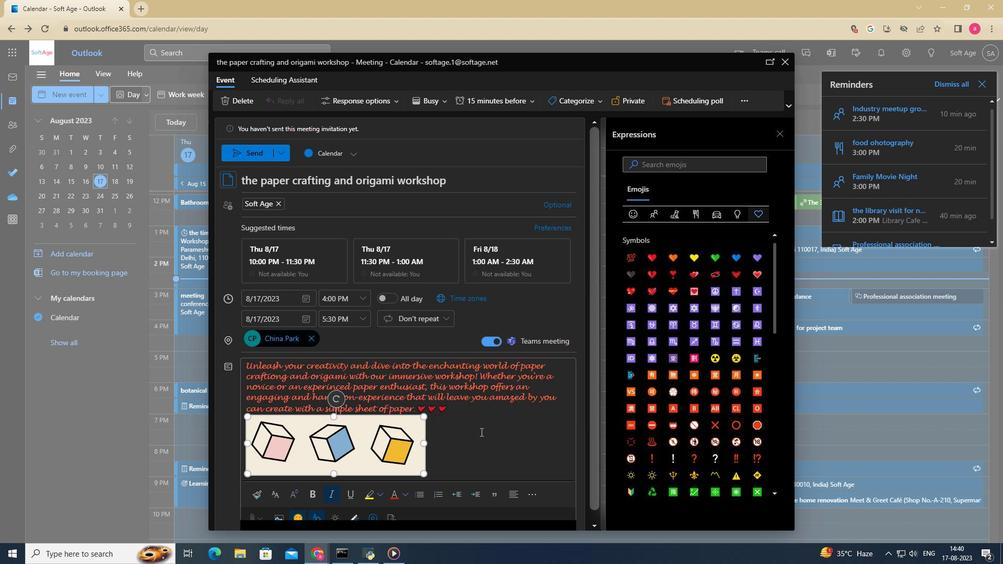 
Action: Mouse moved to (479, 430)
Screenshot: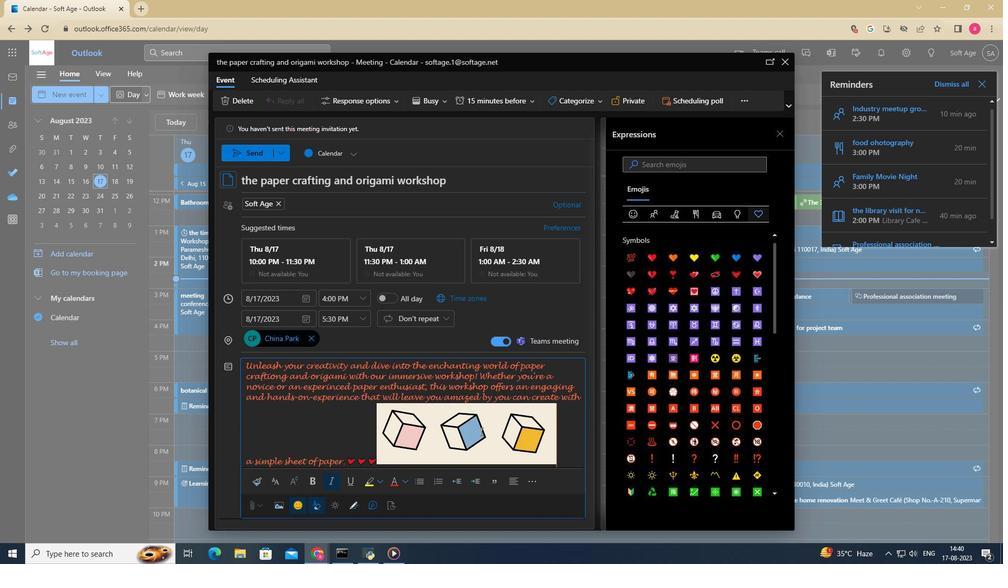 
Action: Mouse pressed left at (479, 430)
Screenshot: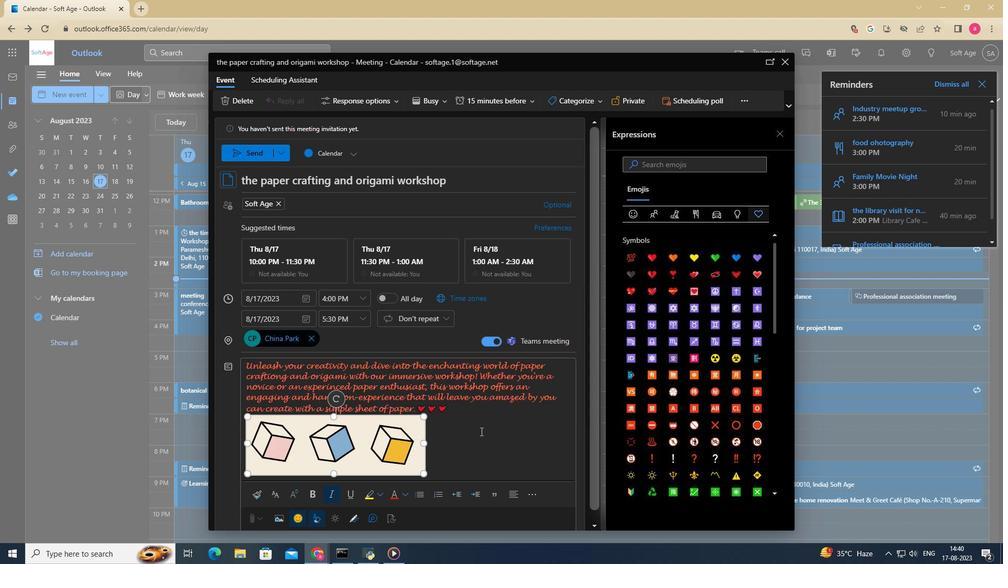 
Action: Mouse scrolled (479, 430) with delta (0, 0)
Screenshot: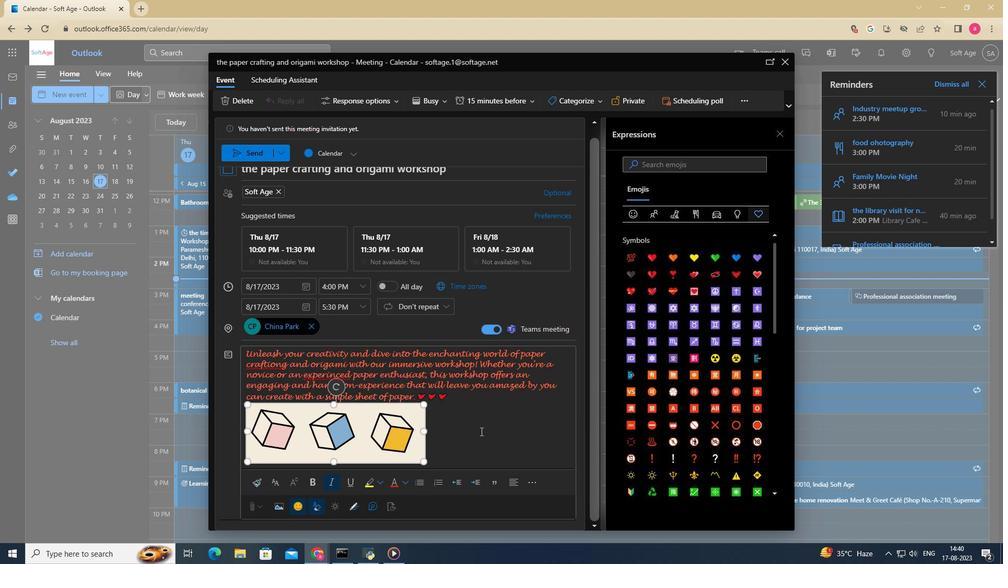 
Action: Mouse scrolled (479, 430) with delta (0, 0)
Screenshot: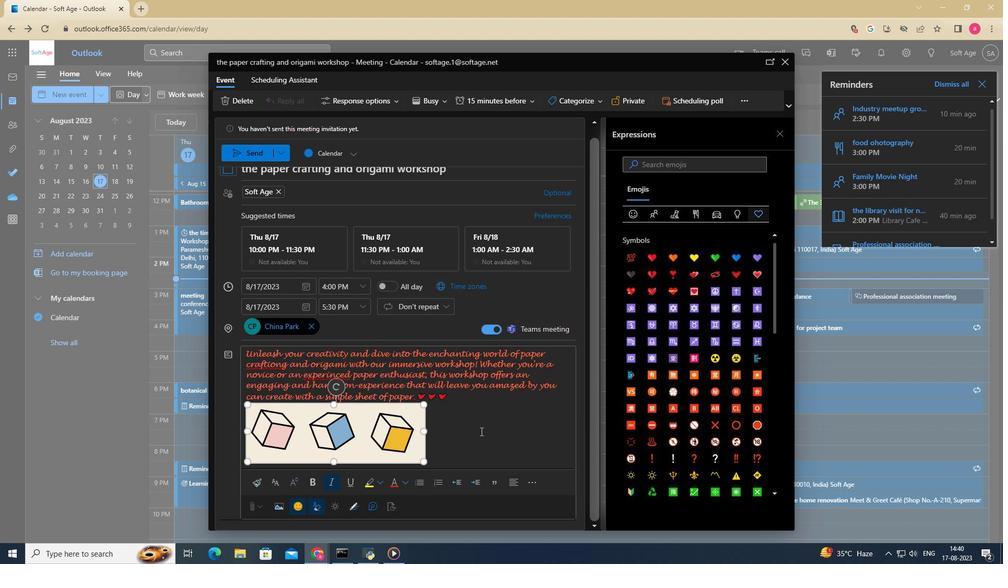 
Action: Mouse scrolled (479, 430) with delta (0, 0)
Screenshot: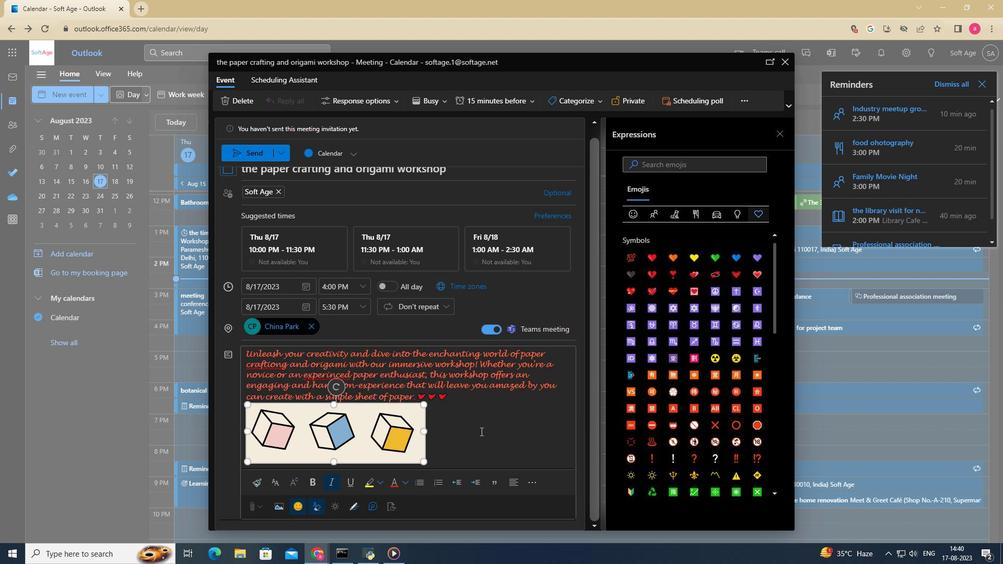
Action: Mouse scrolled (479, 430) with delta (0, 0)
Screenshot: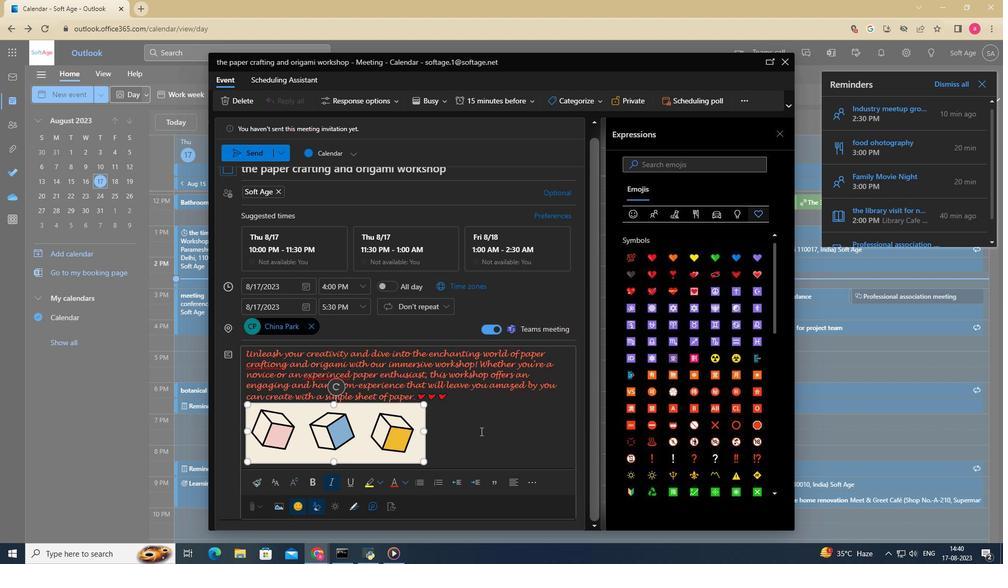 
Action: Mouse moved to (408, 356)
Screenshot: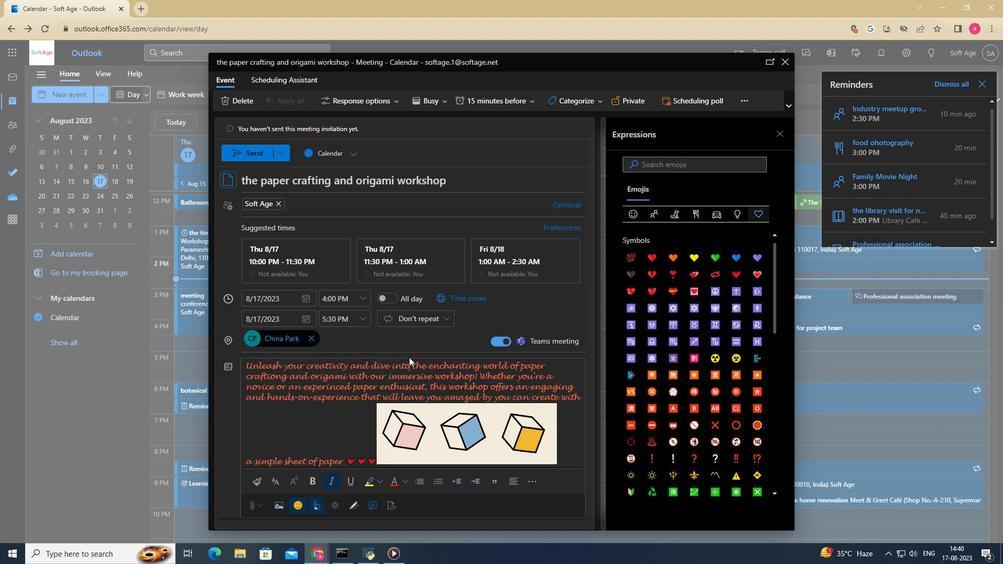 
Action: Mouse pressed left at (408, 356)
Screenshot: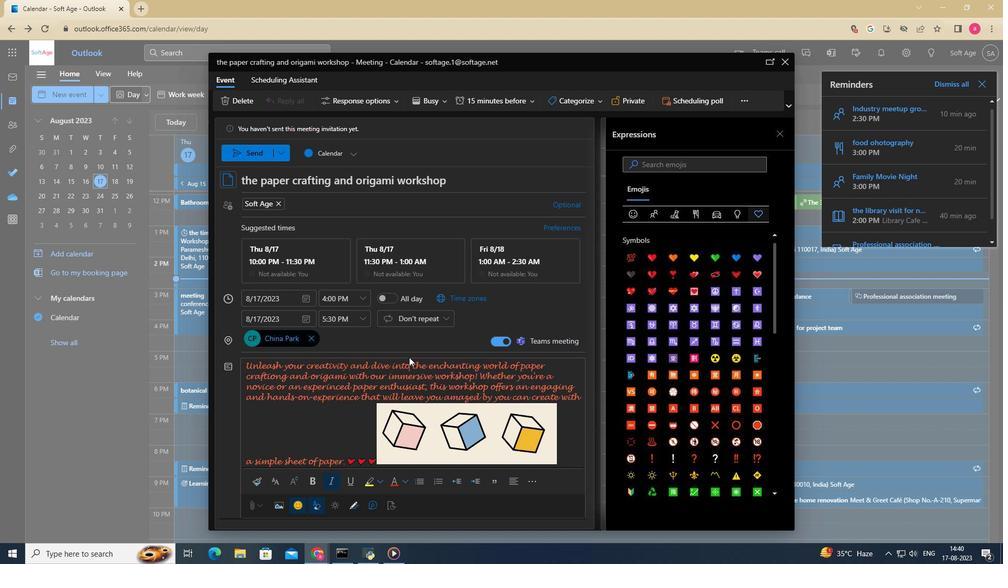
Action: Mouse moved to (304, 394)
Screenshot: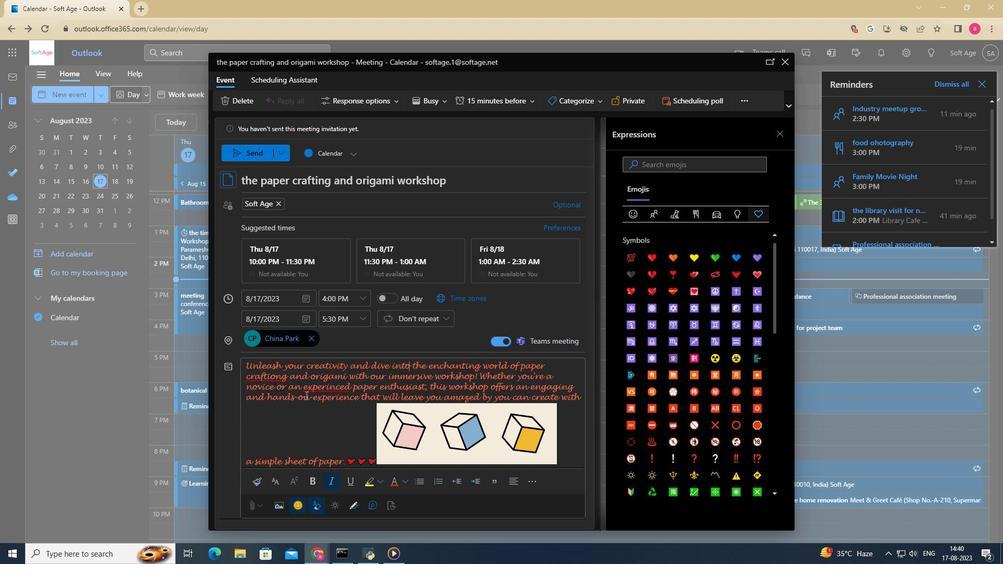 
Action: Mouse pressed left at (304, 394)
Screenshot: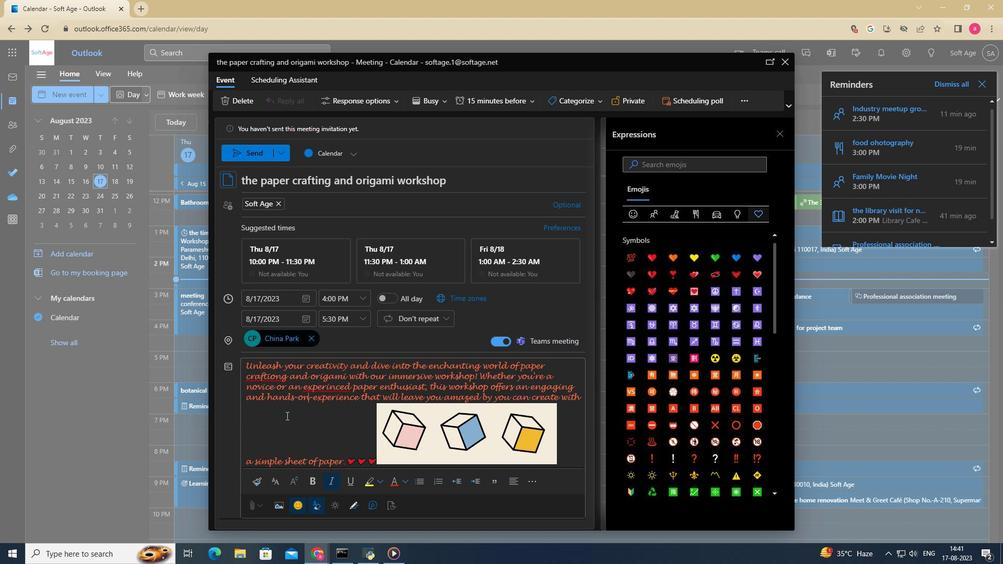 
Action: Mouse moved to (284, 423)
Screenshot: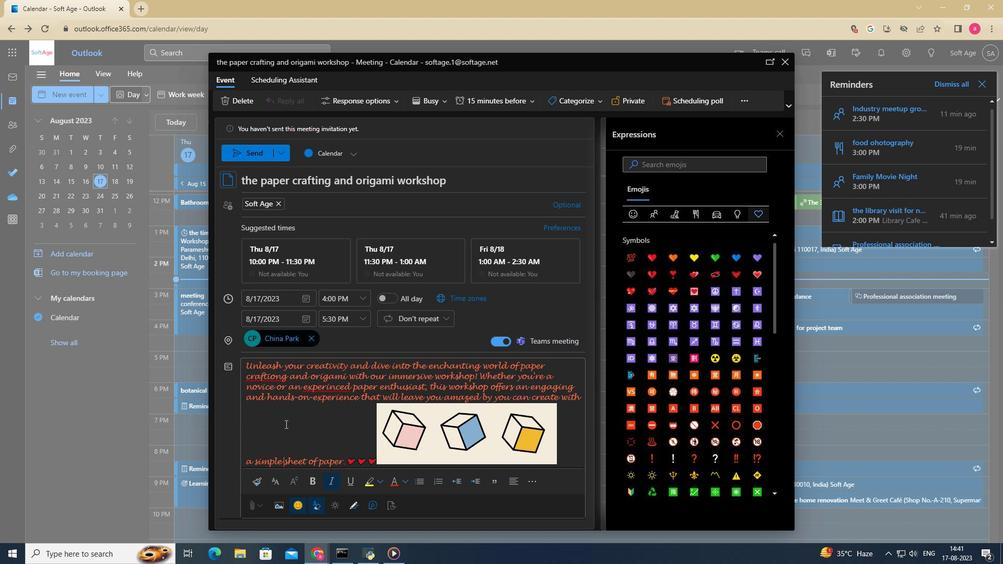 
Action: Mouse pressed left at (284, 423)
Screenshot: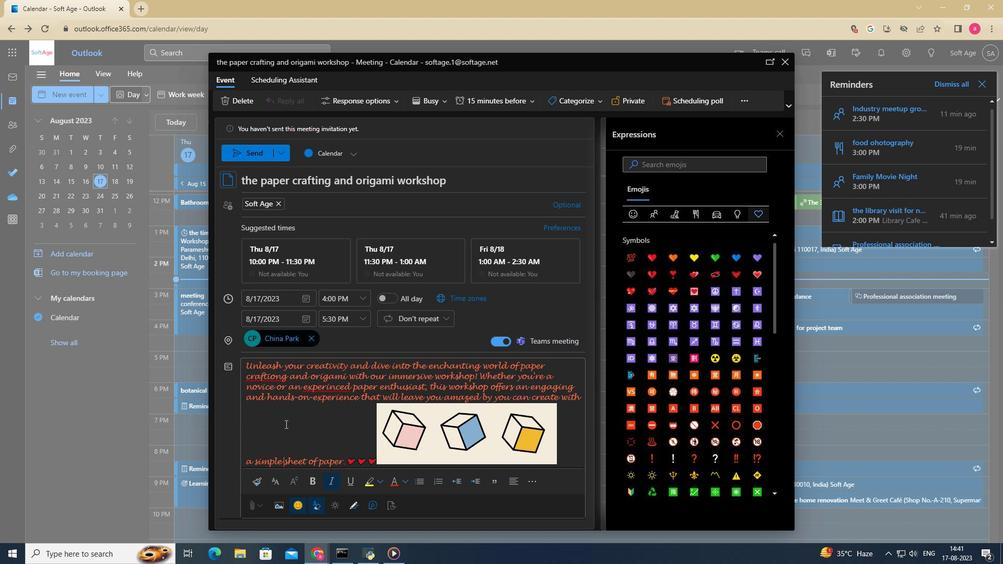 
Action: Mouse moved to (414, 431)
Screenshot: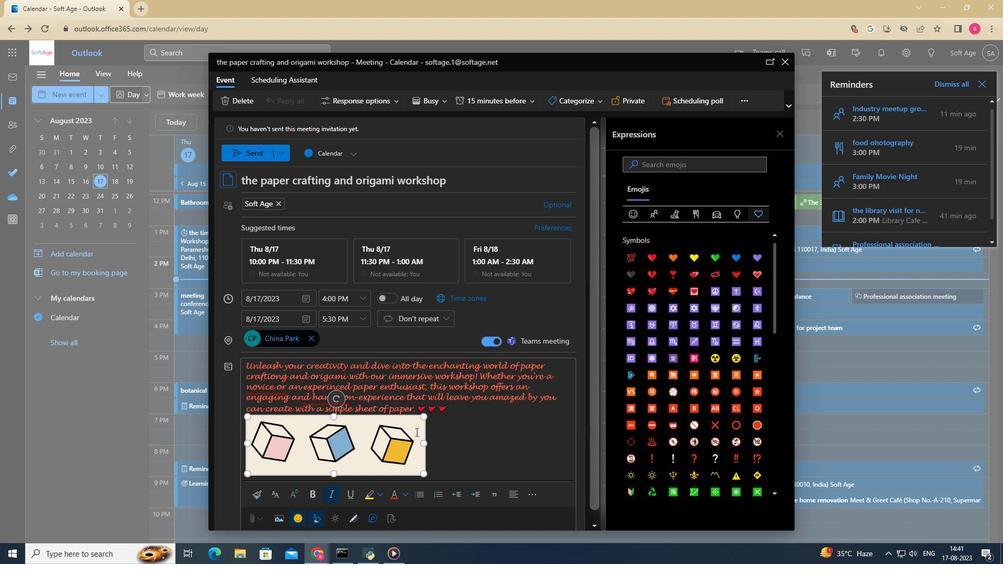
Action: Mouse pressed left at (414, 431)
Screenshot: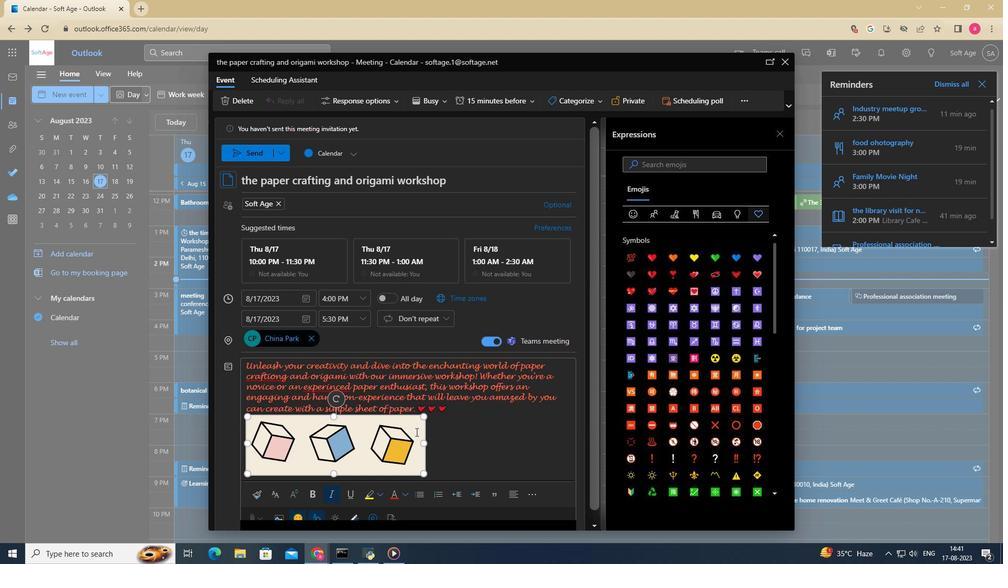 
Action: Mouse moved to (315, 337)
Screenshot: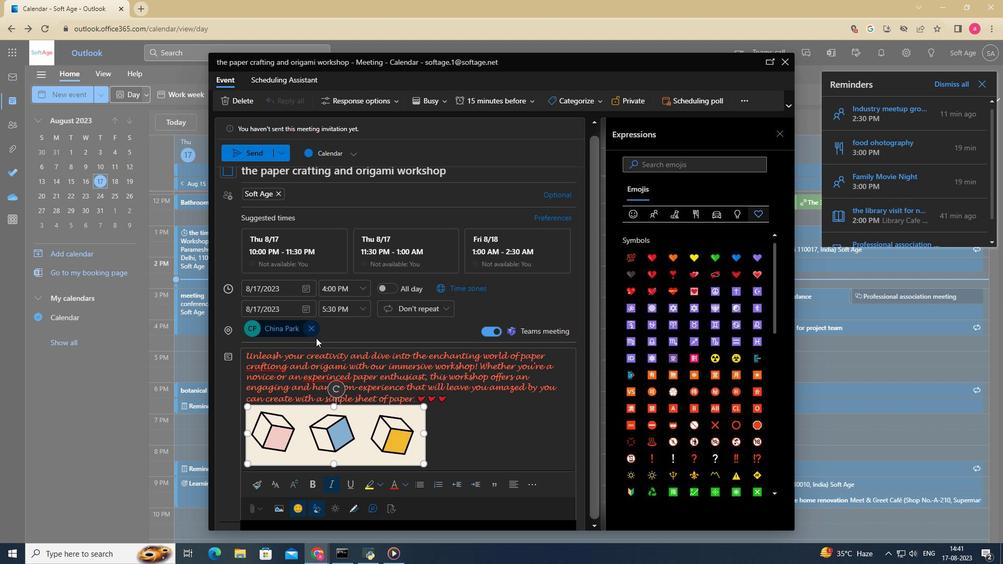 
Action: Mouse scrolled (315, 336) with delta (0, 0)
Screenshot: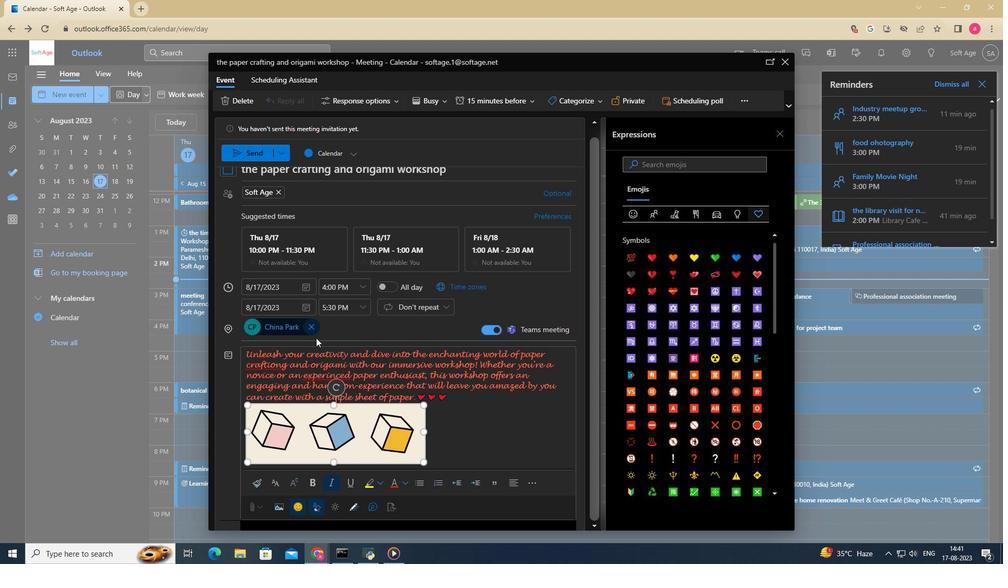 
Action: Mouse scrolled (315, 336) with delta (0, 0)
Screenshot: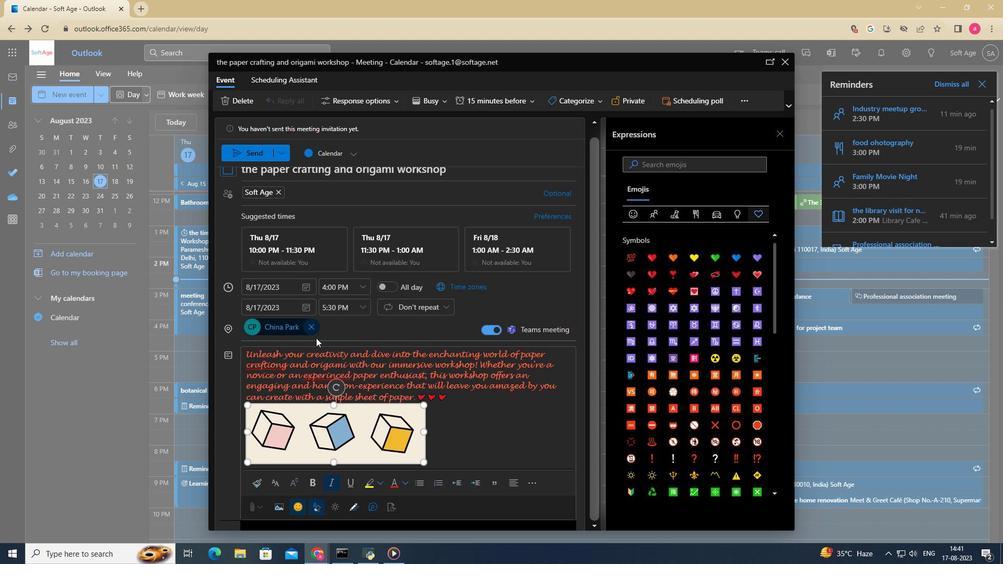 
Action: Mouse scrolled (315, 336) with delta (0, 0)
Screenshot: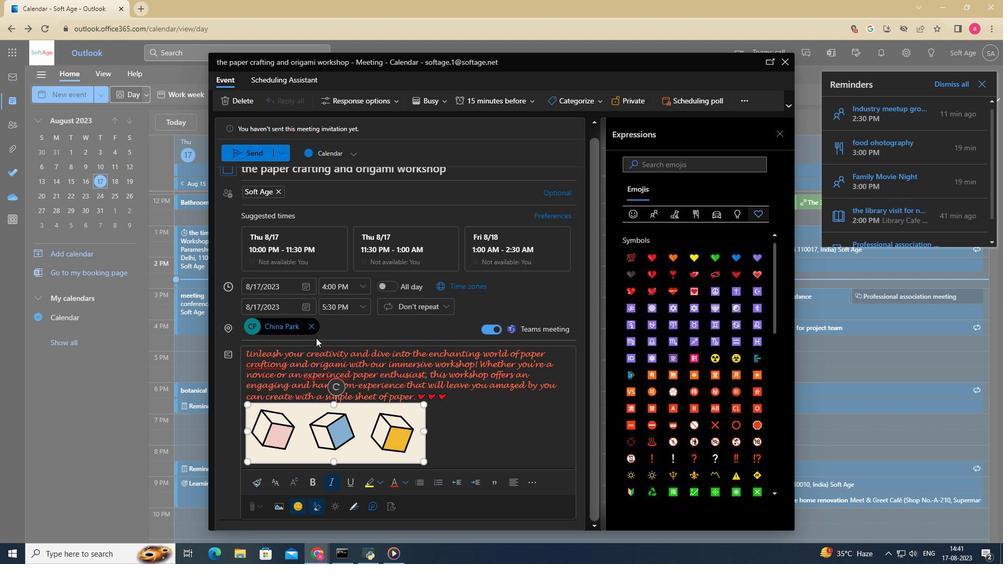 
Action: Mouse scrolled (315, 336) with delta (0, 0)
Screenshot: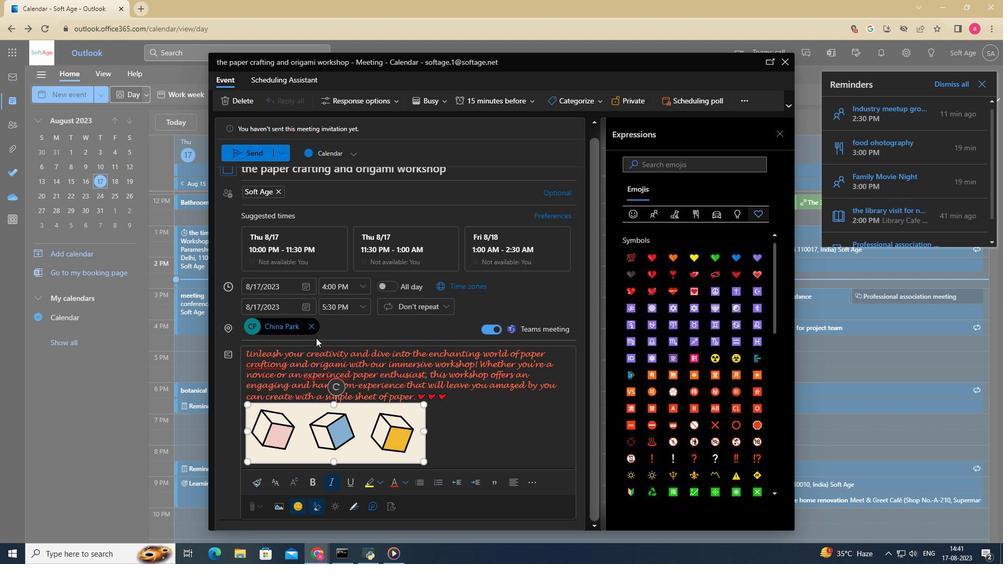 
Action: Mouse scrolled (315, 336) with delta (0, 0)
Screenshot: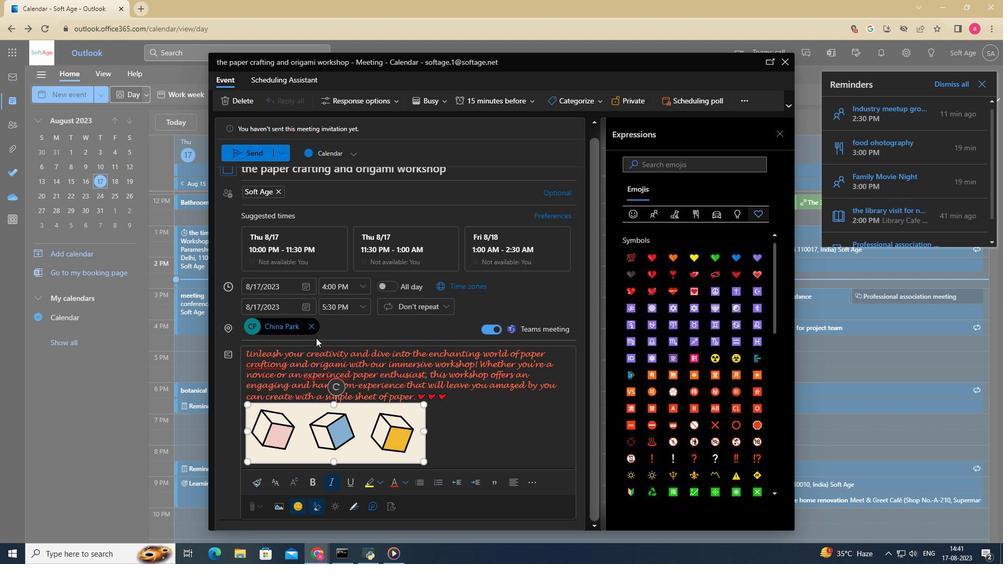 
Action: Mouse moved to (243, 152)
Screenshot: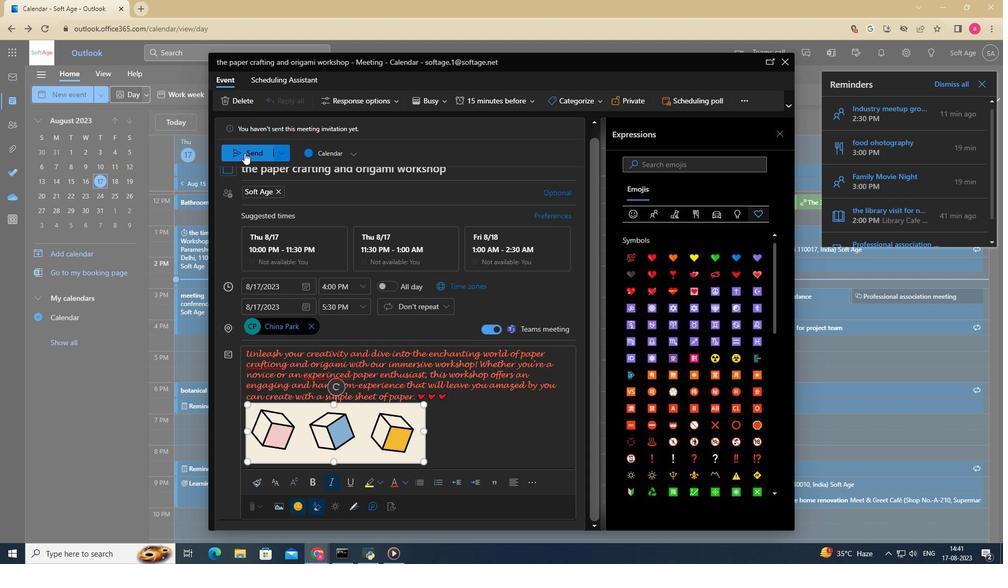 
Action: Mouse pressed left at (243, 152)
Screenshot: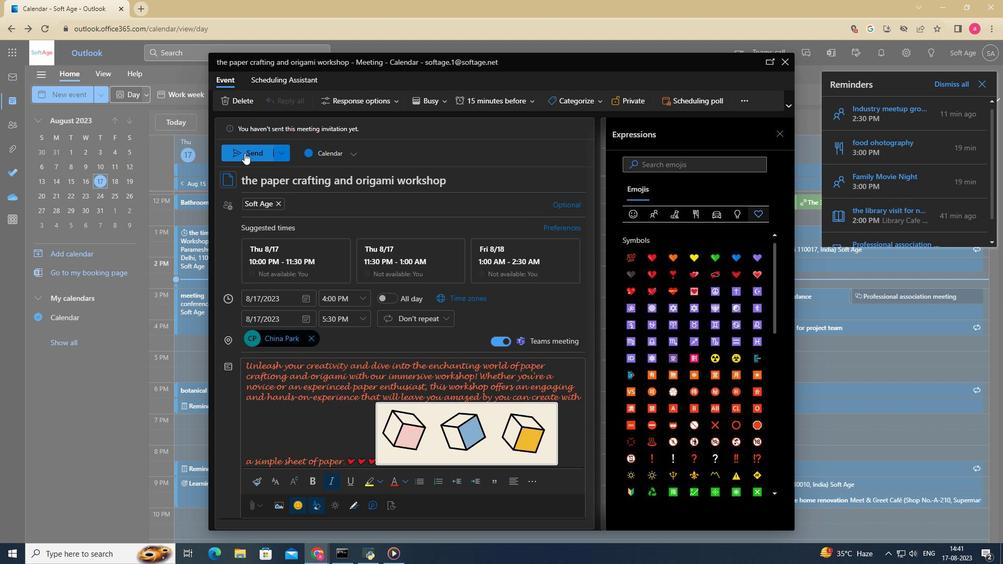 
